 Task: Create Records for custom objects in education management system.
Action: Mouse moved to (23, 67)
Screenshot: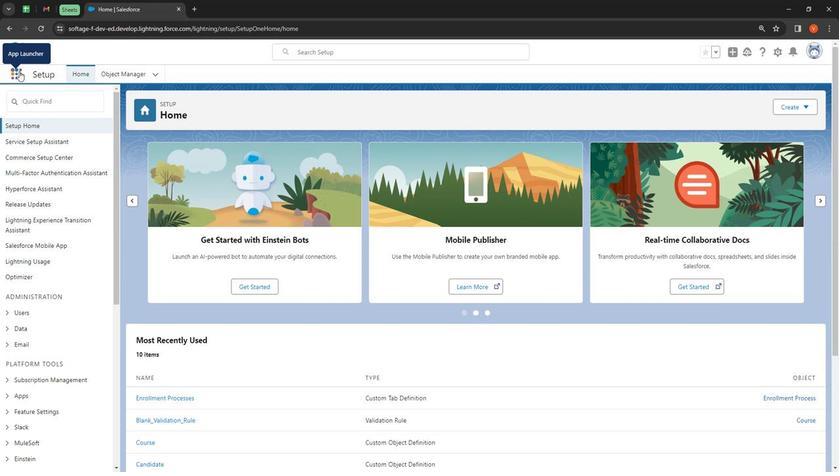 
Action: Mouse pressed left at (23, 67)
Screenshot: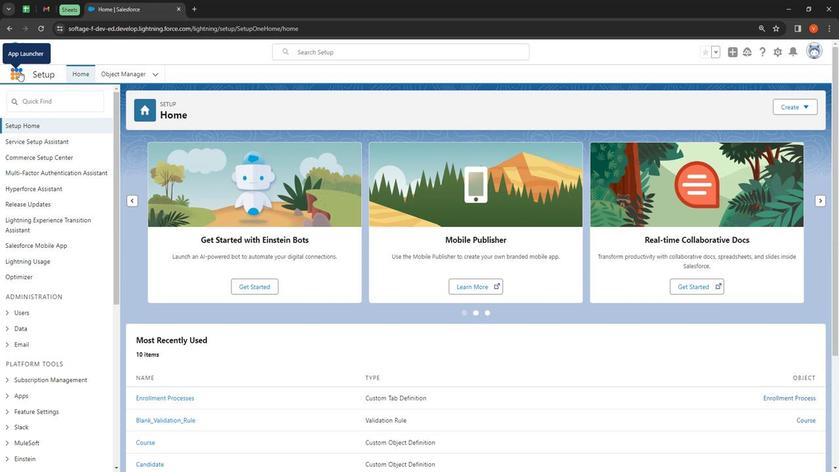 
Action: Mouse moved to (39, 242)
Screenshot: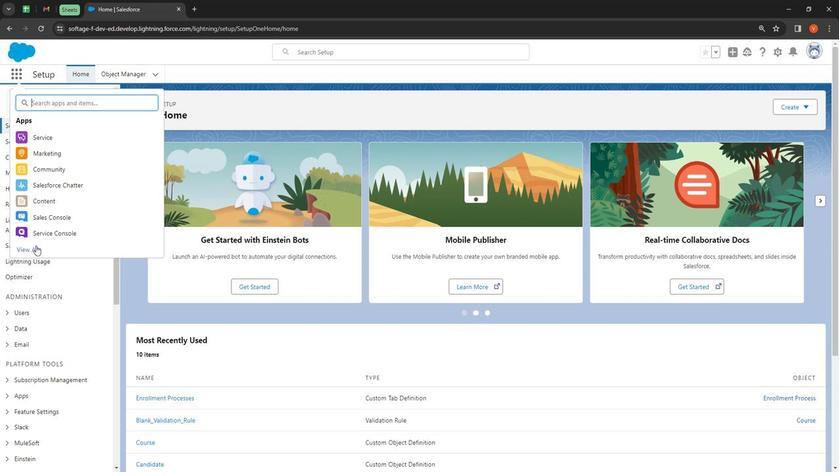 
Action: Mouse pressed left at (39, 242)
Screenshot: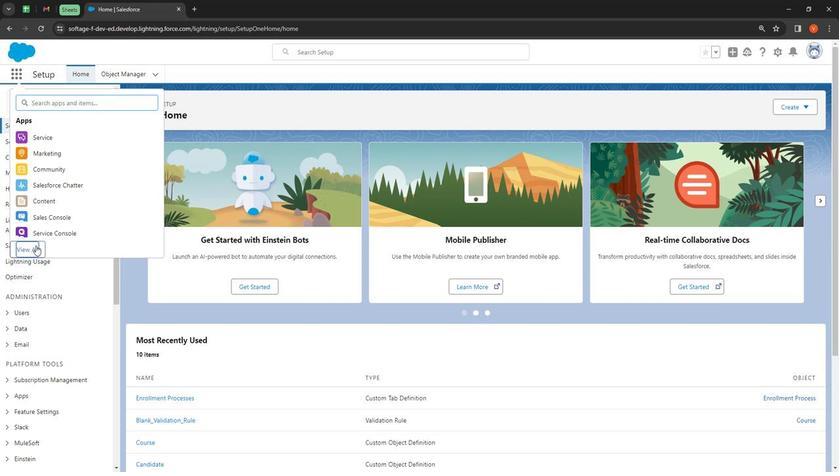 
Action: Mouse moved to (367, 97)
Screenshot: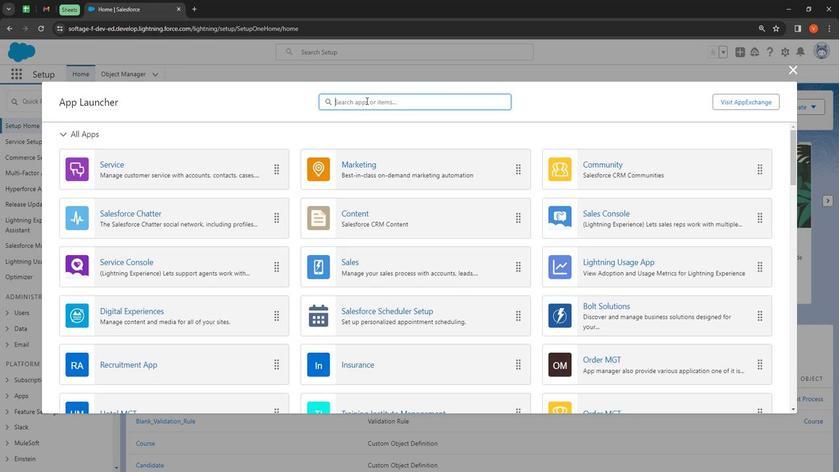 
Action: Mouse pressed left at (367, 97)
Screenshot: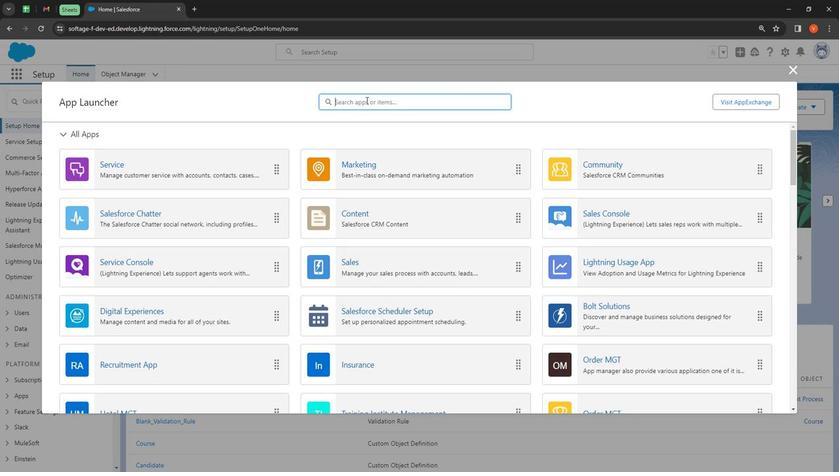 
Action: Mouse moved to (292, 43)
Screenshot: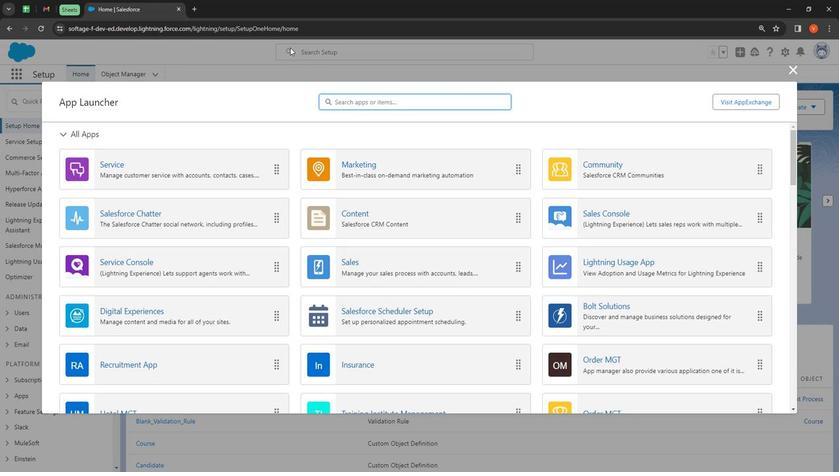 
Action: Key pressed par
Screenshot: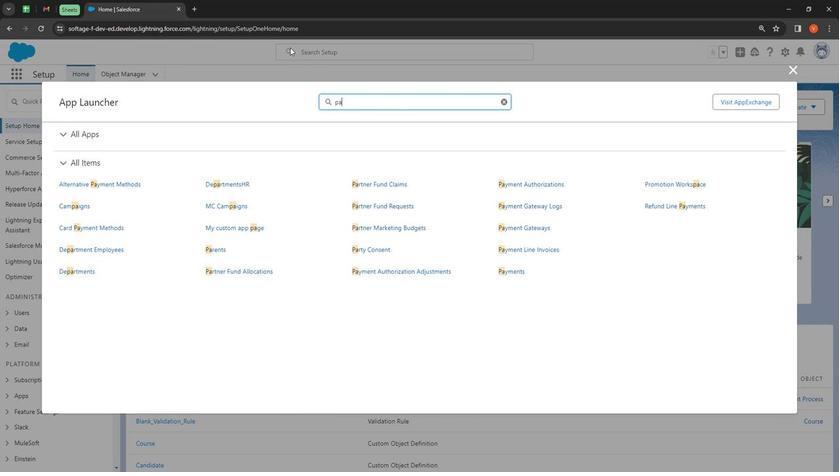 
Action: Mouse moved to (220, 198)
Screenshot: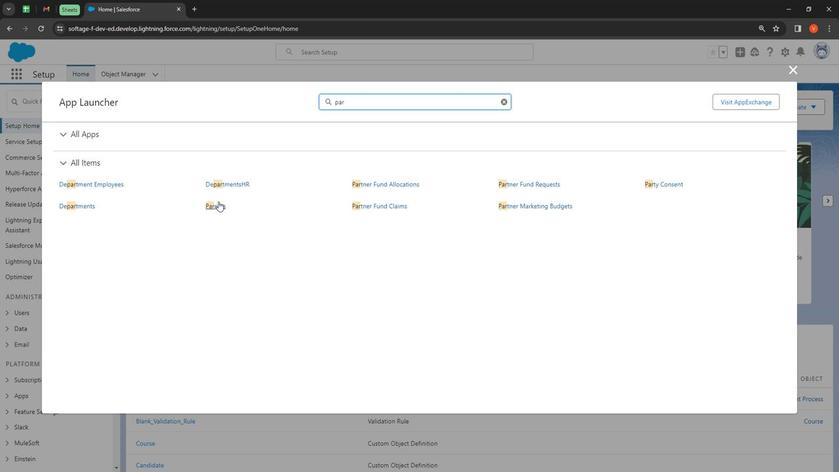 
Action: Mouse pressed left at (220, 198)
Screenshot: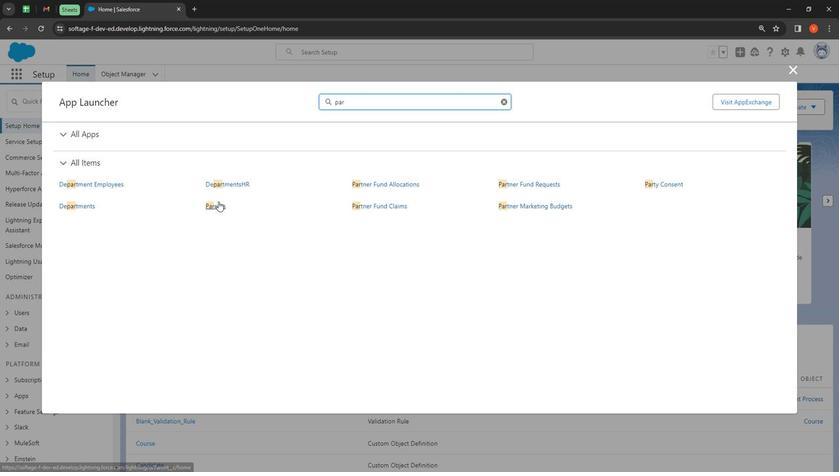 
Action: Mouse moved to (765, 102)
Screenshot: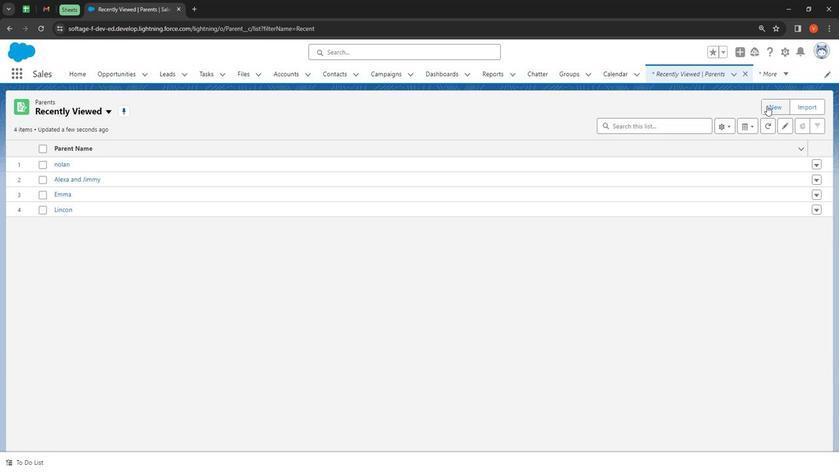 
Action: Mouse pressed left at (765, 102)
Screenshot: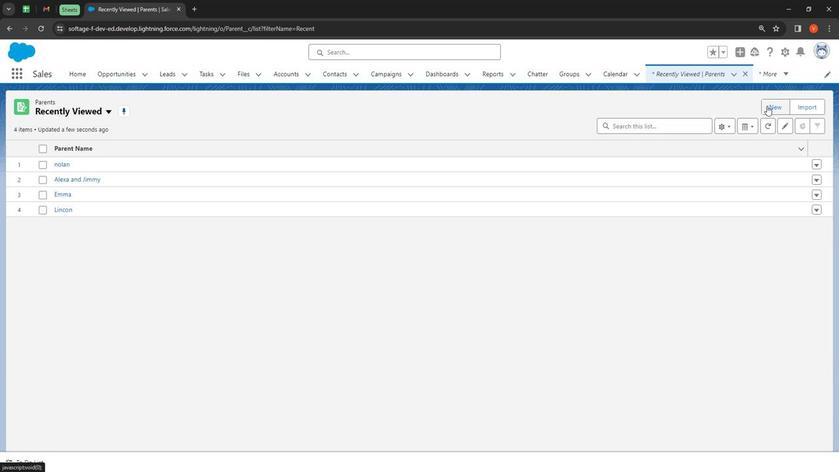 
Action: Mouse moved to (298, 150)
Screenshot: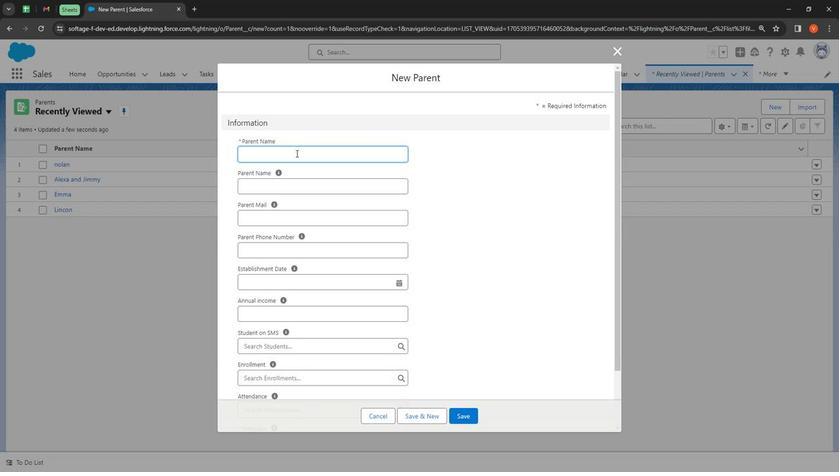 
Action: Mouse pressed left at (298, 150)
Screenshot: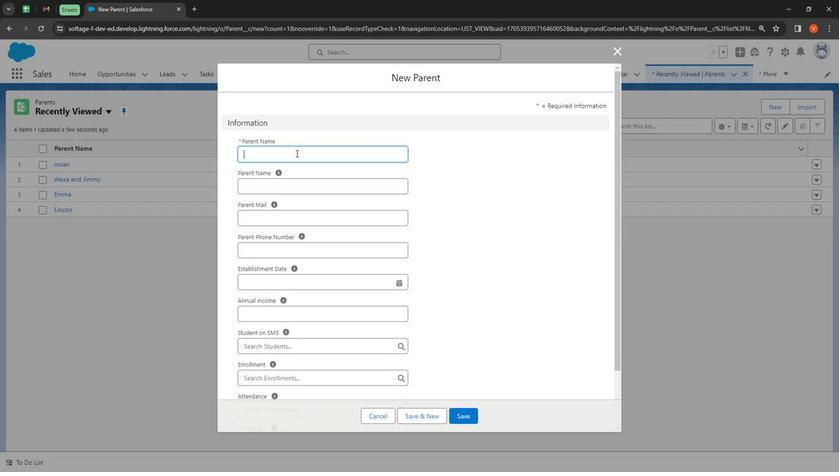 
Action: Key pressed <Key.shift>Openimer
Screenshot: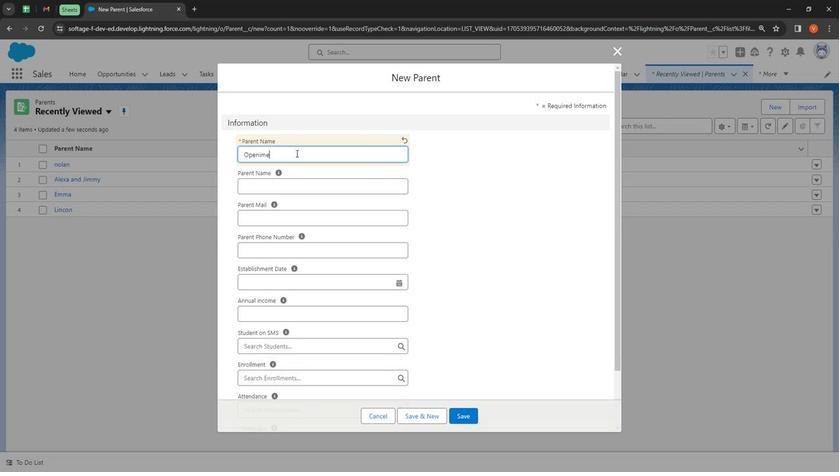 
Action: Mouse moved to (306, 194)
Screenshot: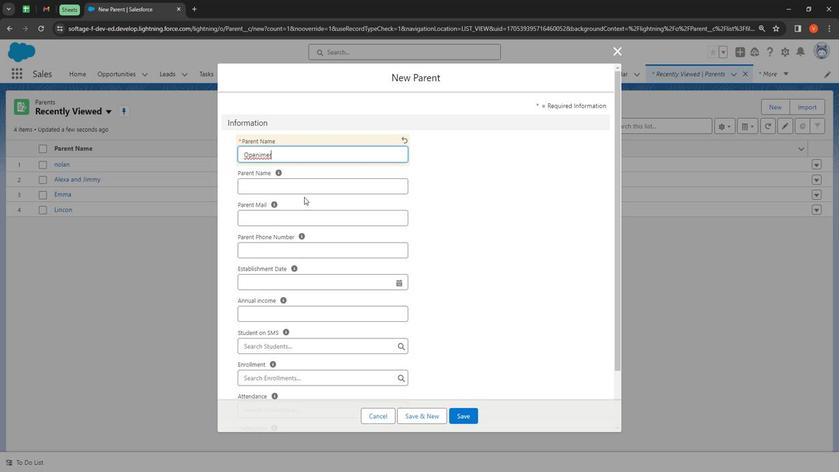 
Action: Mouse pressed left at (306, 194)
Screenshot: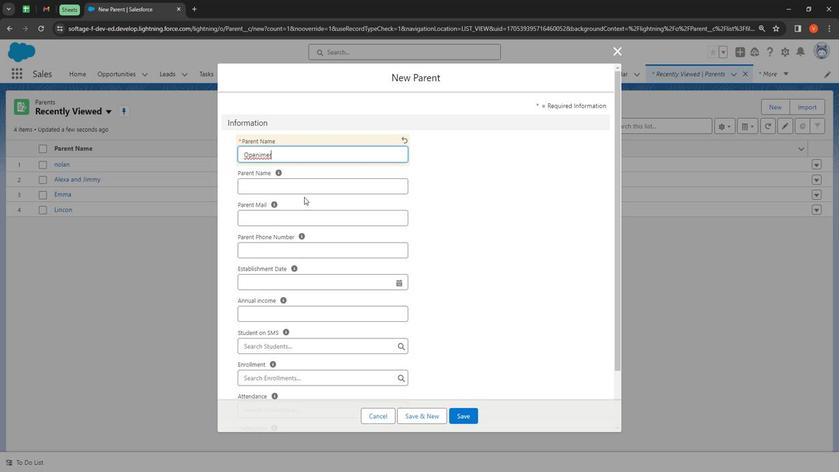 
Action: Mouse moved to (306, 183)
Screenshot: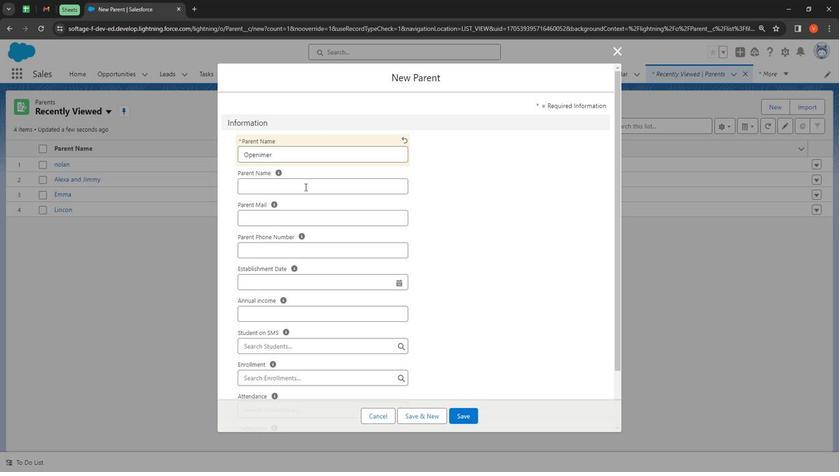 
Action: Mouse pressed left at (306, 183)
Screenshot: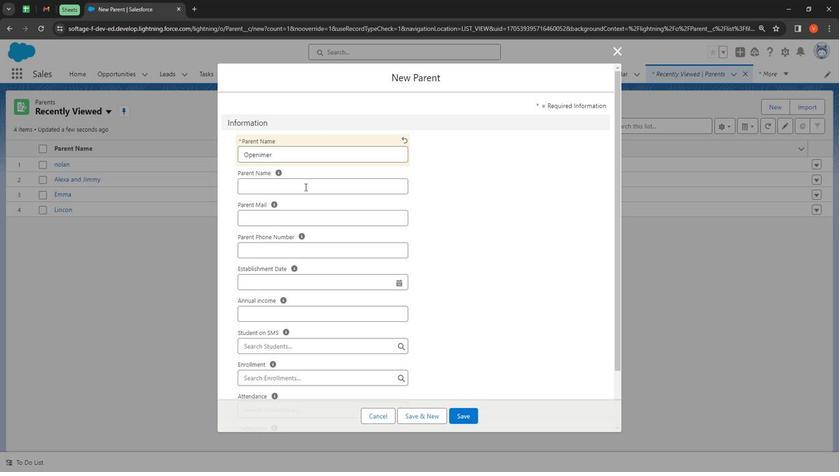 
Action: Key pressed <Key.shift><Key.shift><Key.shift><Key.shift><Key.shift>Openmier<Key.space><Key.shift>James
Screenshot: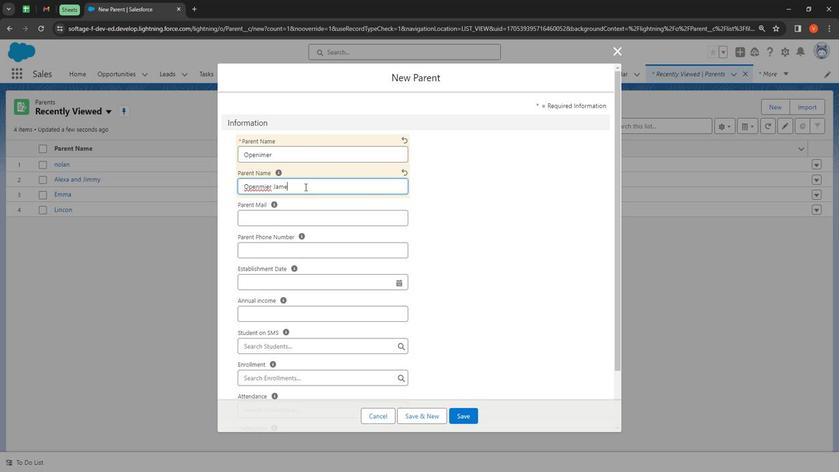 
Action: Mouse moved to (314, 213)
Screenshot: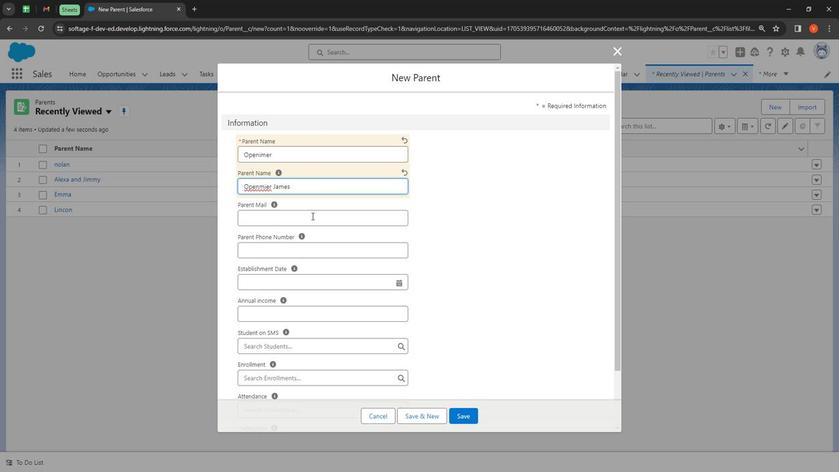 
Action: Mouse pressed left at (314, 213)
Screenshot: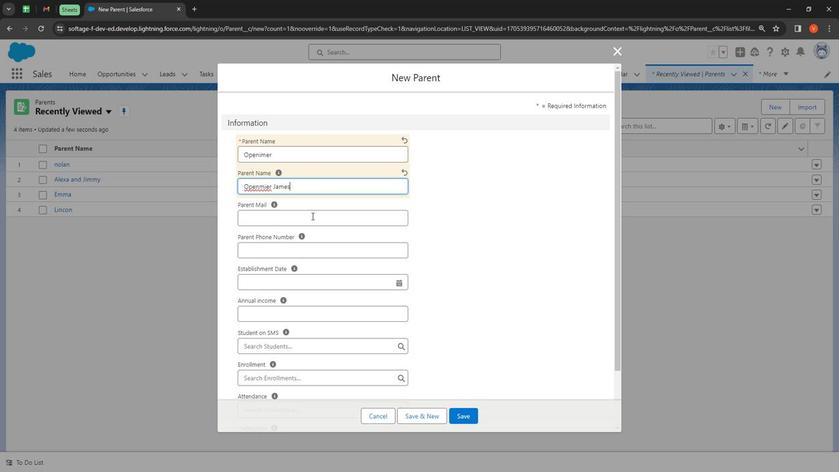 
Action: Key pressed <Key.shift><Key.shift><Key.shift>Open<Key.shift>@ha<Key.backspace><Key.backspace>james.net
Screenshot: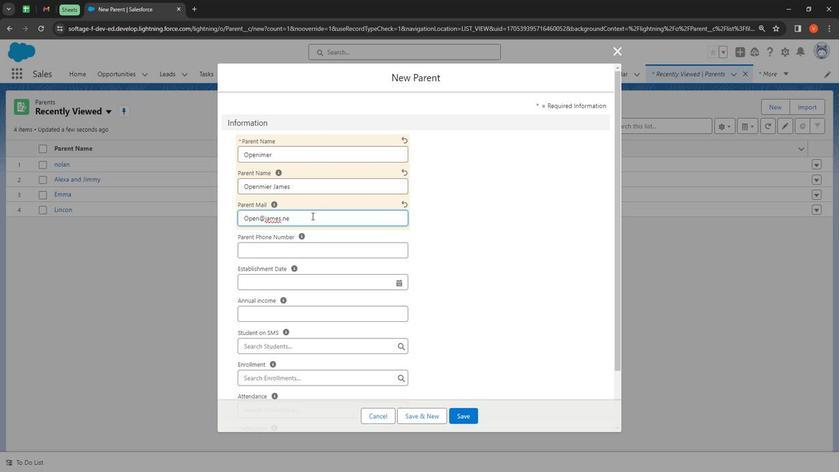 
Action: Mouse moved to (314, 241)
Screenshot: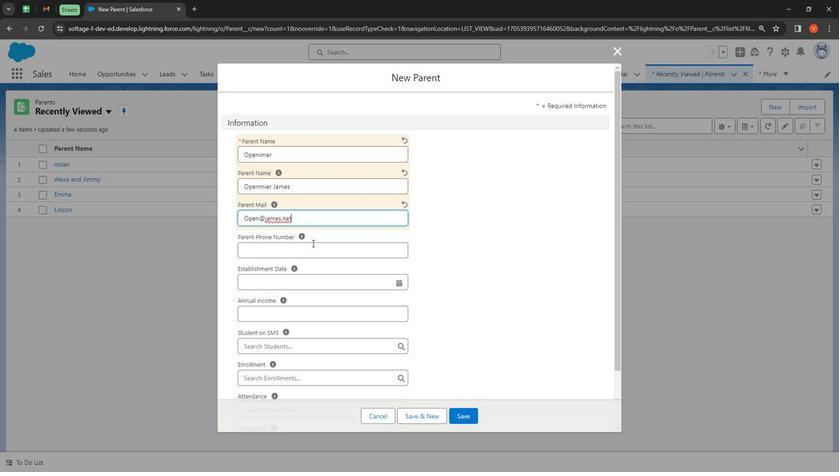 
Action: Mouse pressed left at (314, 241)
Screenshot: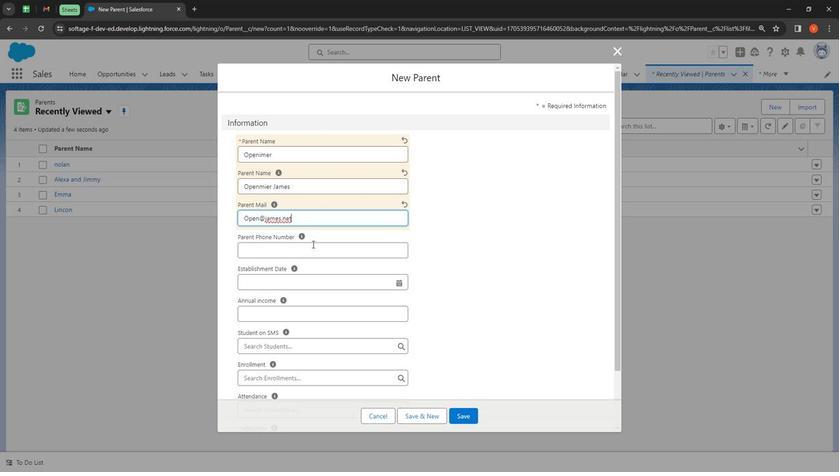 
Action: Key pressed 5723462
Screenshot: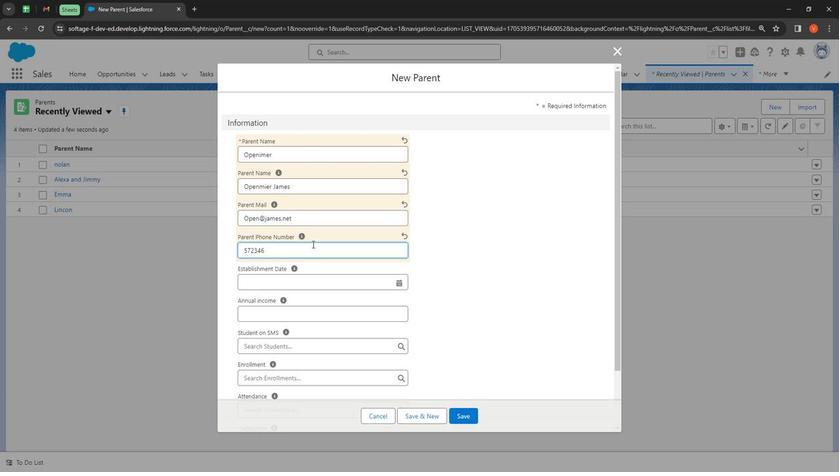 
Action: Mouse moved to (330, 278)
Screenshot: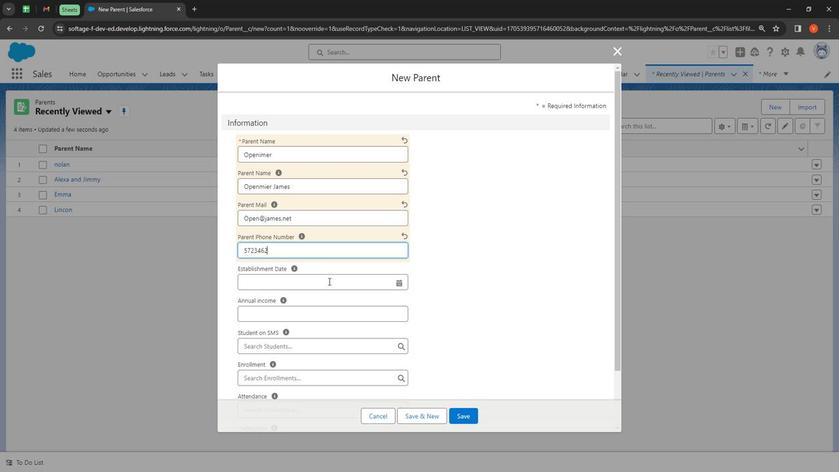 
Action: Mouse pressed left at (330, 278)
Screenshot: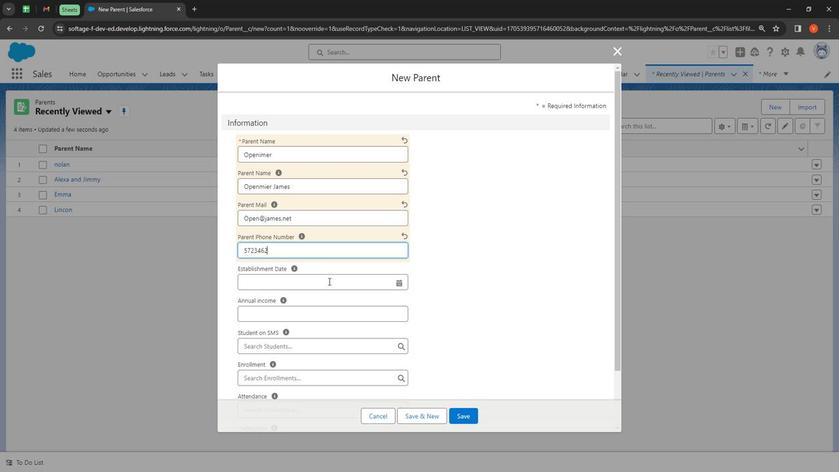 
Action: Mouse moved to (386, 374)
Screenshot: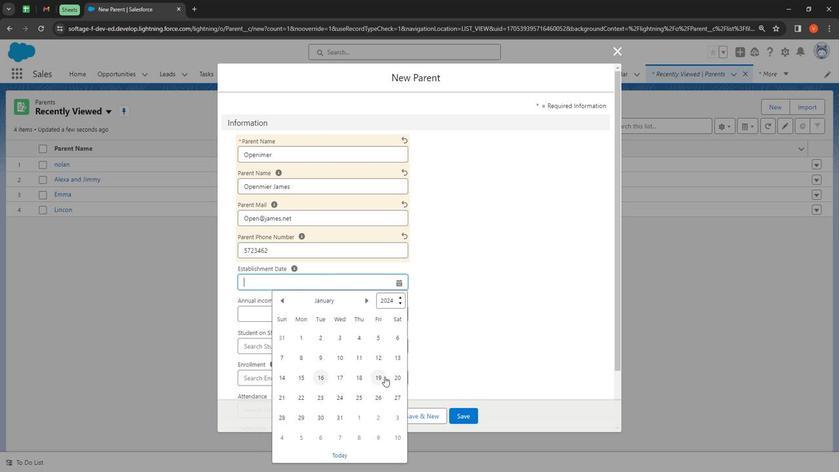 
Action: Mouse pressed left at (386, 374)
Screenshot: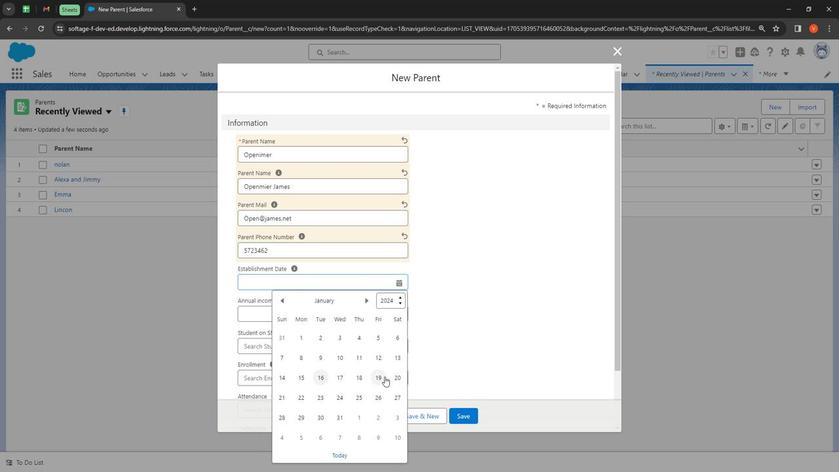 
Action: Mouse moved to (296, 247)
Screenshot: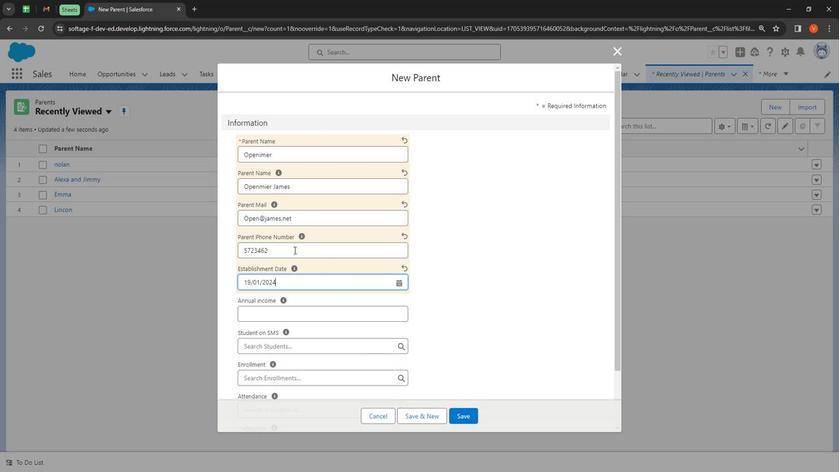 
Action: Mouse pressed left at (296, 247)
Screenshot: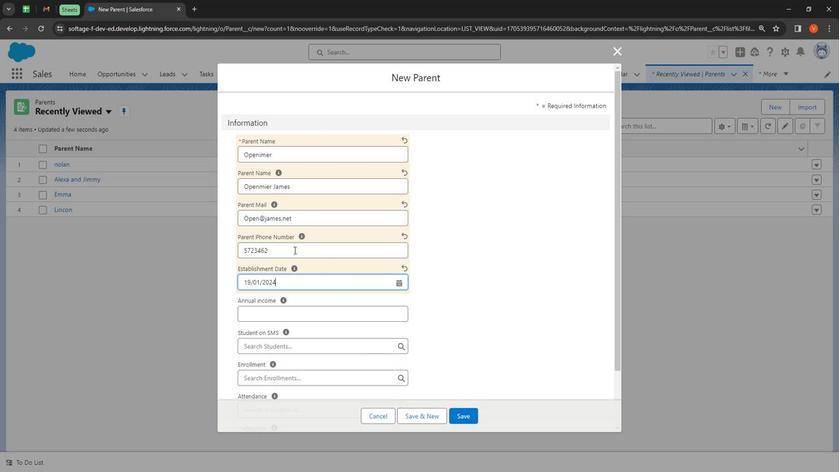 
Action: Key pressed 856
Screenshot: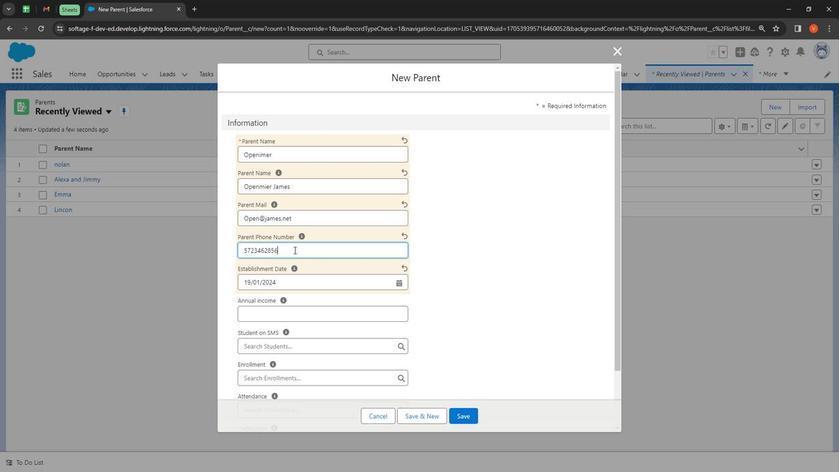 
Action: Mouse moved to (322, 312)
Screenshot: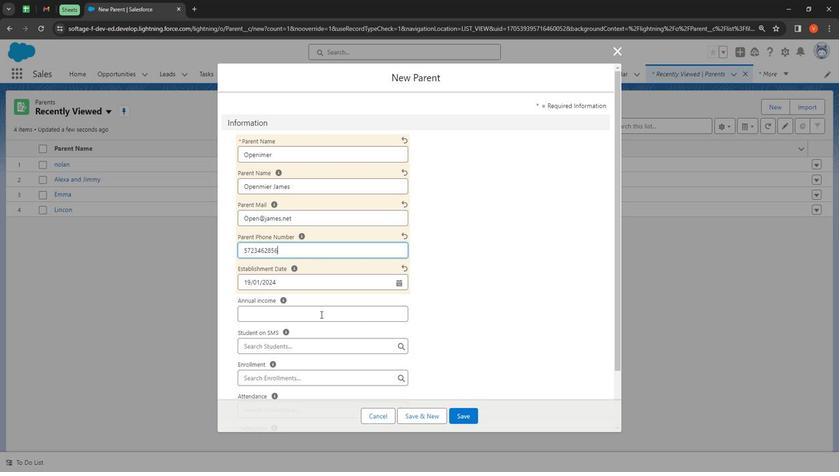 
Action: Mouse pressed left at (322, 312)
Screenshot: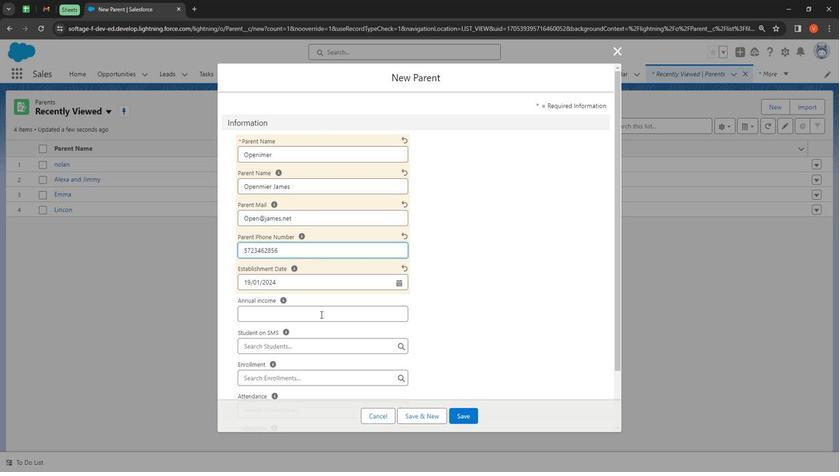 
Action: Key pressed 62000
Screenshot: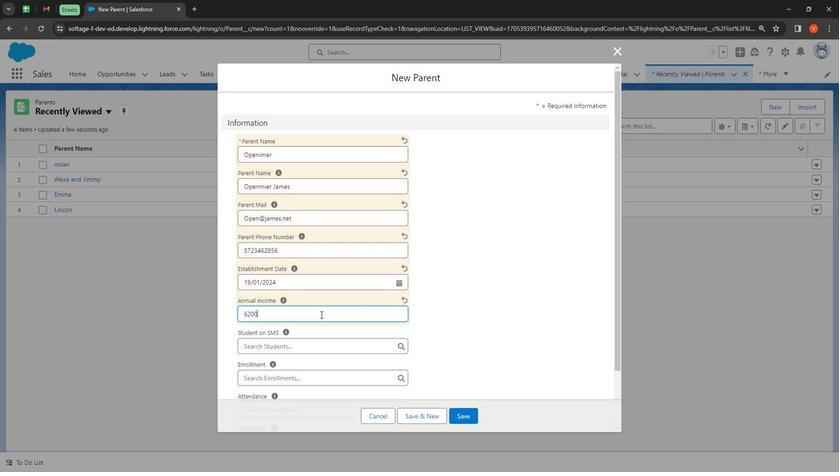 
Action: Mouse moved to (304, 351)
Screenshot: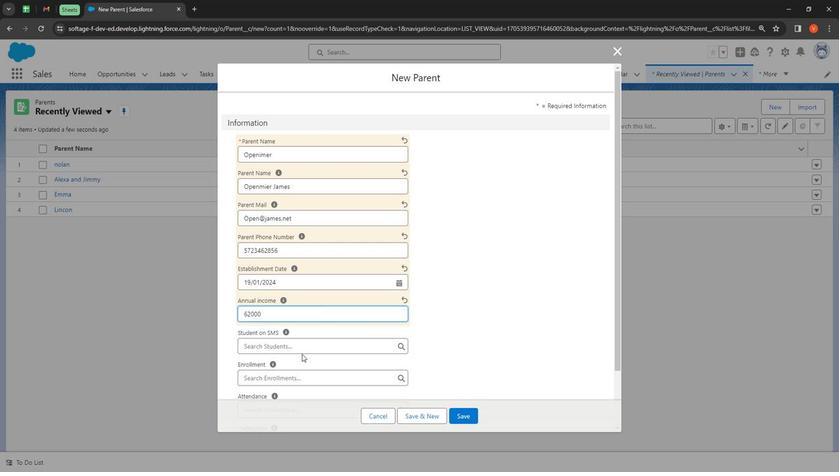 
Action: Mouse pressed left at (304, 351)
Screenshot: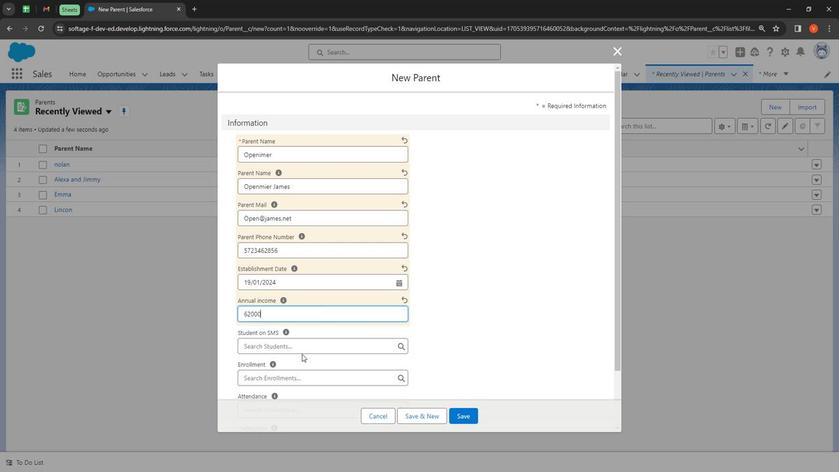 
Action: Mouse moved to (301, 346)
Screenshot: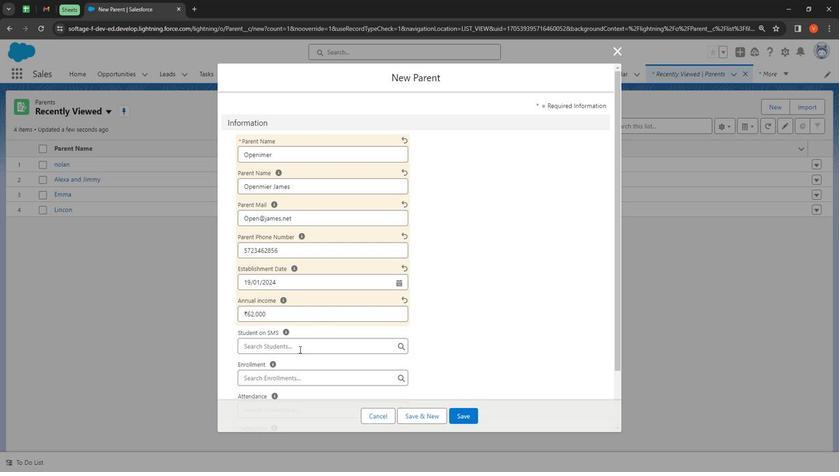 
Action: Mouse pressed left at (301, 346)
Screenshot: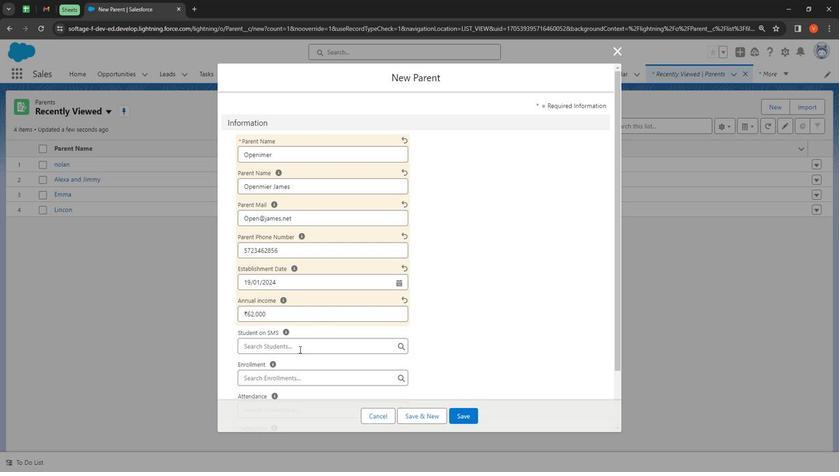 
Action: Mouse moved to (293, 406)
Screenshot: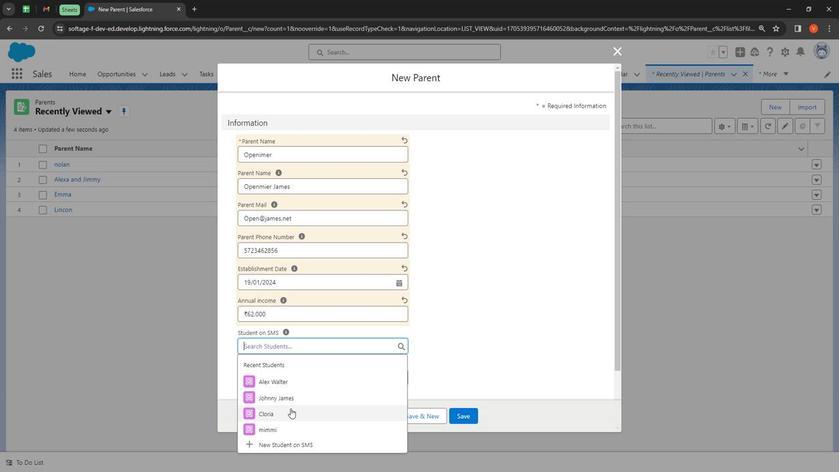 
Action: Mouse pressed left at (293, 406)
Screenshot: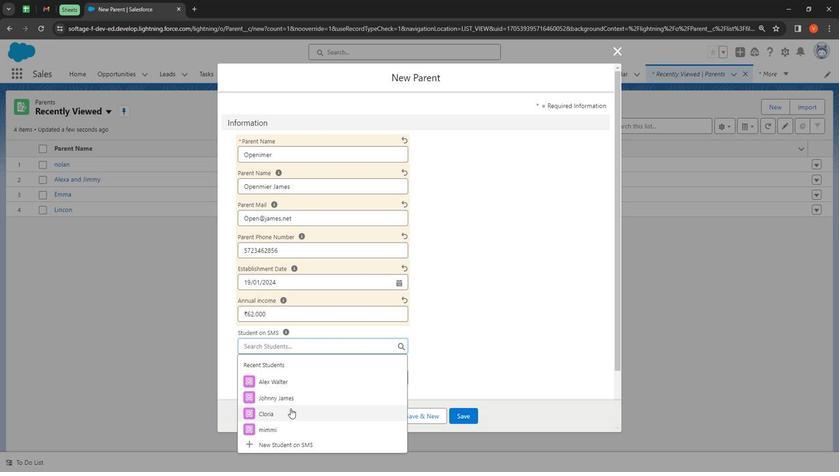 
Action: Mouse moved to (399, 328)
Screenshot: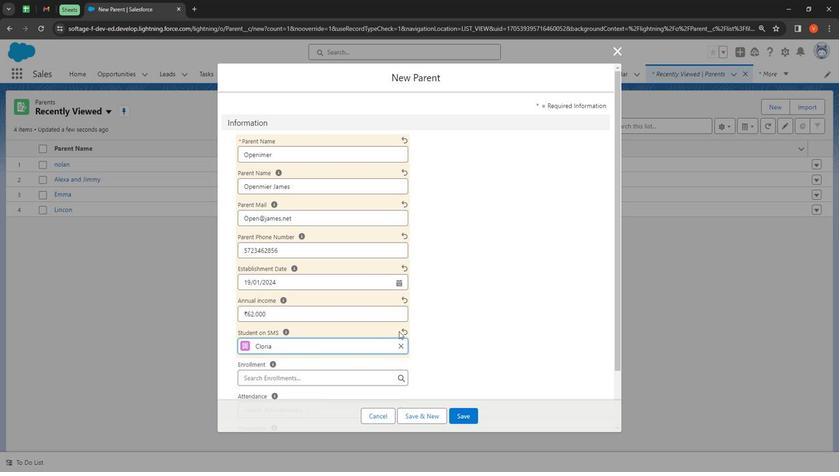 
Action: Mouse scrolled (399, 328) with delta (0, 0)
Screenshot: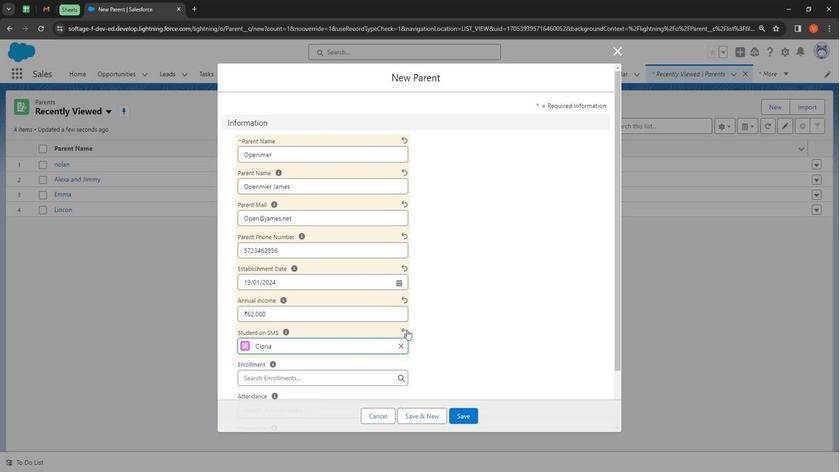
Action: Mouse moved to (414, 325)
Screenshot: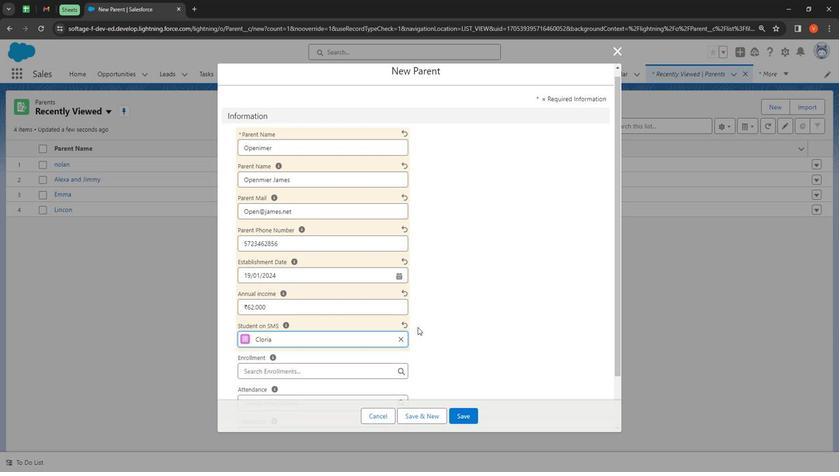 
Action: Mouse scrolled (414, 325) with delta (0, 0)
Screenshot: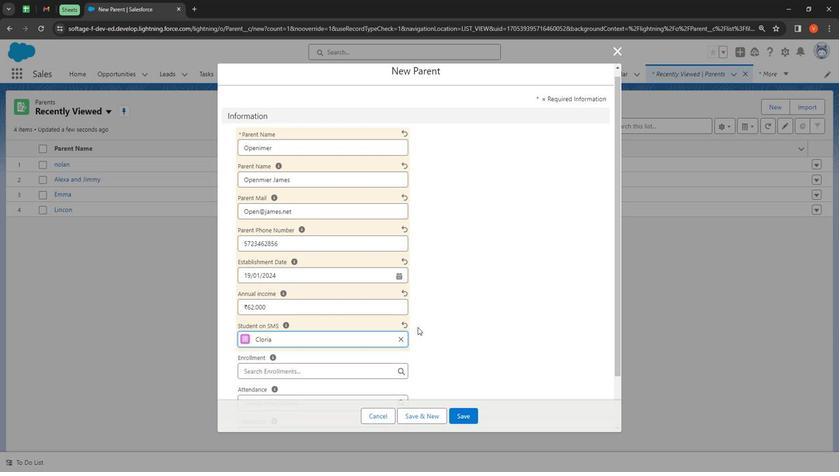 
Action: Mouse moved to (419, 324)
Screenshot: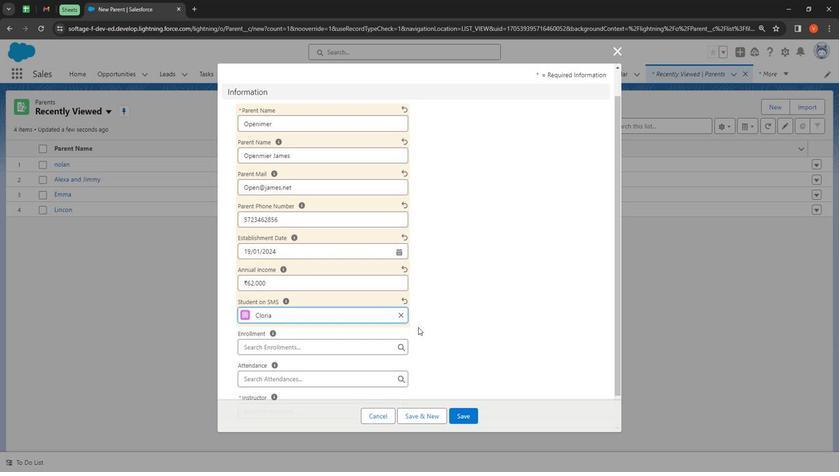 
Action: Mouse scrolled (419, 324) with delta (0, 0)
Screenshot: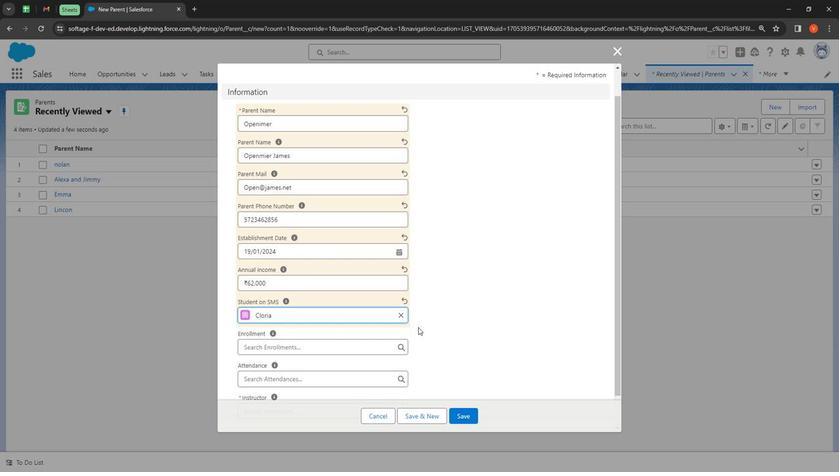 
Action: Mouse moved to (420, 324)
Screenshot: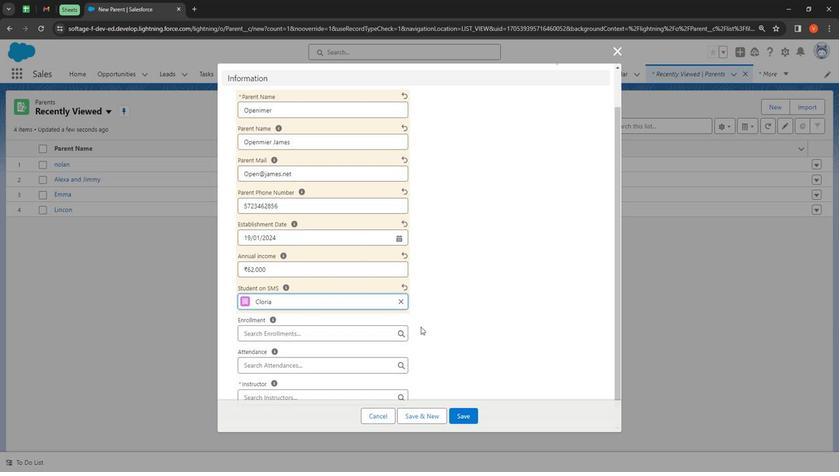 
Action: Mouse scrolled (420, 324) with delta (0, 0)
Screenshot: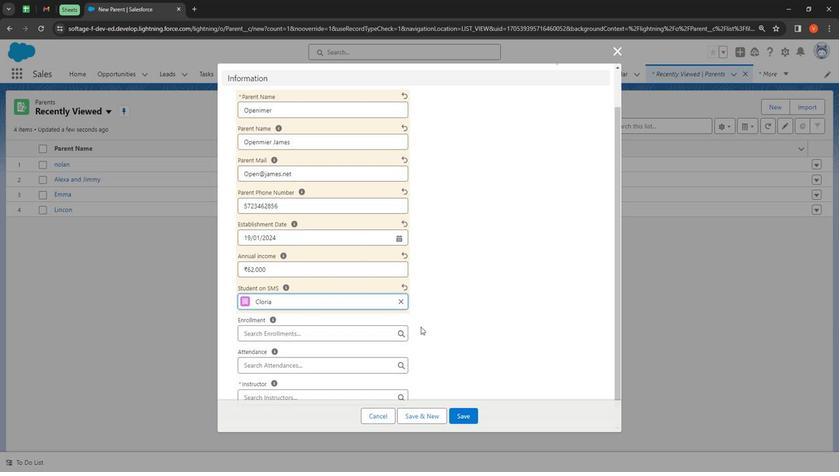
Action: Mouse moved to (423, 323)
Screenshot: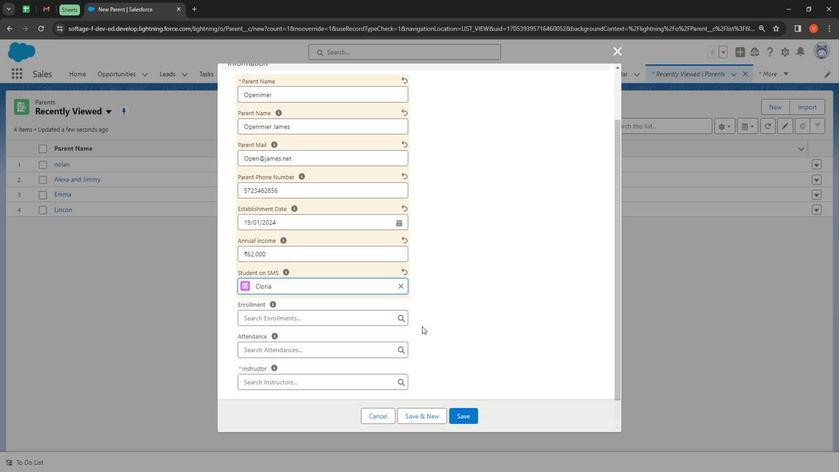 
Action: Mouse scrolled (423, 323) with delta (0, 0)
Screenshot: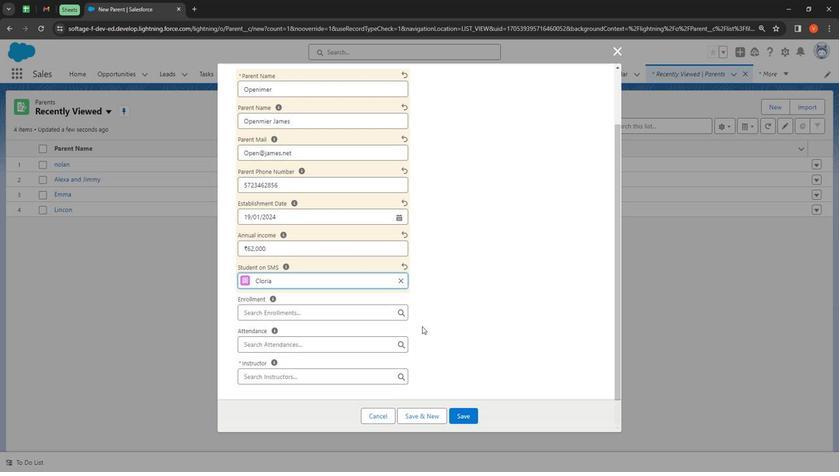 
Action: Mouse moved to (294, 312)
Screenshot: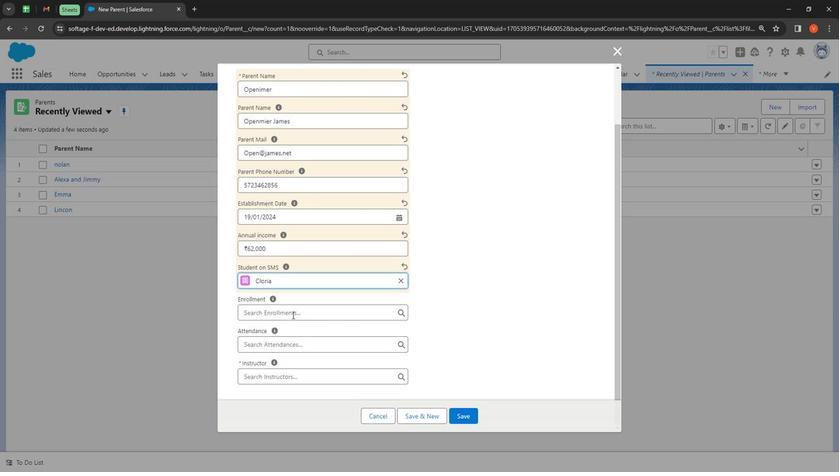 
Action: Mouse pressed left at (294, 312)
Screenshot: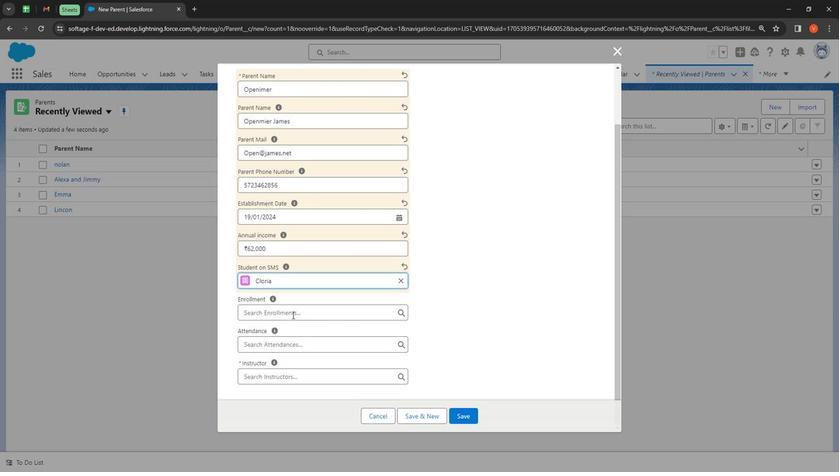 
Action: Mouse moved to (279, 376)
Screenshot: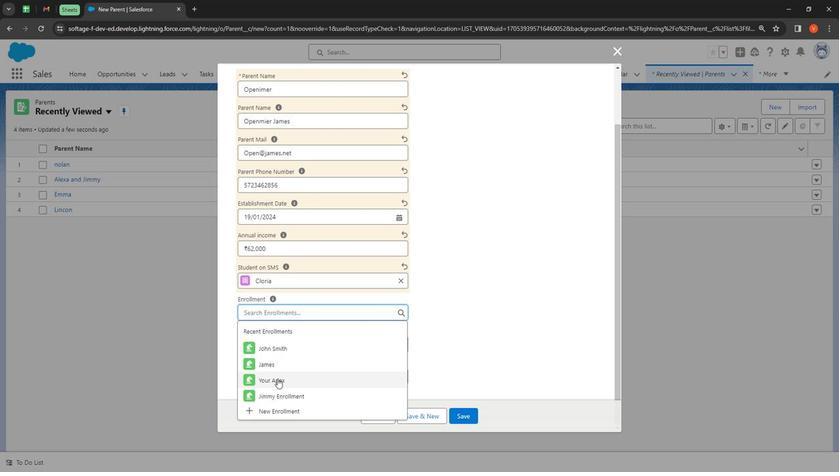 
Action: Mouse pressed left at (279, 376)
Screenshot: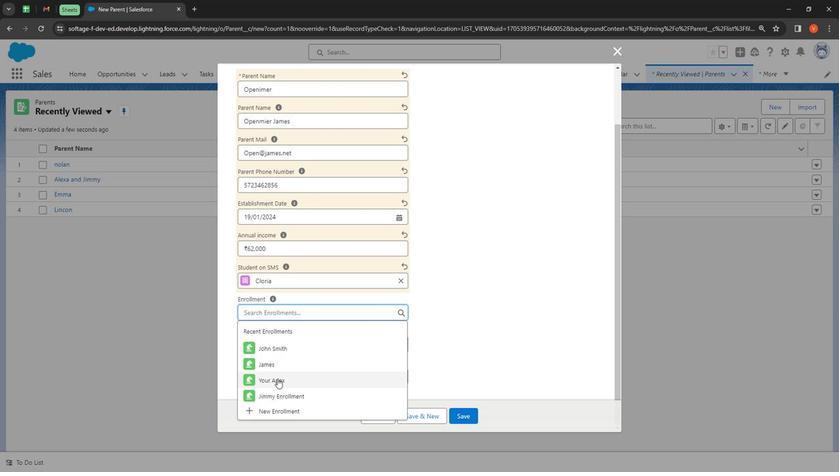 
Action: Mouse moved to (270, 344)
Screenshot: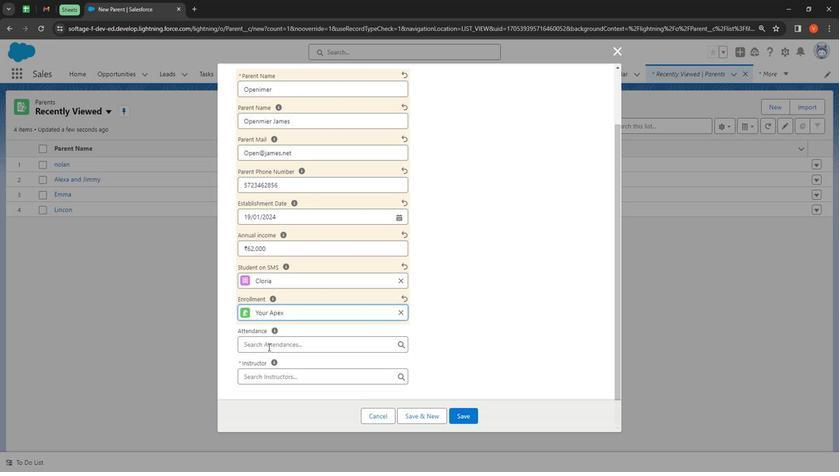 
Action: Mouse pressed left at (270, 344)
Screenshot: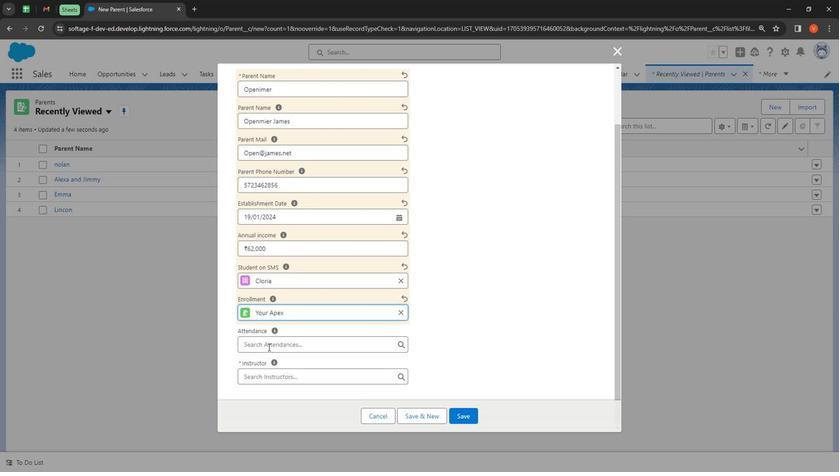 
Action: Mouse moved to (275, 388)
Screenshot: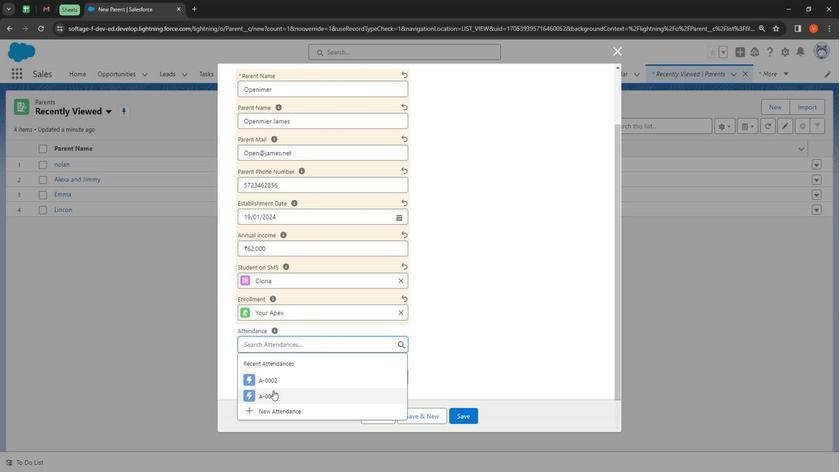 
Action: Mouse pressed left at (275, 388)
Screenshot: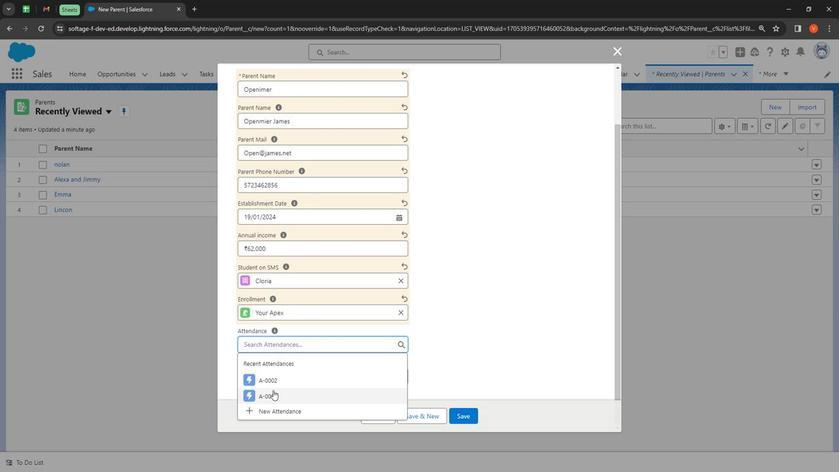 
Action: Mouse moved to (327, 375)
Screenshot: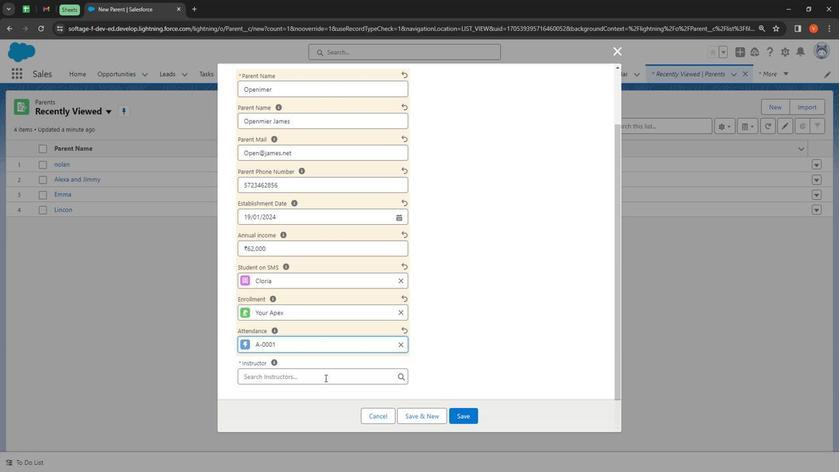 
Action: Mouse pressed left at (327, 375)
Screenshot: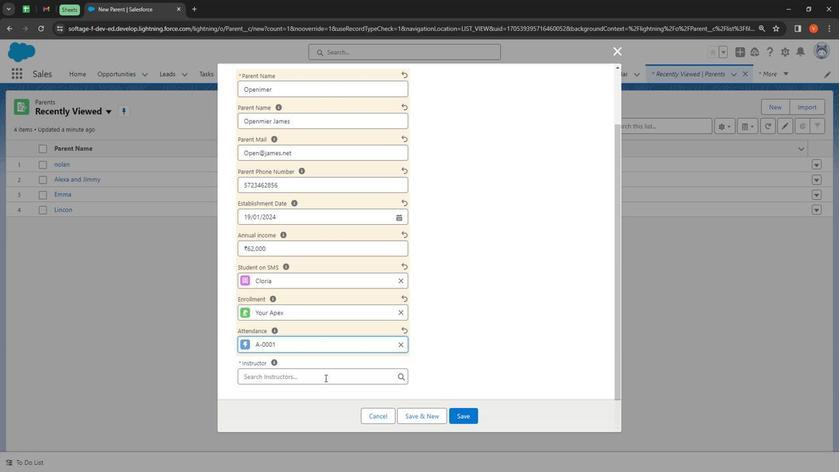 
Action: Mouse moved to (476, 328)
Screenshot: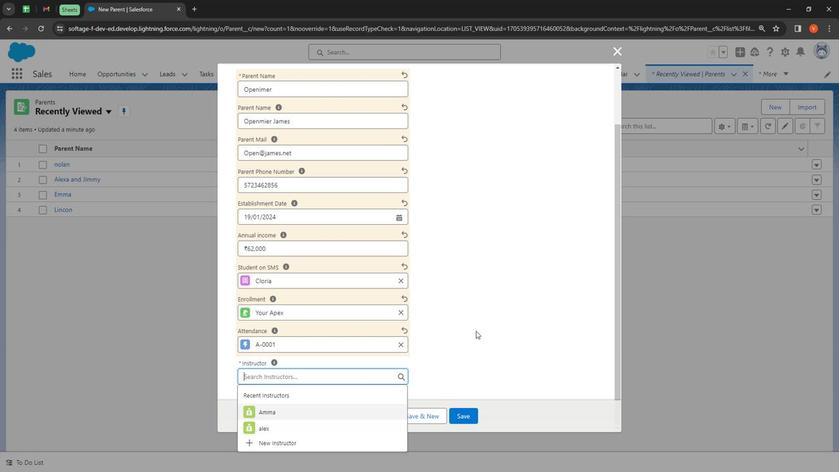 
Action: Mouse scrolled (476, 327) with delta (0, 0)
Screenshot: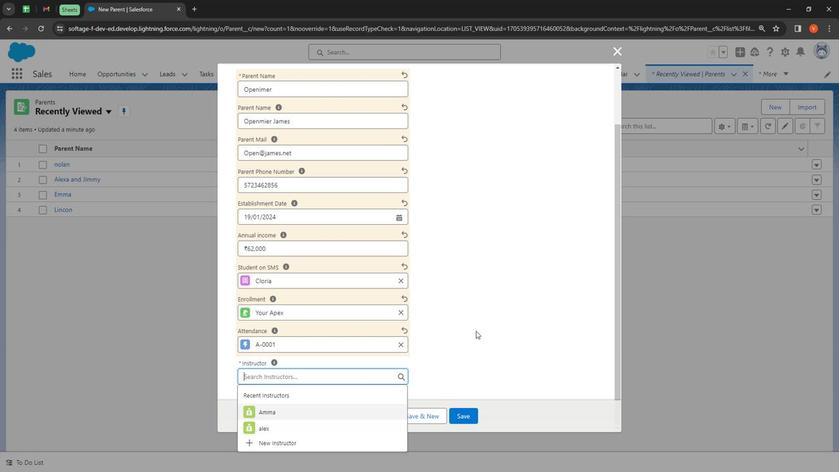 
Action: Mouse scrolled (476, 327) with delta (0, 0)
Screenshot: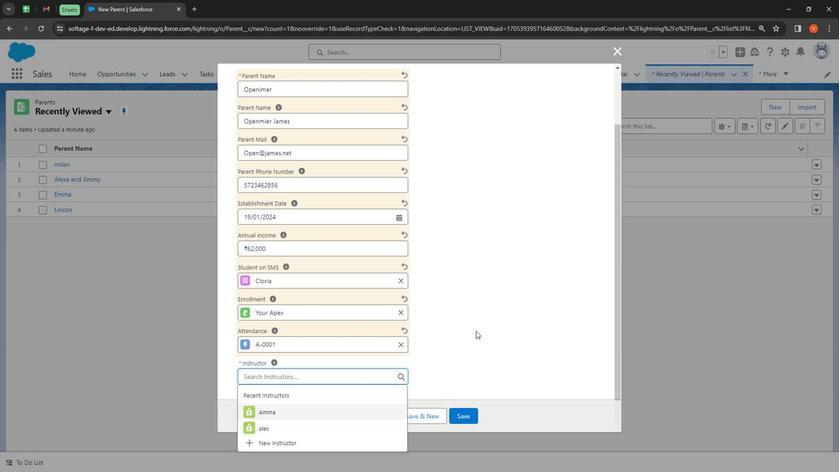 
Action: Mouse scrolled (476, 327) with delta (0, 0)
Screenshot: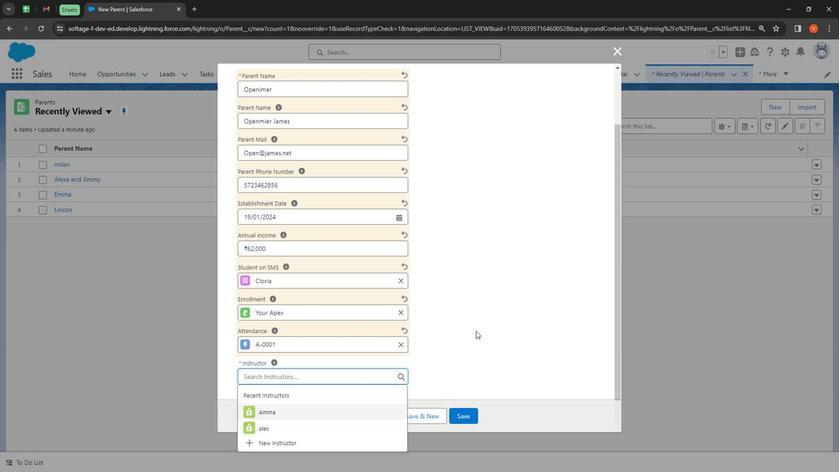 
Action: Mouse scrolled (476, 327) with delta (0, 0)
Screenshot: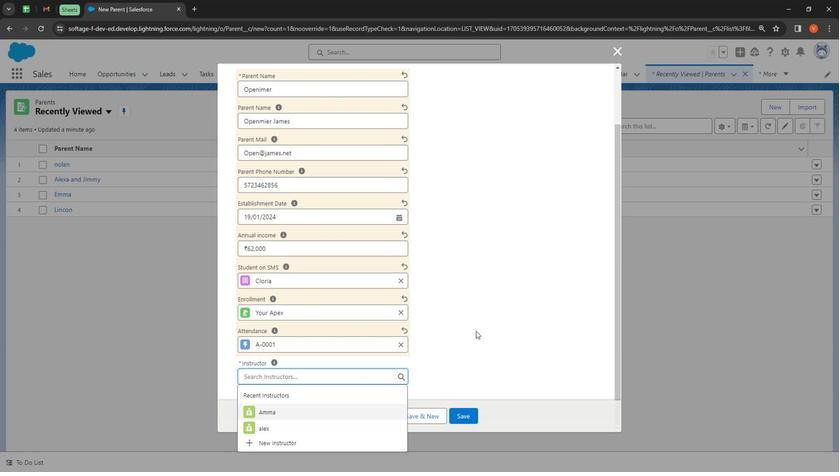 
Action: Mouse scrolled (476, 327) with delta (0, 0)
Screenshot: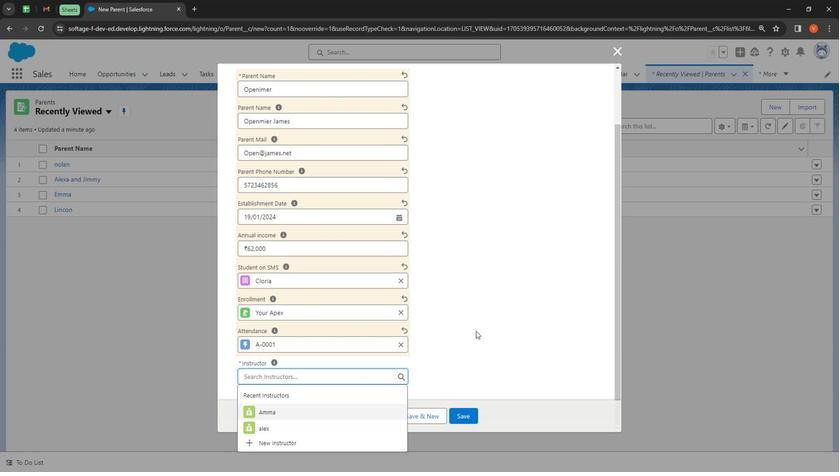 
Action: Mouse moved to (304, 420)
Screenshot: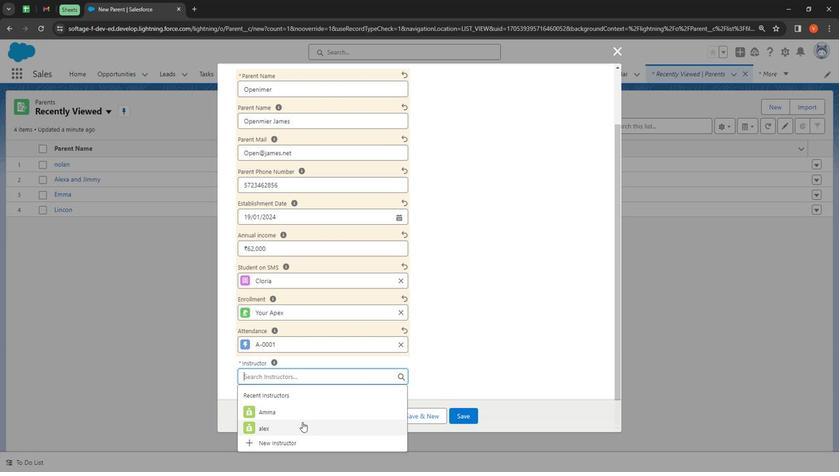
Action: Mouse pressed left at (304, 420)
Screenshot: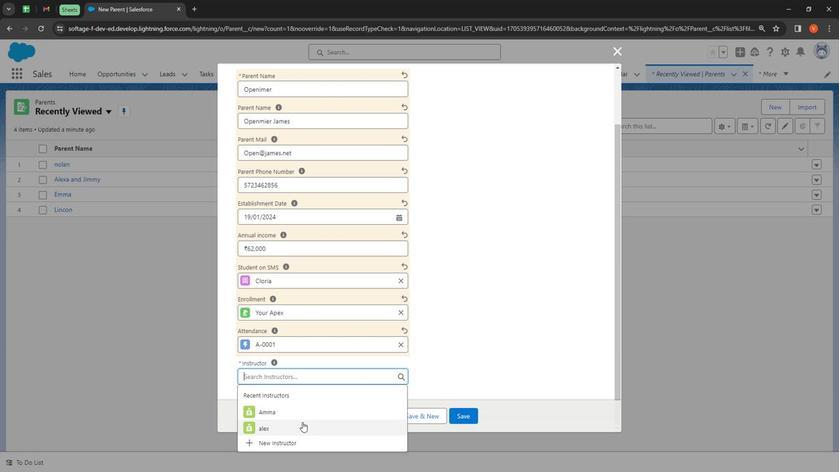 
Action: Mouse moved to (468, 409)
Screenshot: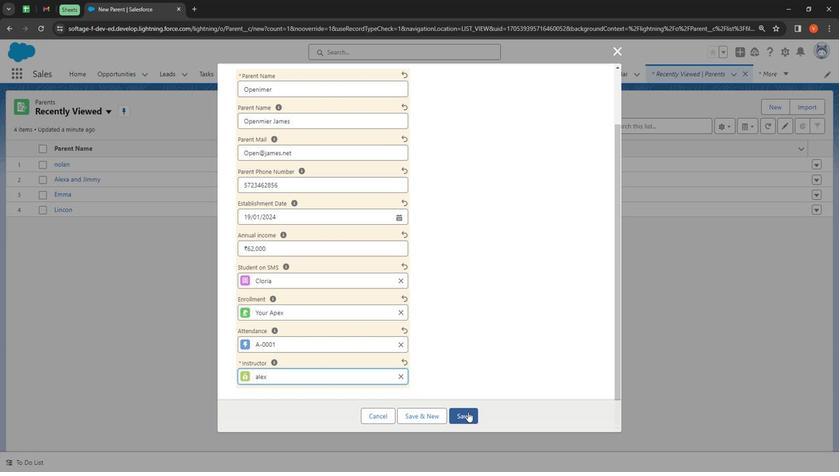 
Action: Mouse pressed left at (468, 409)
Screenshot: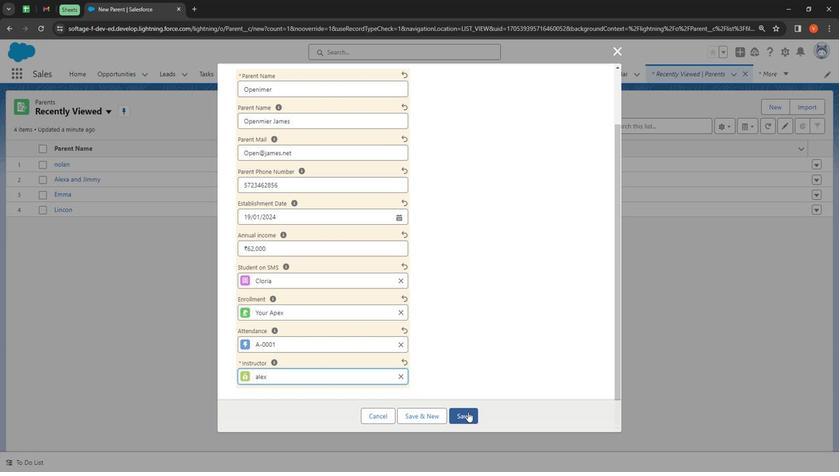 
Action: Mouse moved to (685, 68)
Screenshot: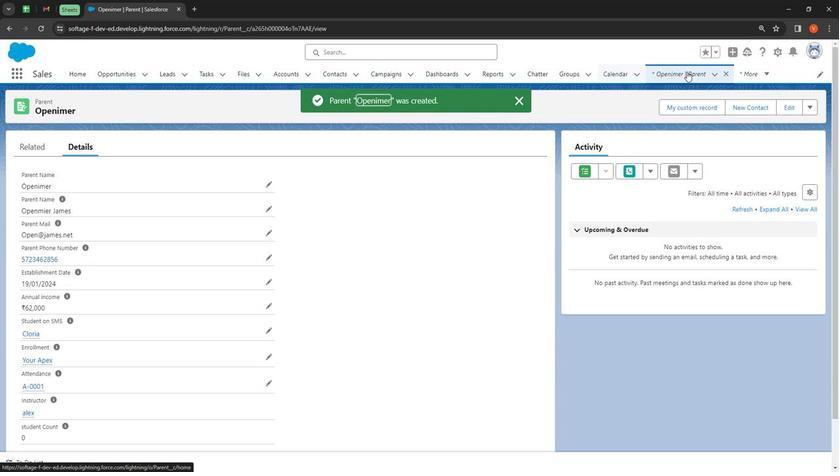 
Action: Mouse pressed left at (685, 68)
Screenshot: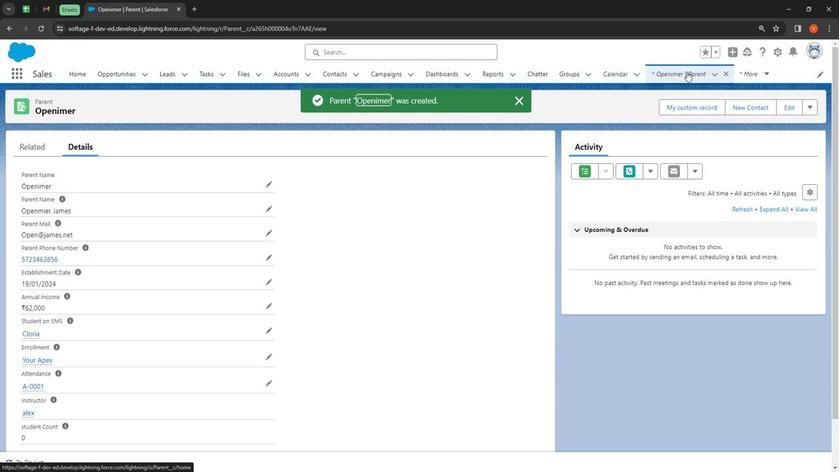 
Action: Mouse moved to (767, 101)
Screenshot: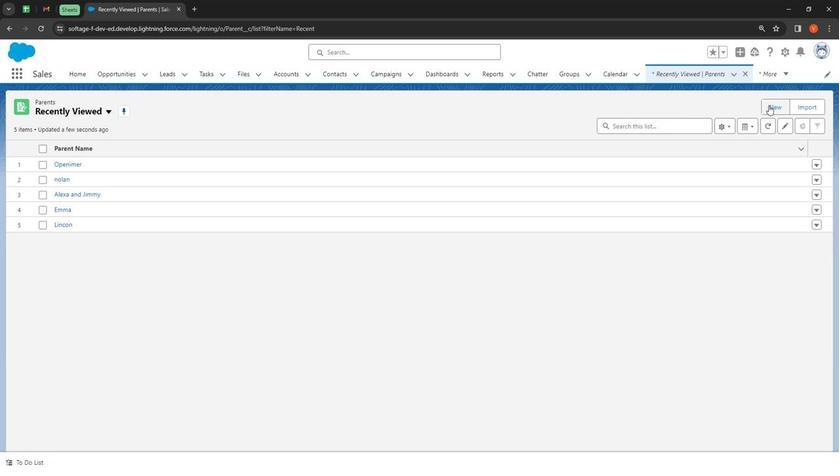 
Action: Mouse pressed left at (767, 101)
Screenshot: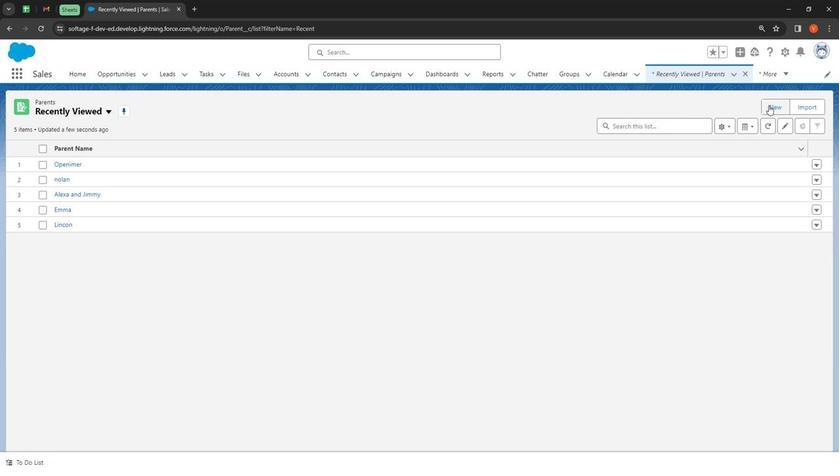 
Action: Mouse moved to (263, 149)
Screenshot: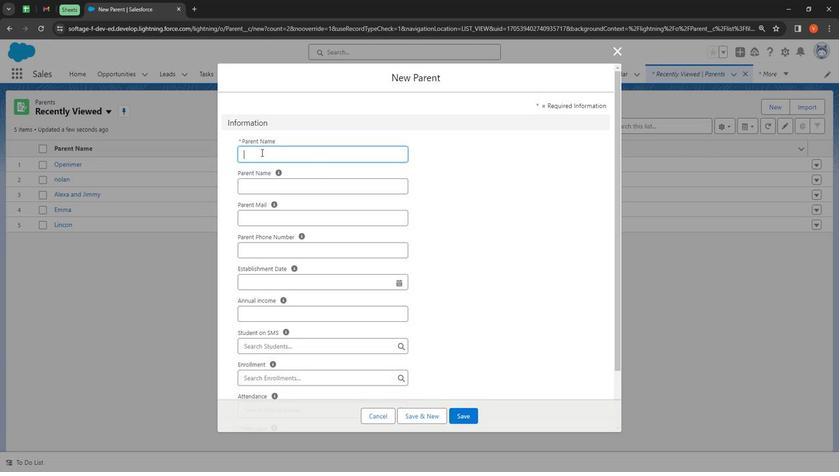 
Action: Mouse pressed left at (263, 149)
Screenshot: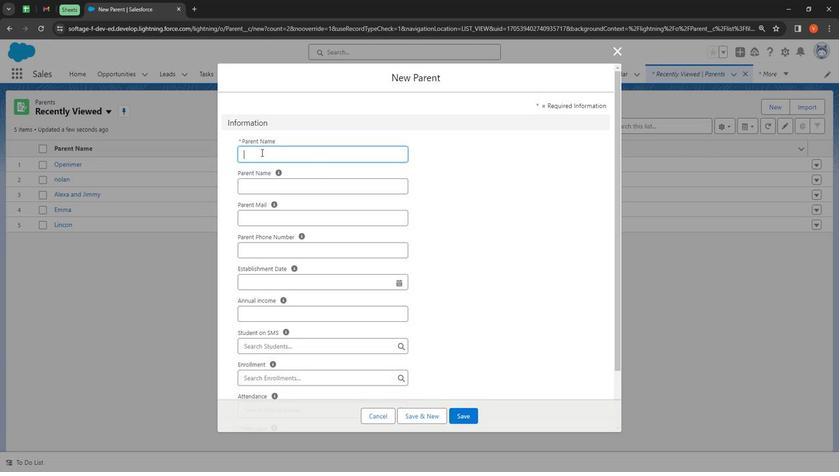 
Action: Key pressed <Key.shift><Key.shift><Key.shift><Key.shift><Key.shift><Key.shift><Key.shift><Key.shift><Key.shift><Key.shift><Key.shift><Key.shift><Key.shift><Key.shift><Key.shift><Key.shift><Key.shift><Key.shift><Key.shift>jordan<Key.tab><Key.tab><Key.shift>Michel<Key.space><Key.shift>Jordan
Screenshot: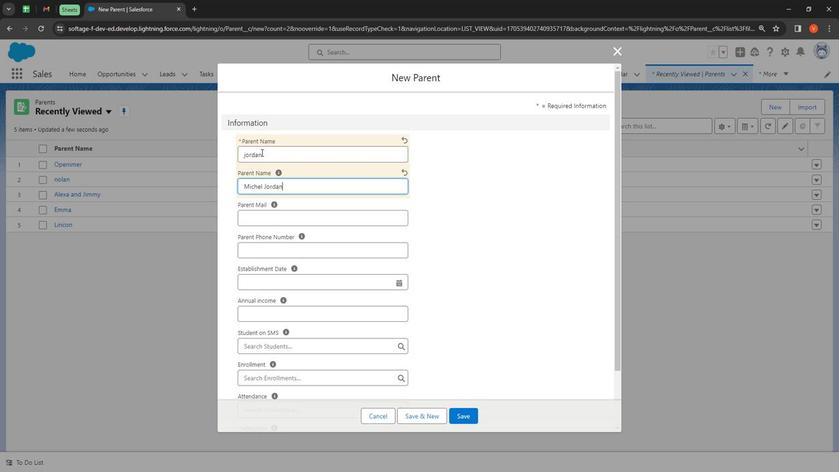
Action: Mouse moved to (289, 210)
Screenshot: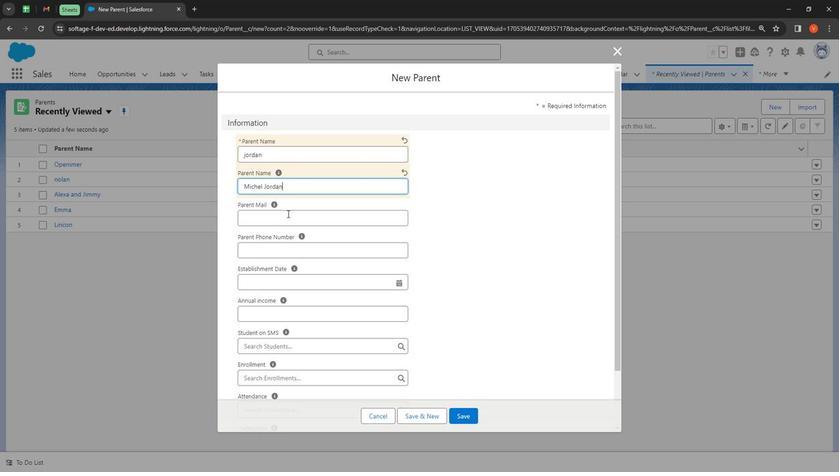 
Action: Mouse pressed left at (289, 210)
Screenshot: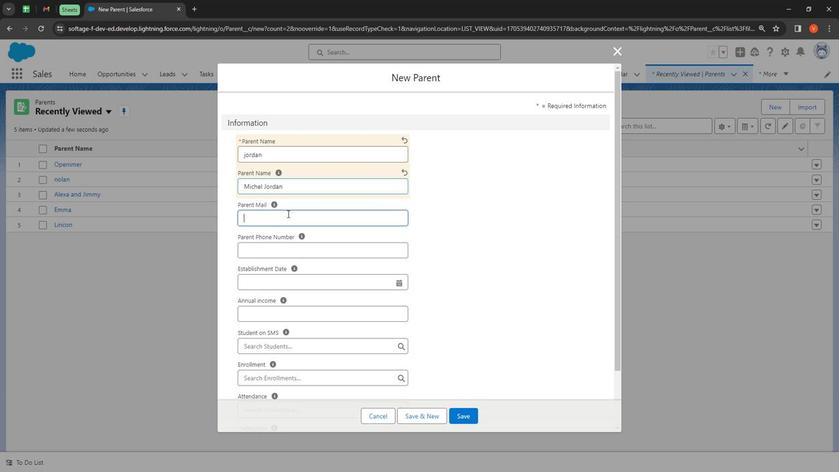 
Action: Key pressed <Key.shift><Key.shift><Key.shift><Key.shift><Key.shift><Key.shift>Michel<Key.shift>@<Key.shift>Jordan.net
Screenshot: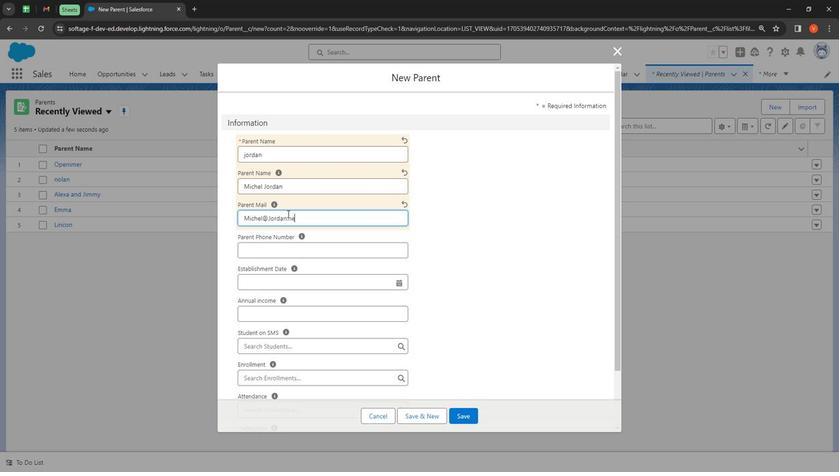
Action: Mouse moved to (312, 244)
Screenshot: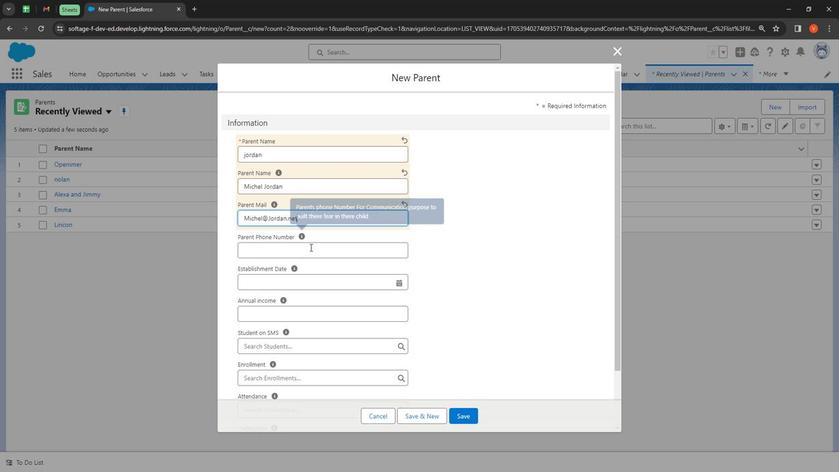 
Action: Mouse pressed left at (312, 244)
Screenshot: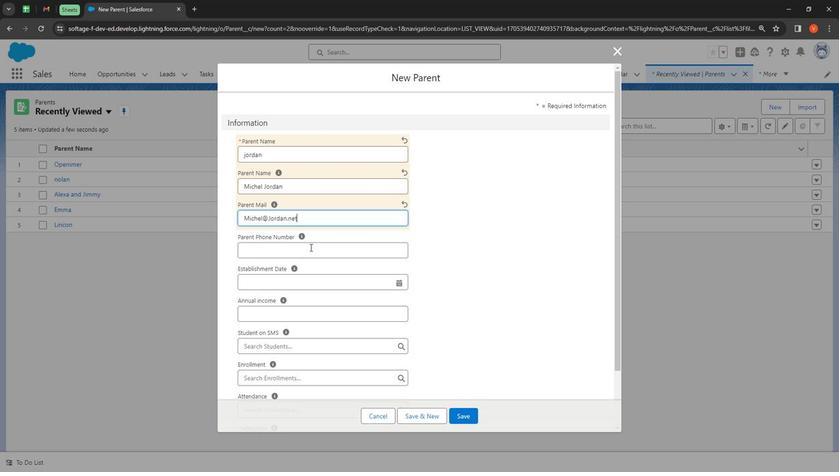 
Action: Key pressed 3621878554
Screenshot: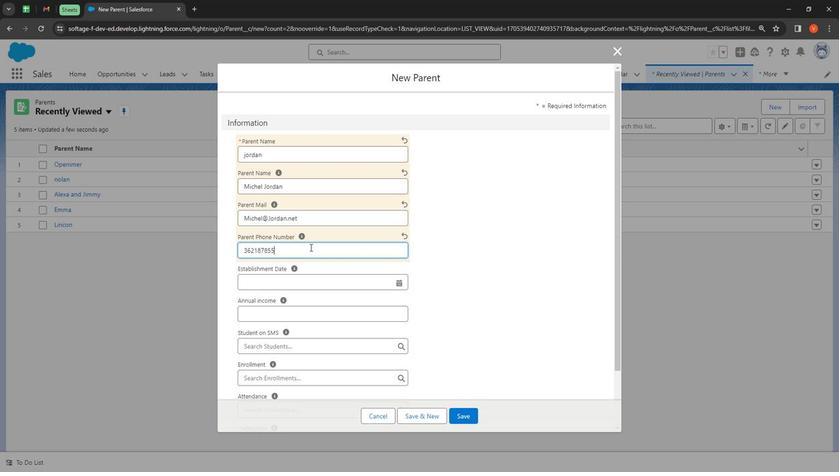 
Action: Mouse moved to (283, 277)
Screenshot: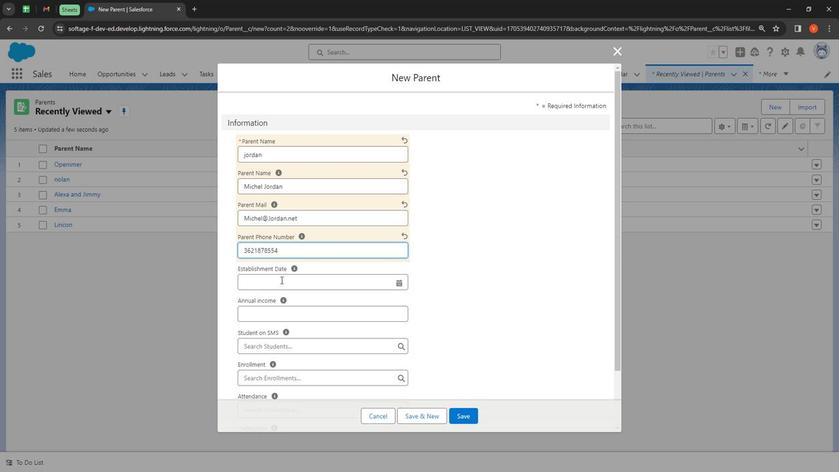 
Action: Mouse pressed left at (283, 277)
Screenshot: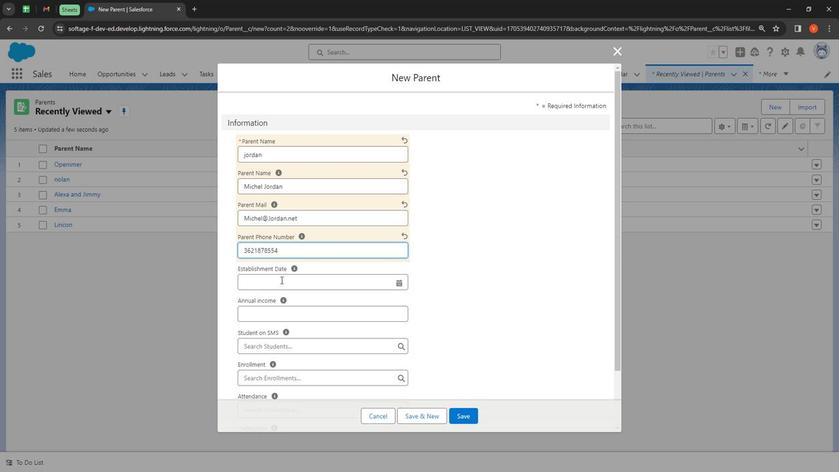 
Action: Mouse moved to (398, 302)
Screenshot: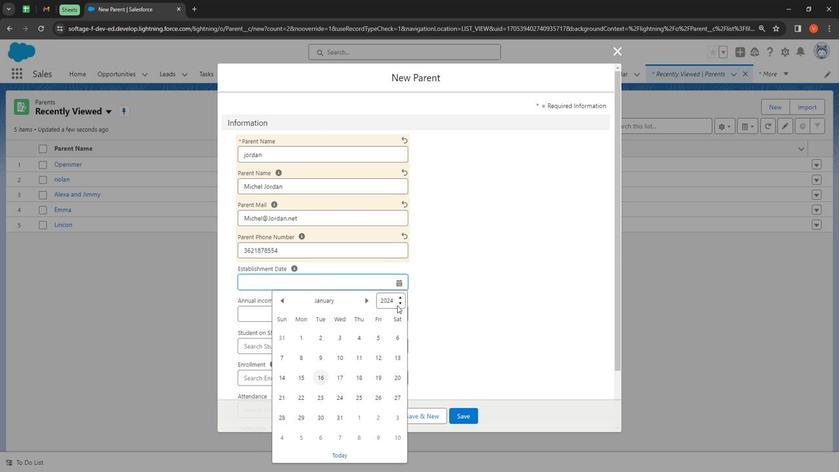 
Action: Mouse pressed left at (398, 302)
Screenshot: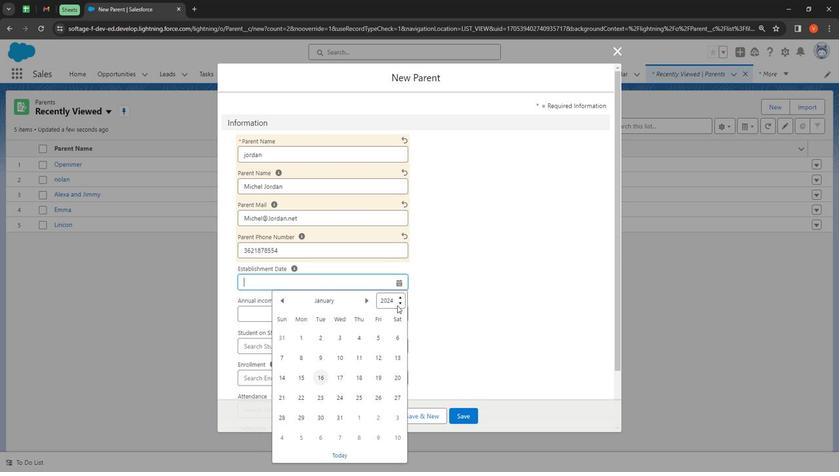 
Action: Mouse moved to (393, 276)
Screenshot: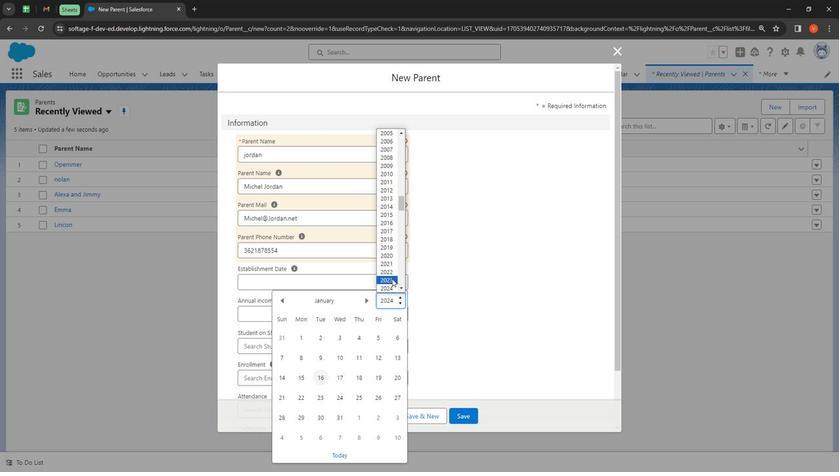 
Action: Mouse pressed left at (393, 276)
Screenshot: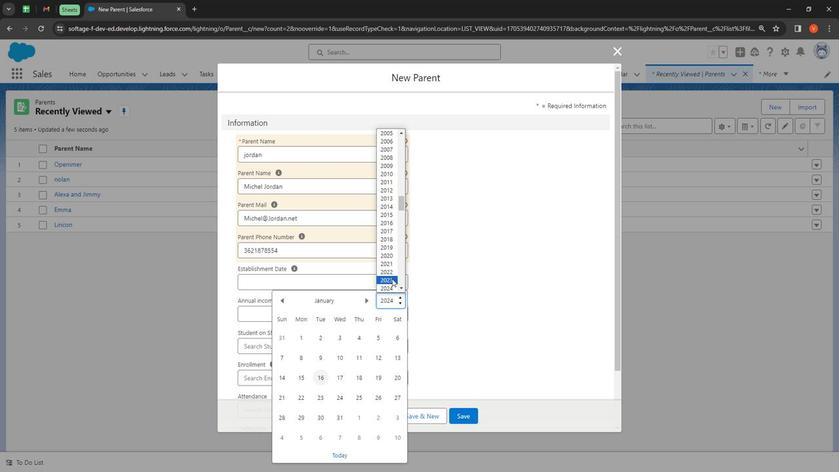 
Action: Mouse moved to (367, 294)
Screenshot: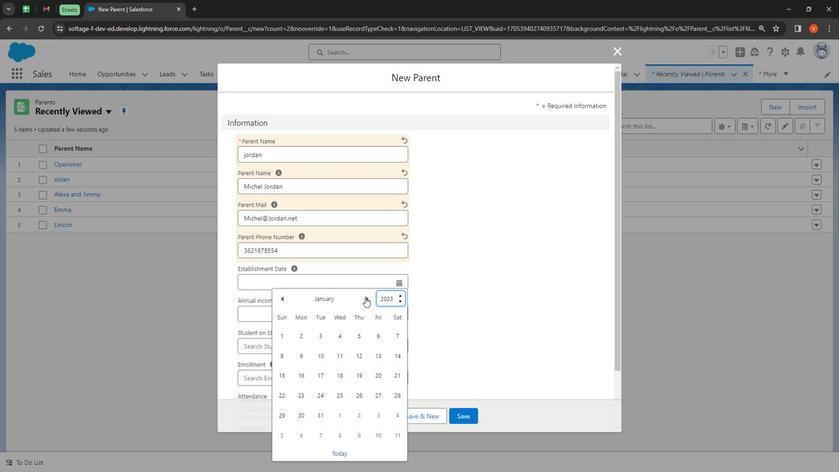 
Action: Mouse pressed left at (367, 294)
Screenshot: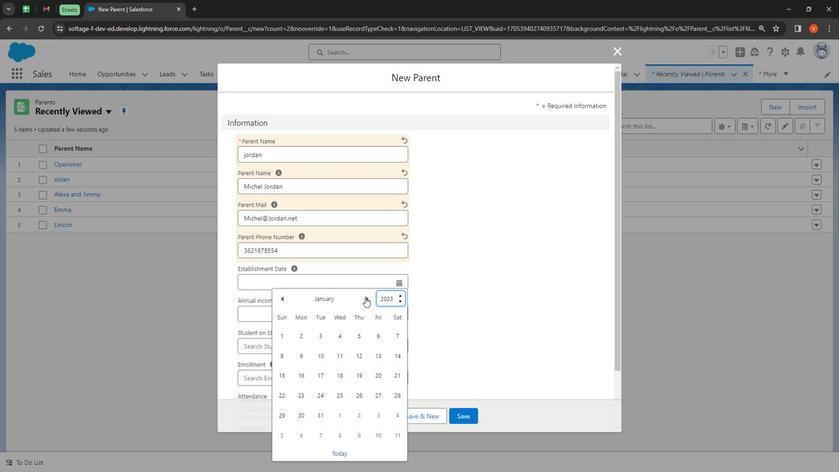 
Action: Mouse pressed left at (367, 294)
Screenshot: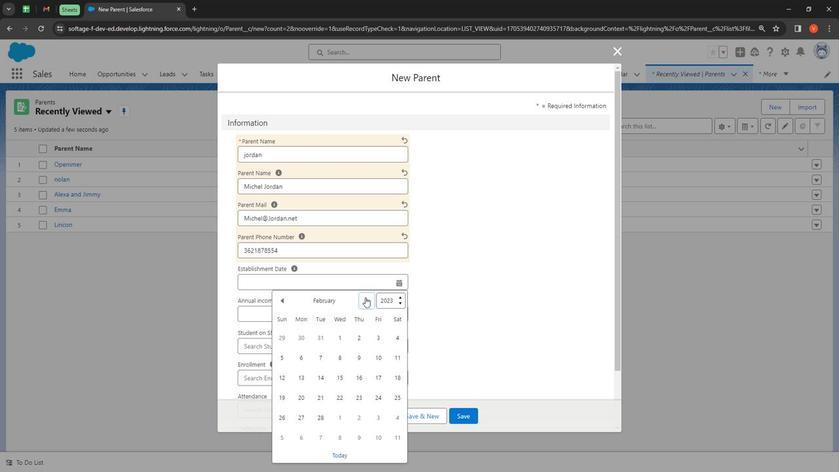 
Action: Mouse pressed left at (367, 294)
Screenshot: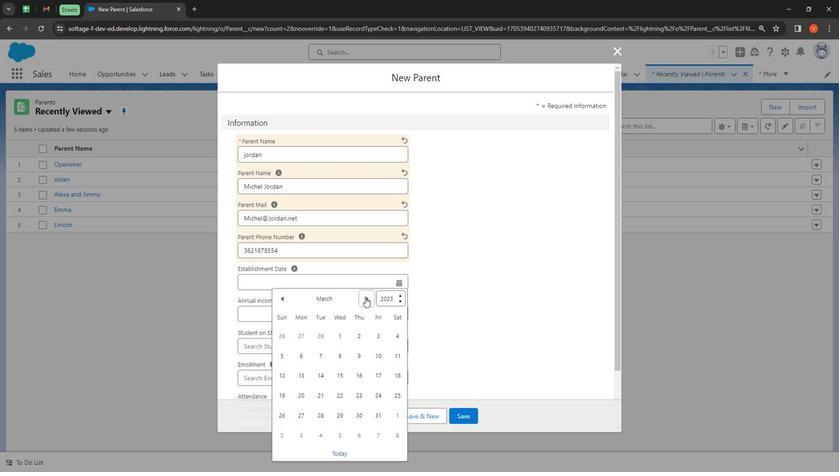 
Action: Mouse pressed left at (367, 294)
Screenshot: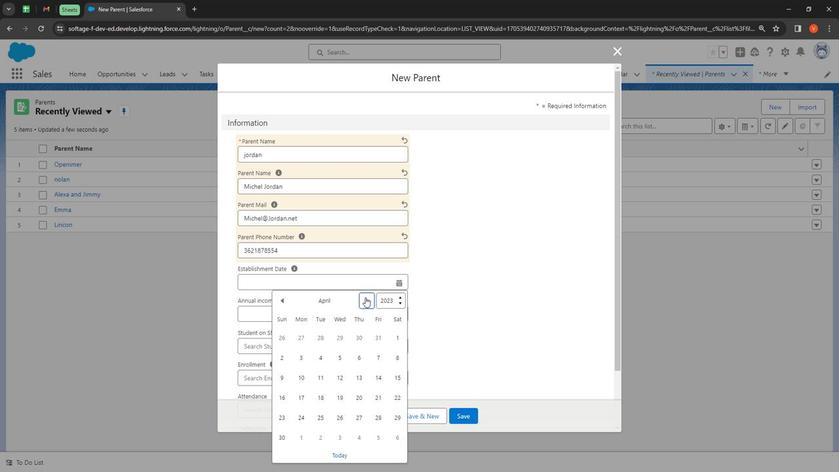 
Action: Mouse pressed left at (367, 294)
Screenshot: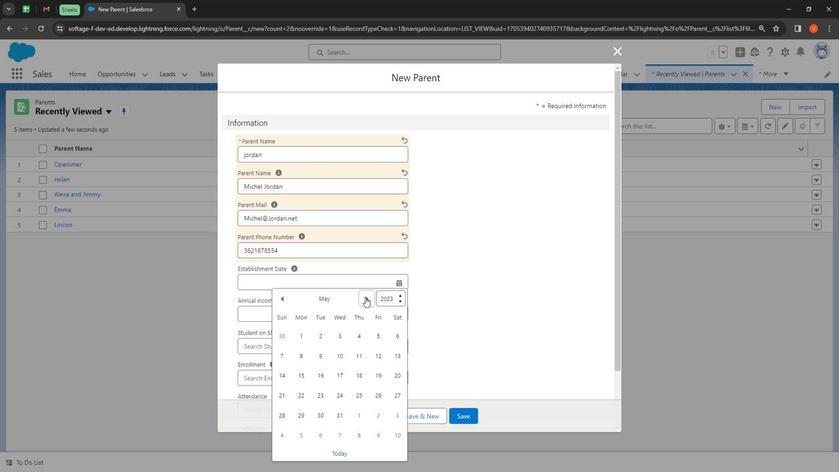 
Action: Mouse pressed left at (367, 294)
Screenshot: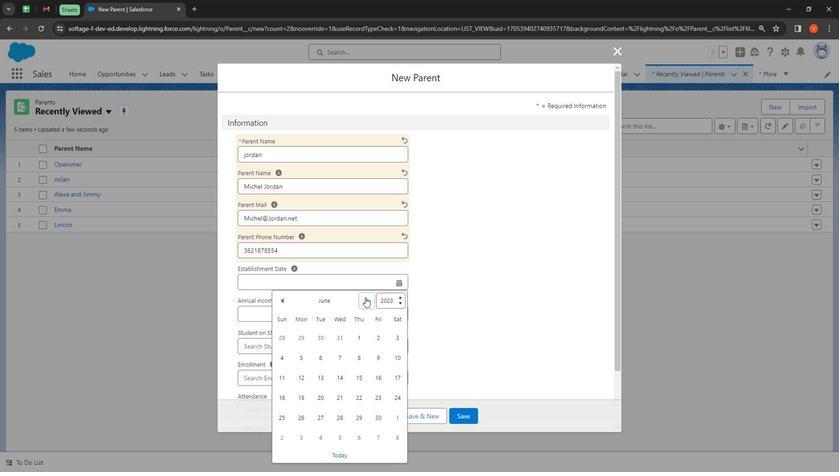 
Action: Mouse moved to (365, 396)
Screenshot: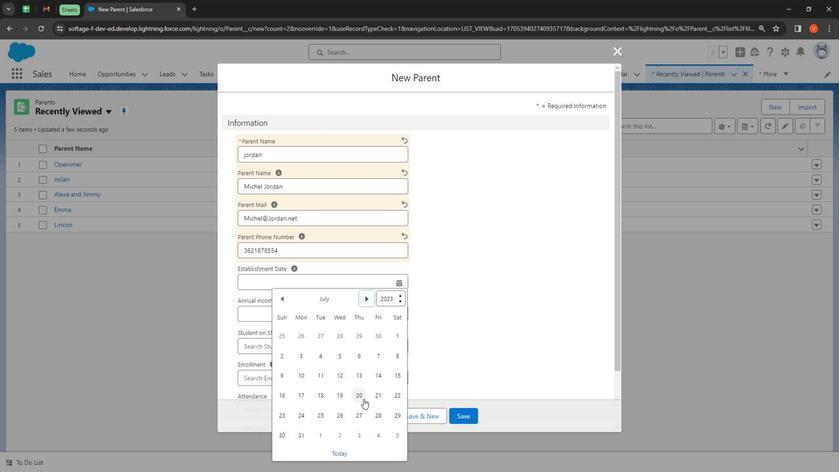 
Action: Mouse pressed left at (365, 396)
Screenshot: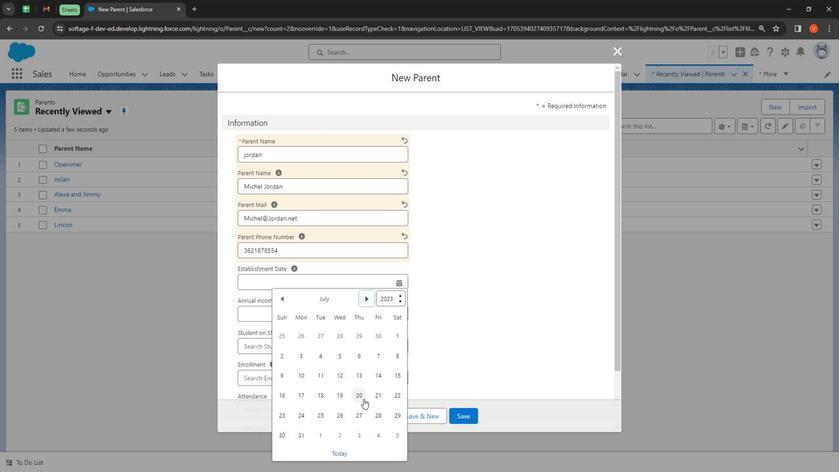
Action: Mouse moved to (264, 310)
Screenshot: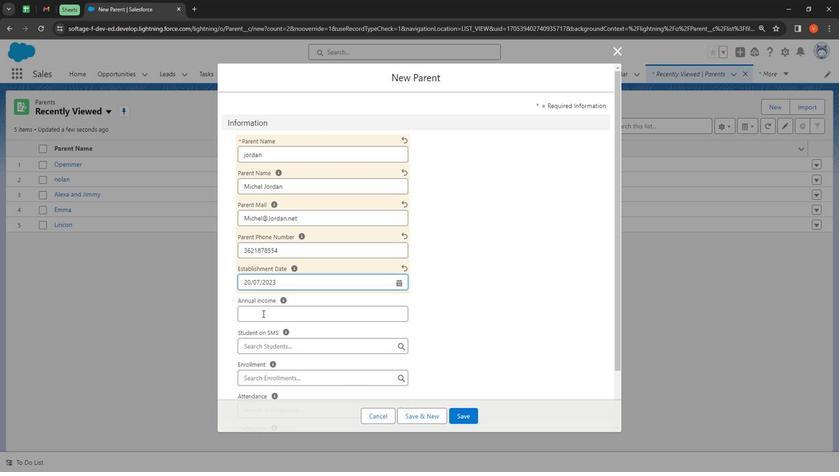
Action: Mouse pressed left at (264, 310)
Screenshot: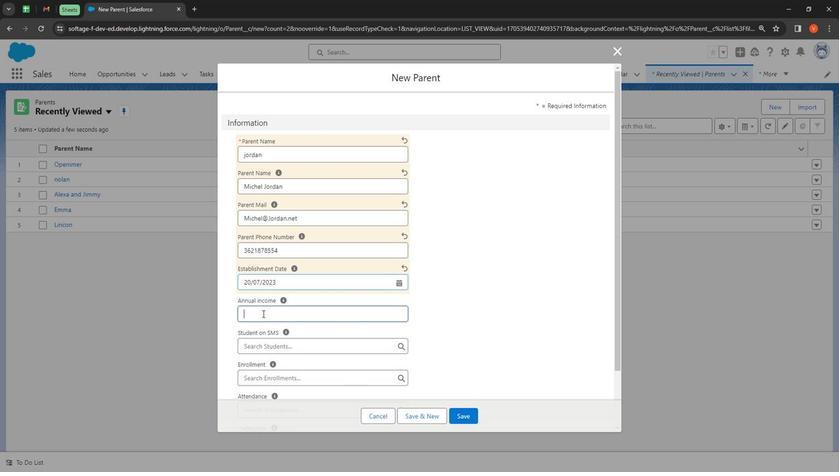 
Action: Key pressed 56000
Screenshot: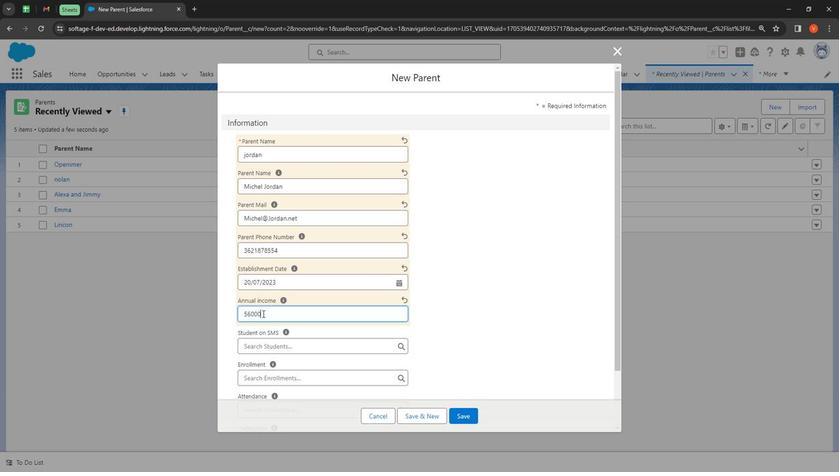 
Action: Mouse moved to (281, 346)
Screenshot: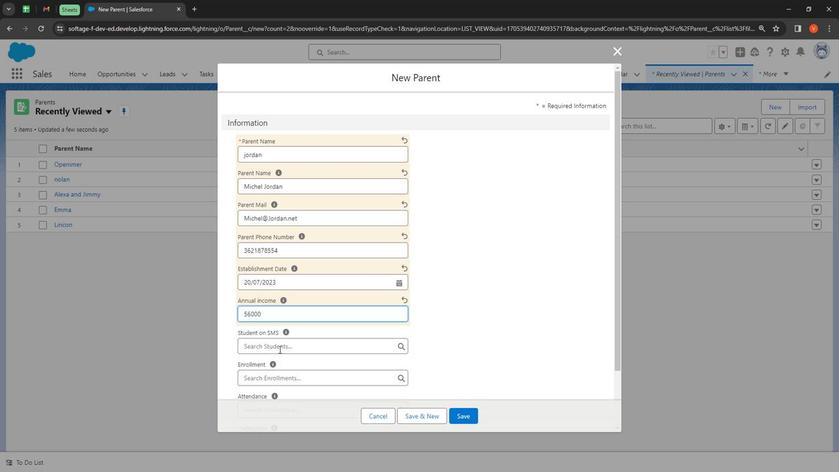 
Action: Mouse pressed left at (281, 346)
Screenshot: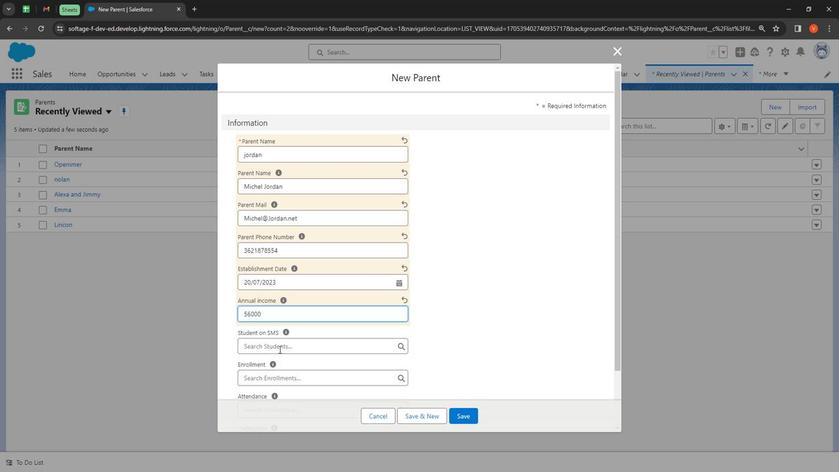 
Action: Mouse moved to (270, 418)
Screenshot: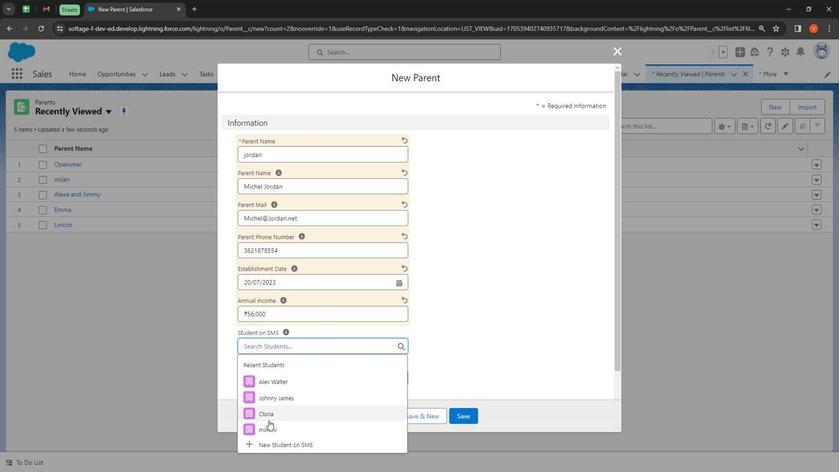 
Action: Mouse pressed left at (270, 418)
Screenshot: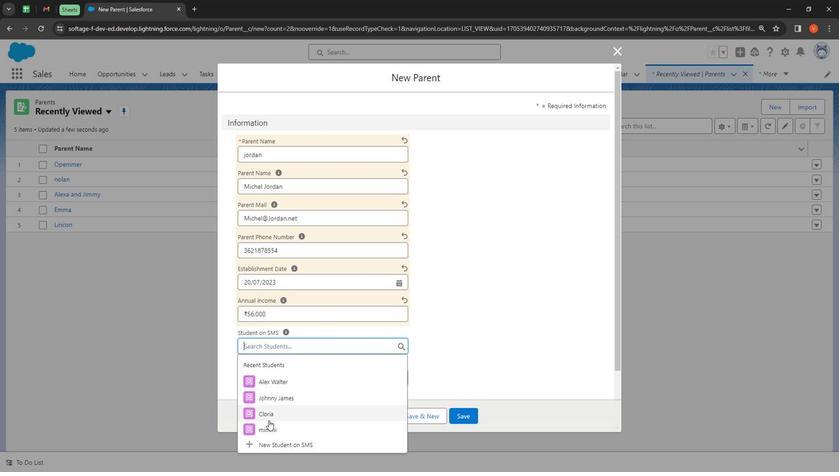 
Action: Mouse moved to (304, 373)
Screenshot: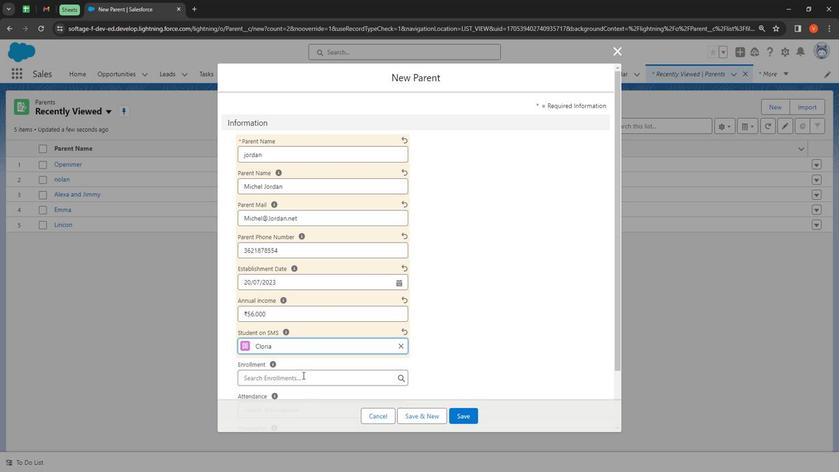 
Action: Mouse pressed left at (304, 373)
Screenshot: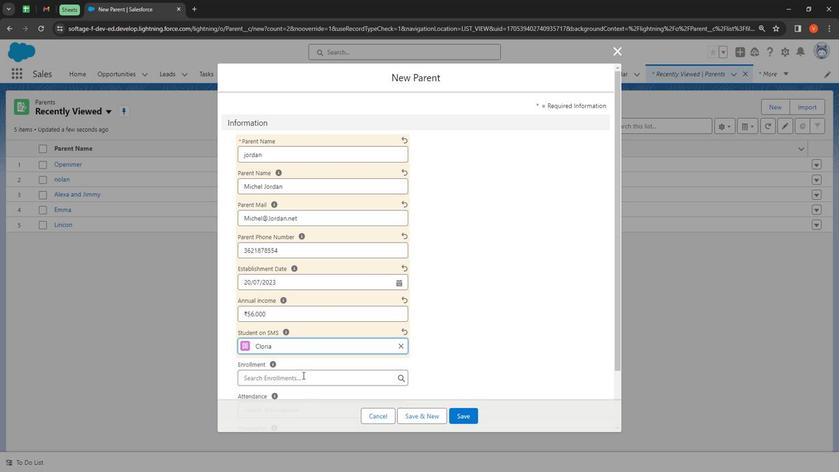 
Action: Mouse moved to (267, 339)
Screenshot: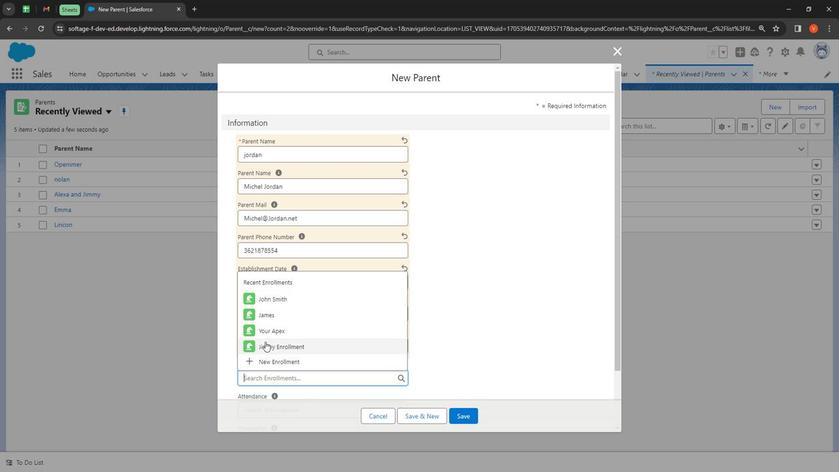 
Action: Mouse pressed left at (267, 339)
Screenshot: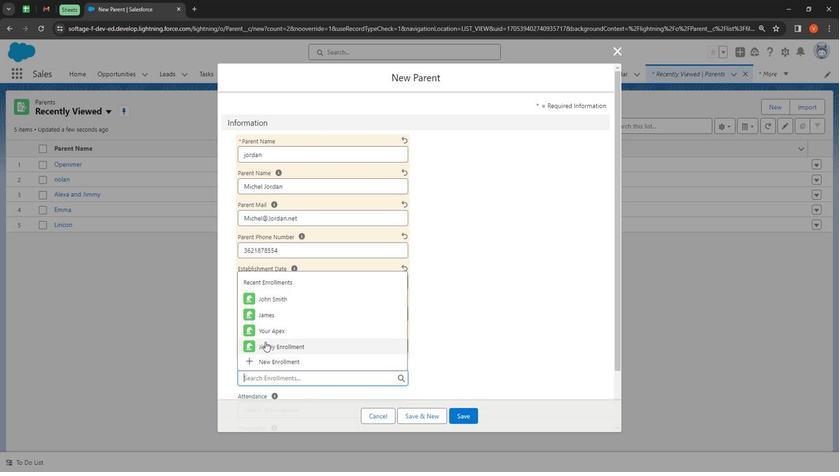 
Action: Mouse moved to (492, 294)
Screenshot: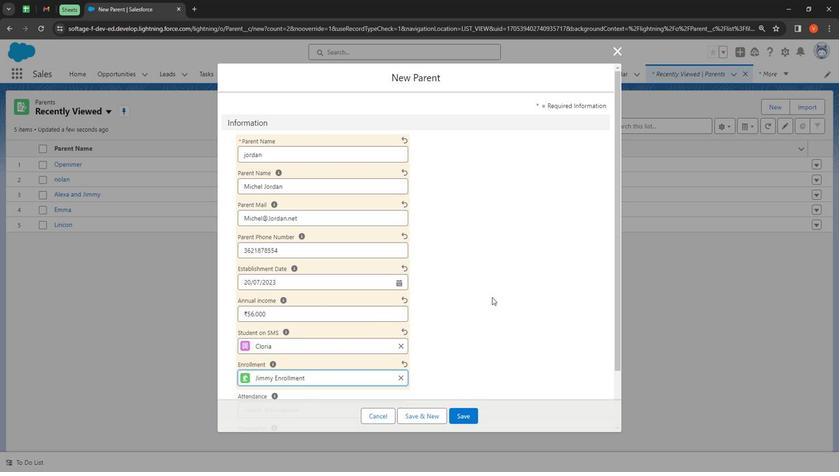 
Action: Mouse scrolled (492, 294) with delta (0, 0)
Screenshot: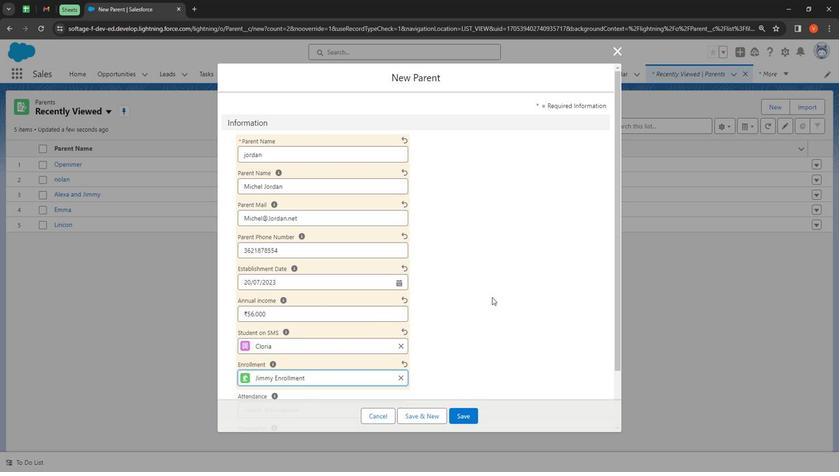 
Action: Mouse moved to (493, 295)
Screenshot: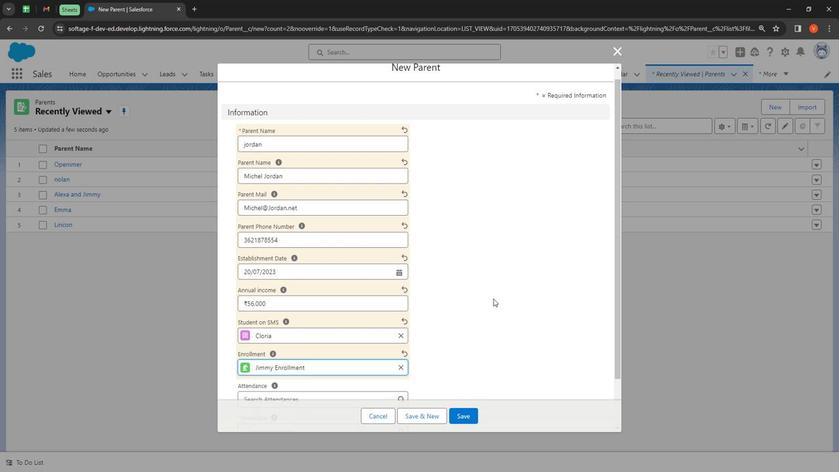 
Action: Mouse scrolled (493, 295) with delta (0, 0)
Screenshot: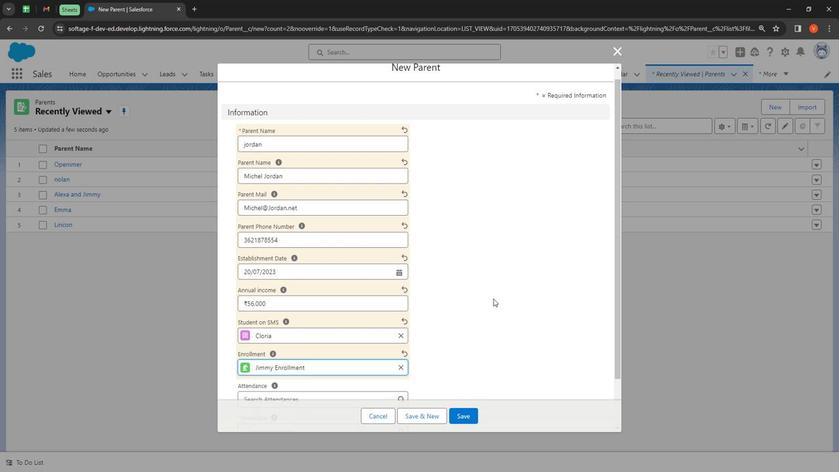 
Action: Mouse moved to (493, 295)
Screenshot: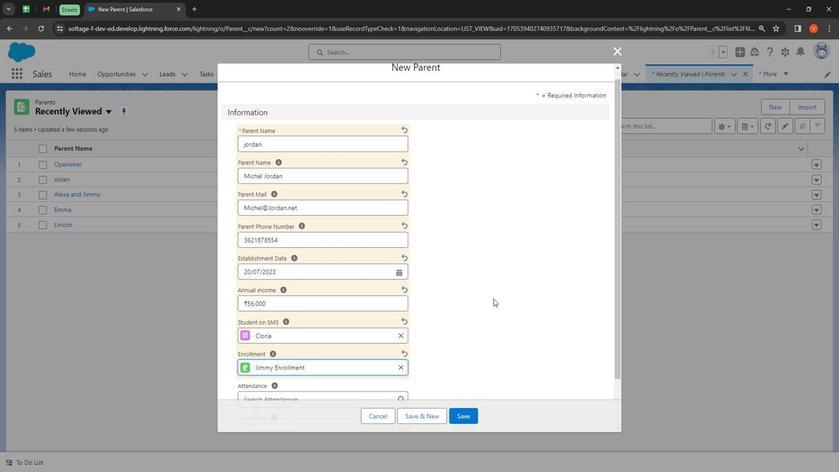 
Action: Mouse scrolled (493, 295) with delta (0, 0)
Screenshot: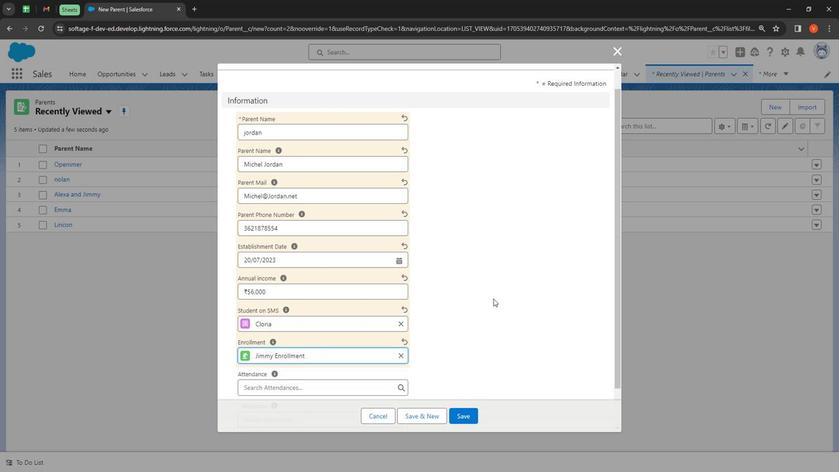 
Action: Mouse moved to (340, 333)
Screenshot: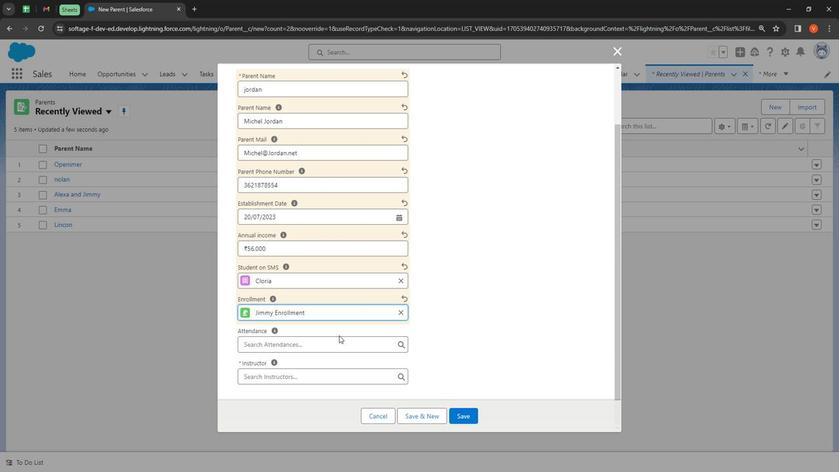 
Action: Mouse pressed left at (340, 333)
Screenshot: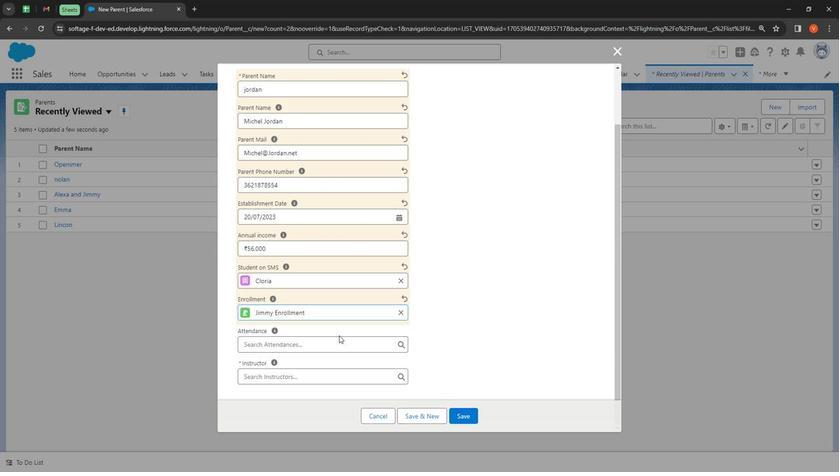 
Action: Mouse moved to (341, 337)
Screenshot: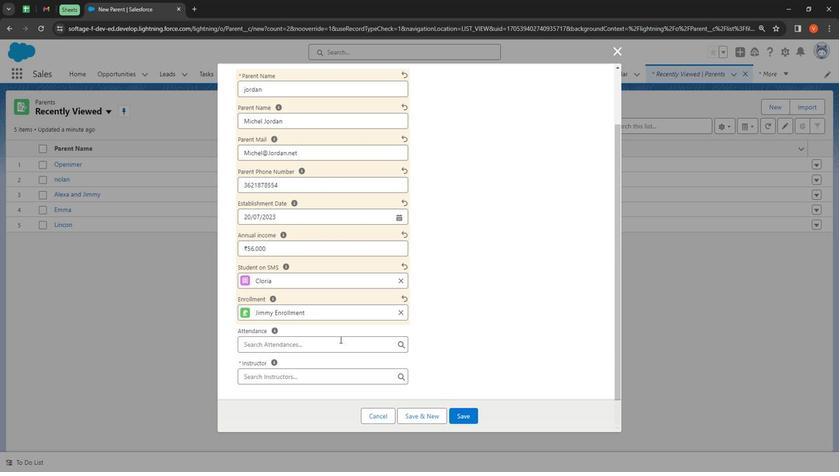 
Action: Mouse pressed left at (341, 337)
Screenshot: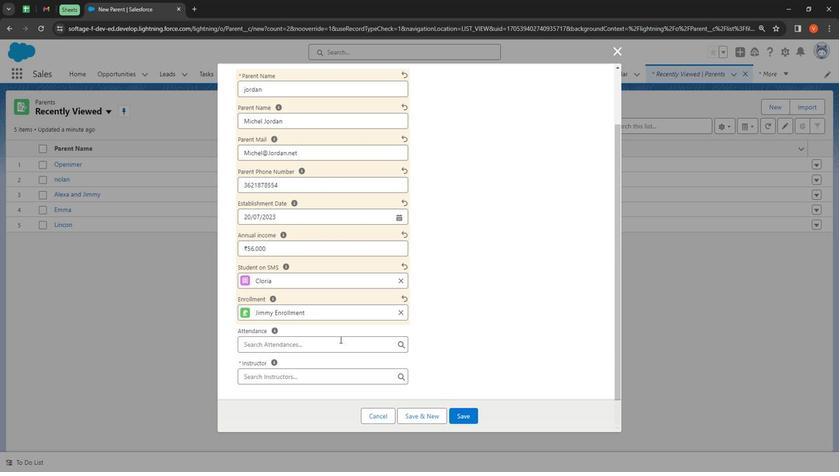 
Action: Mouse moved to (291, 411)
Screenshot: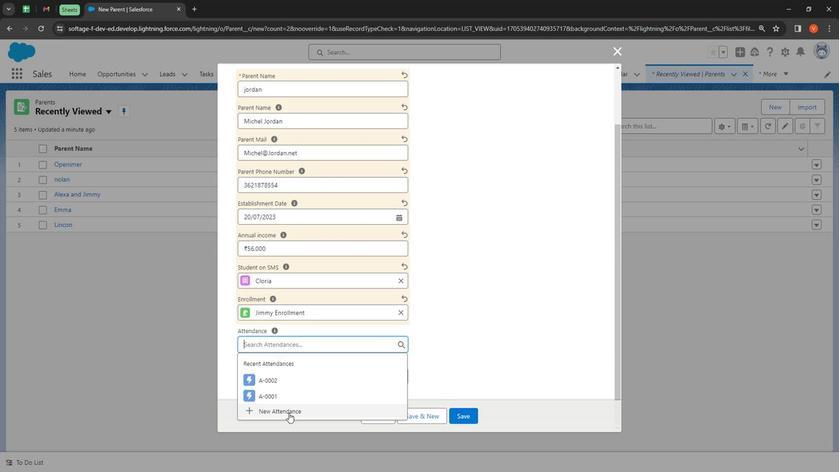 
Action: Mouse pressed left at (291, 411)
Screenshot: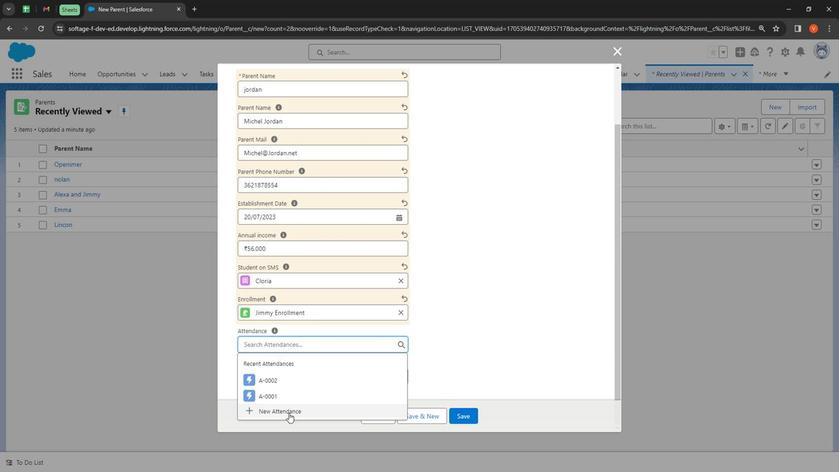 
Action: Mouse moved to (293, 207)
Screenshot: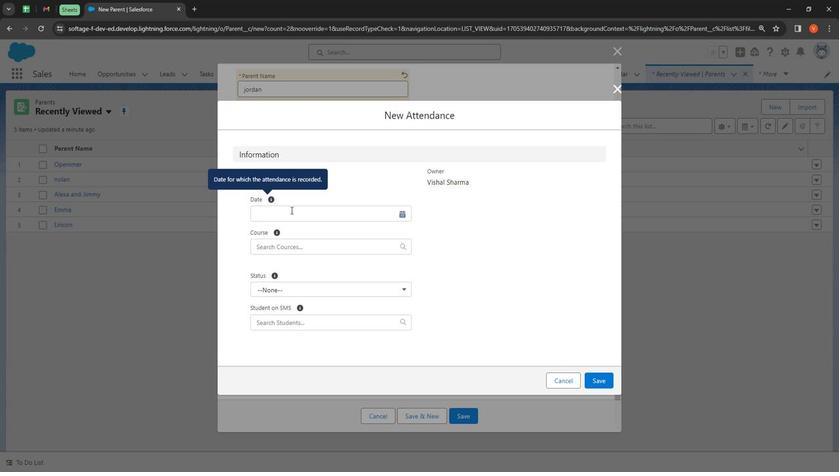 
Action: Mouse pressed left at (293, 207)
Screenshot: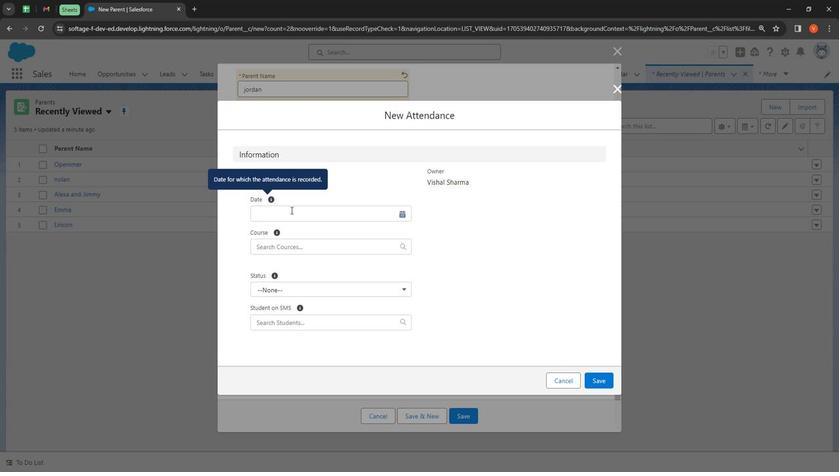 
Action: Mouse moved to (336, 272)
Screenshot: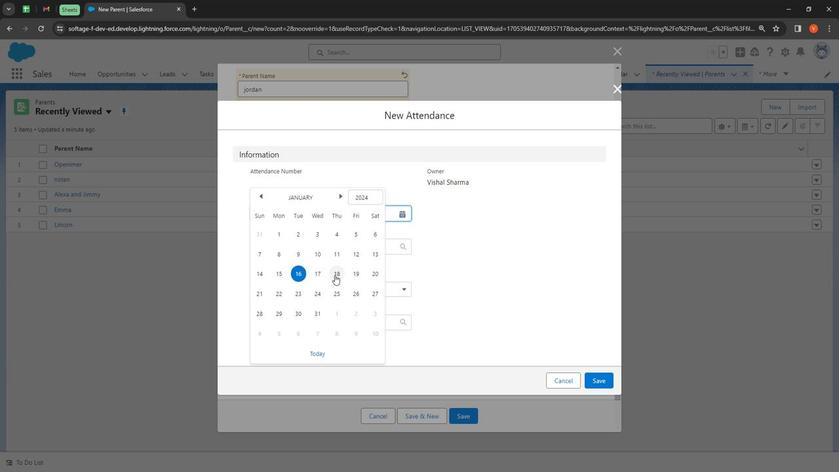 
Action: Mouse pressed left at (336, 272)
Screenshot: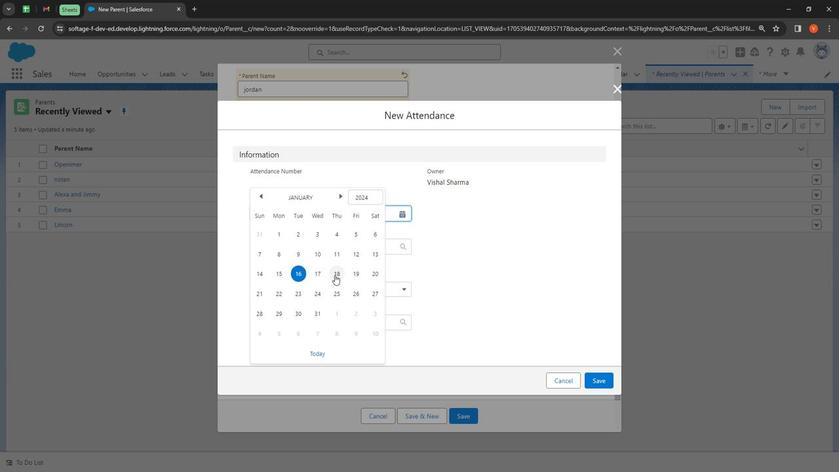 
Action: Mouse moved to (281, 247)
Screenshot: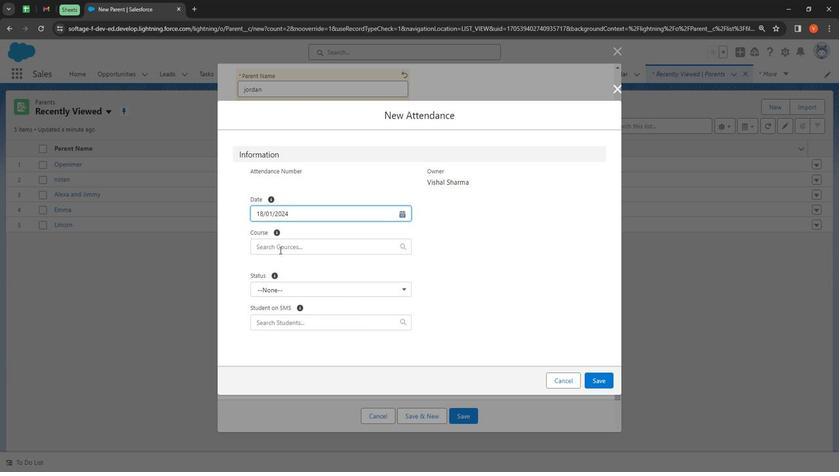 
Action: Mouse pressed left at (281, 247)
Screenshot: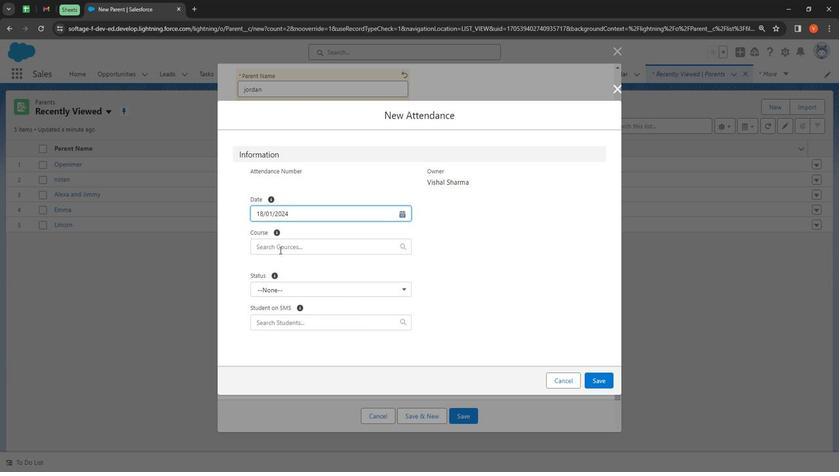
Action: Mouse moved to (294, 286)
Screenshot: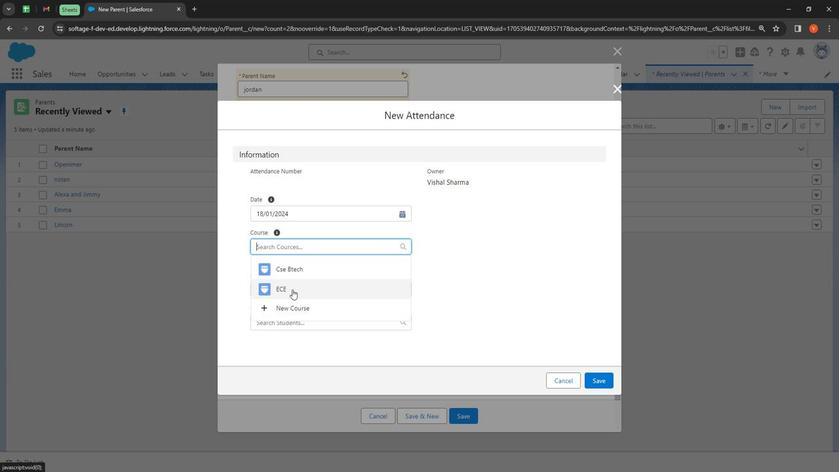 
Action: Mouse pressed left at (294, 286)
Screenshot: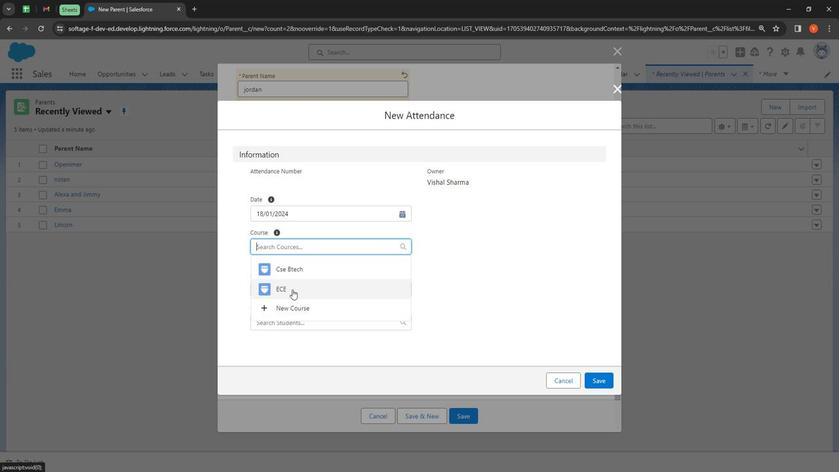 
Action: Mouse moved to (299, 291)
Screenshot: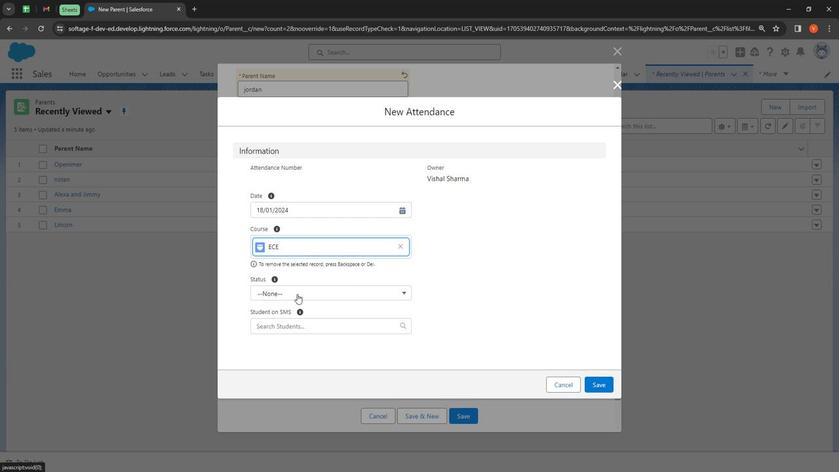 
Action: Mouse pressed left at (299, 291)
Screenshot: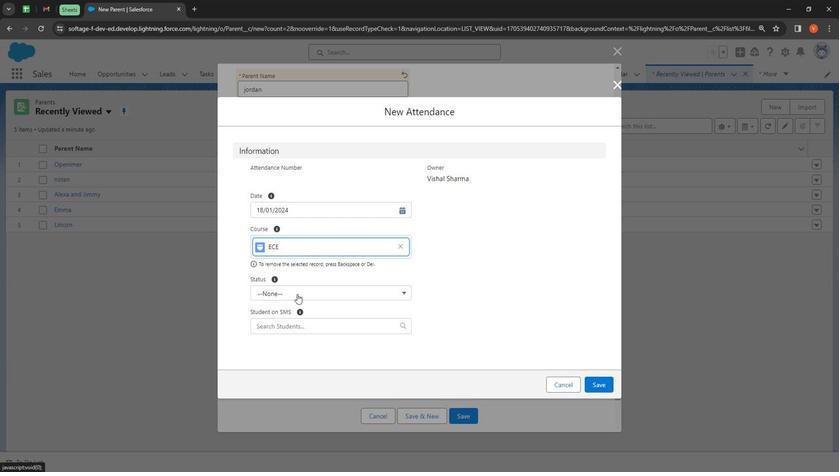 
Action: Mouse moved to (319, 336)
Screenshot: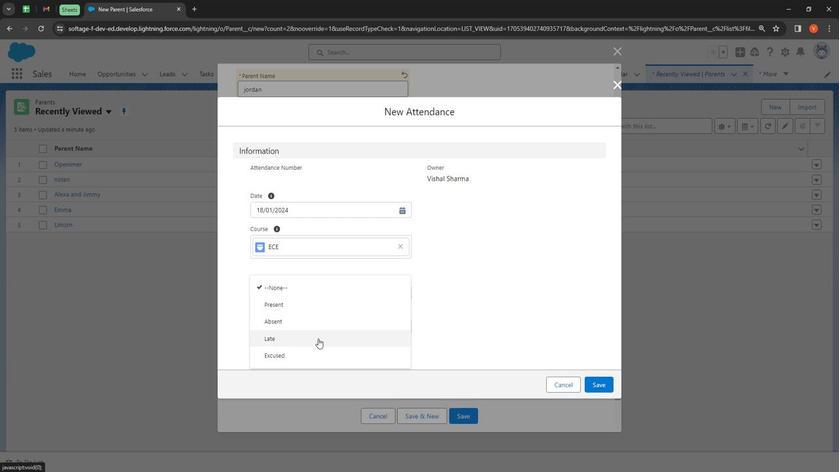 
Action: Mouse pressed left at (319, 336)
Screenshot: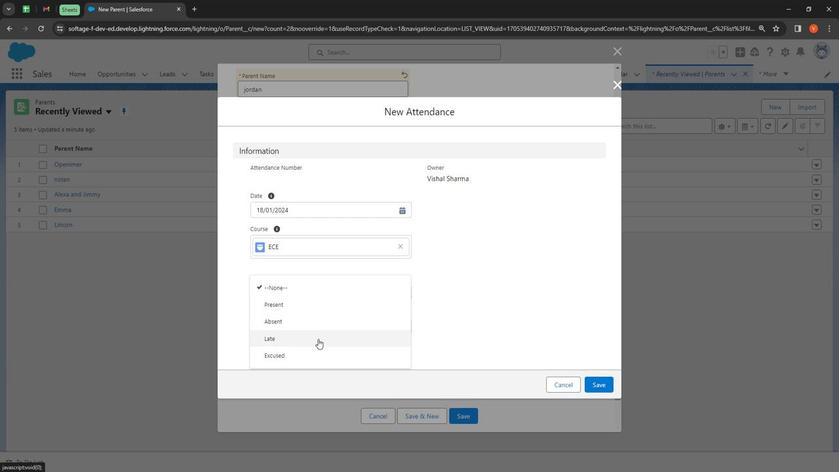 
Action: Mouse moved to (311, 322)
Screenshot: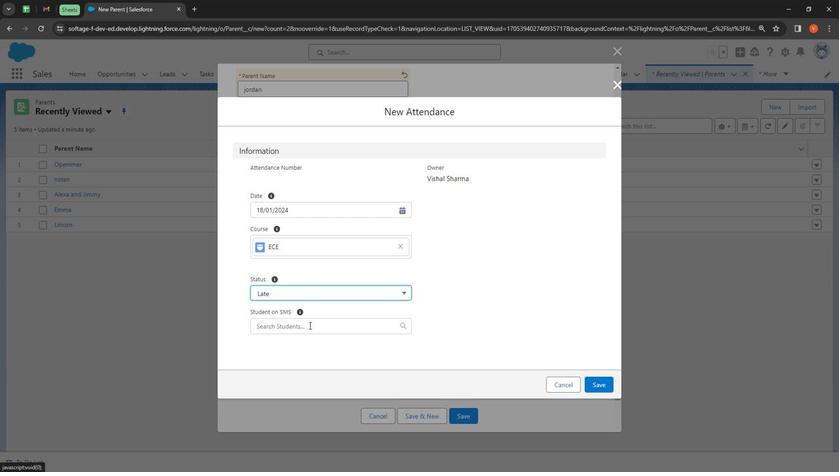 
Action: Mouse pressed left at (311, 322)
Screenshot: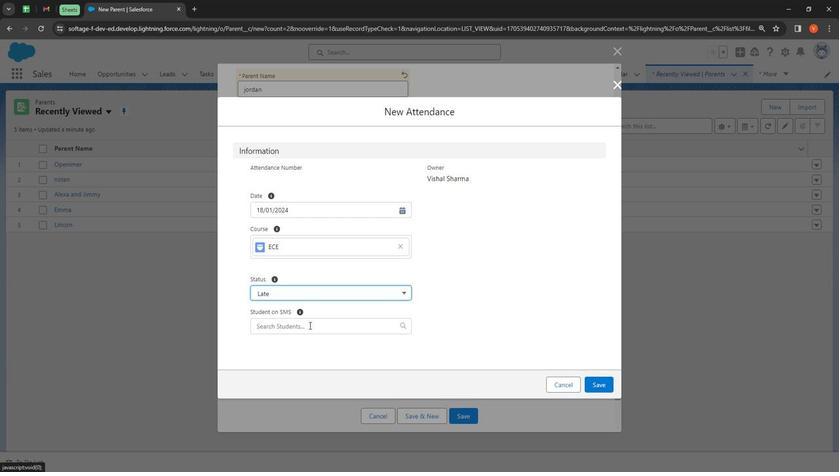 
Action: Mouse moved to (306, 349)
Screenshot: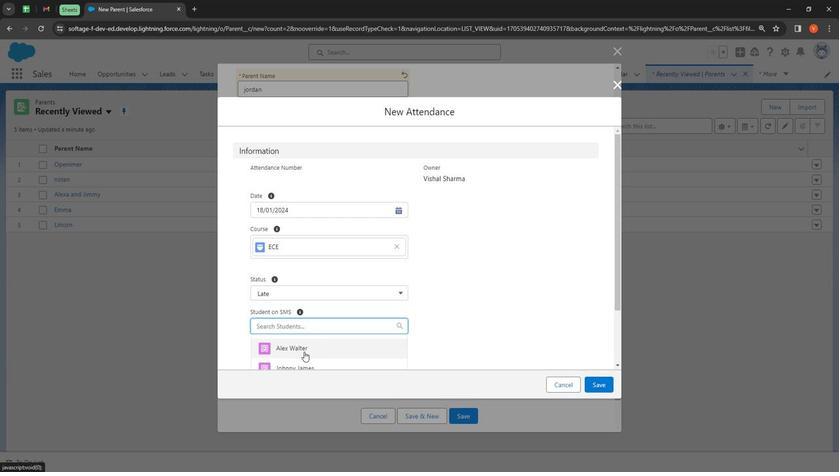 
Action: Mouse pressed left at (306, 349)
Screenshot: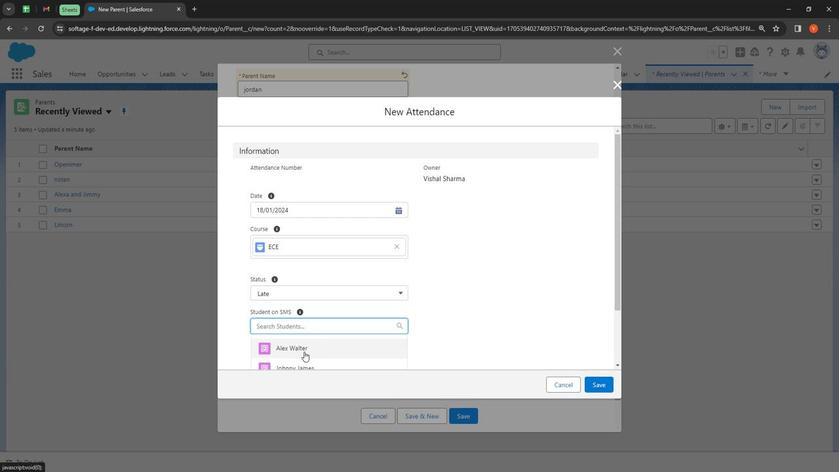 
Action: Mouse moved to (597, 383)
Screenshot: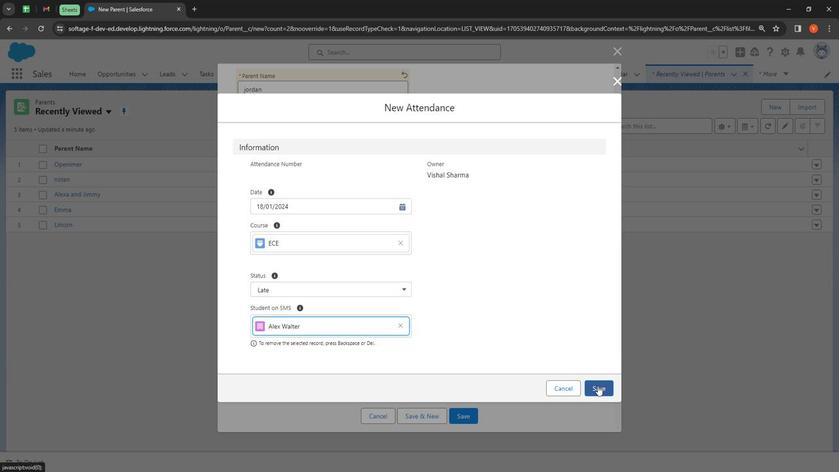 
Action: Mouse pressed left at (597, 383)
Screenshot: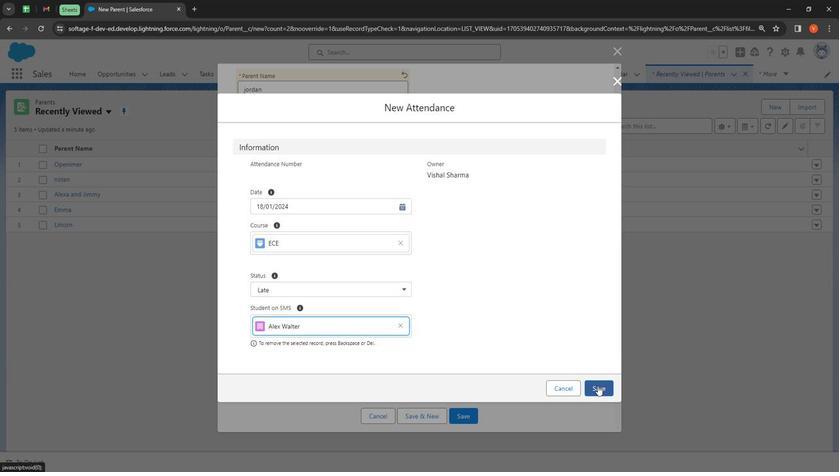 
Action: Mouse moved to (466, 415)
Screenshot: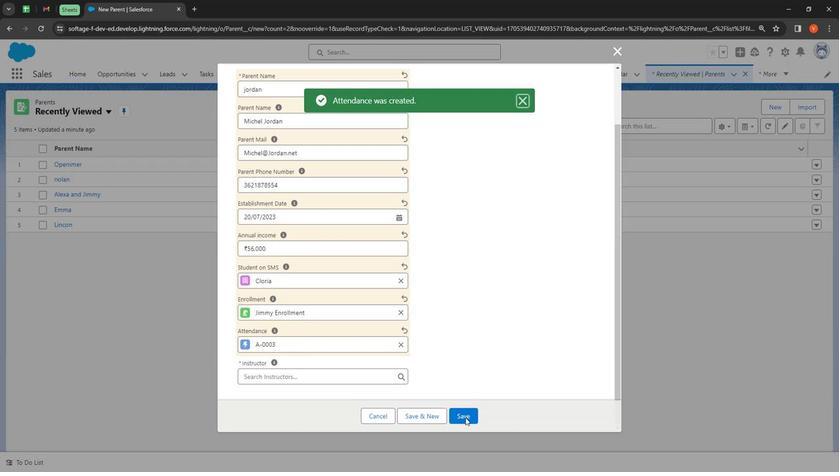 
Action: Mouse pressed left at (466, 415)
Screenshot: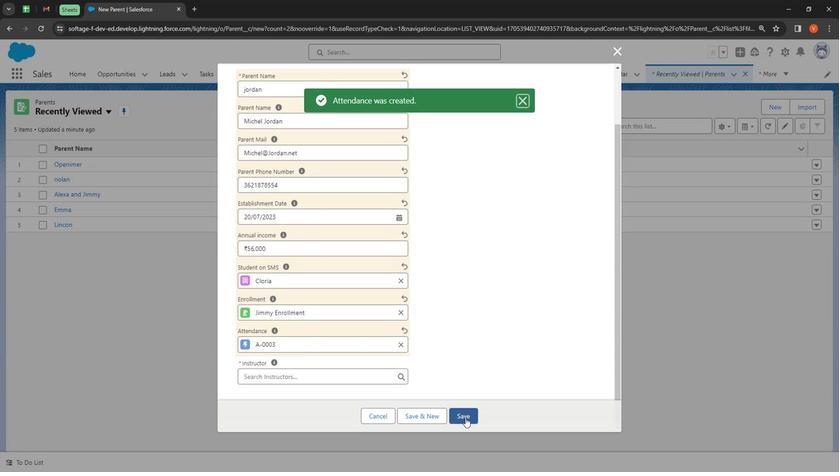 
Action: Mouse moved to (257, 366)
Screenshot: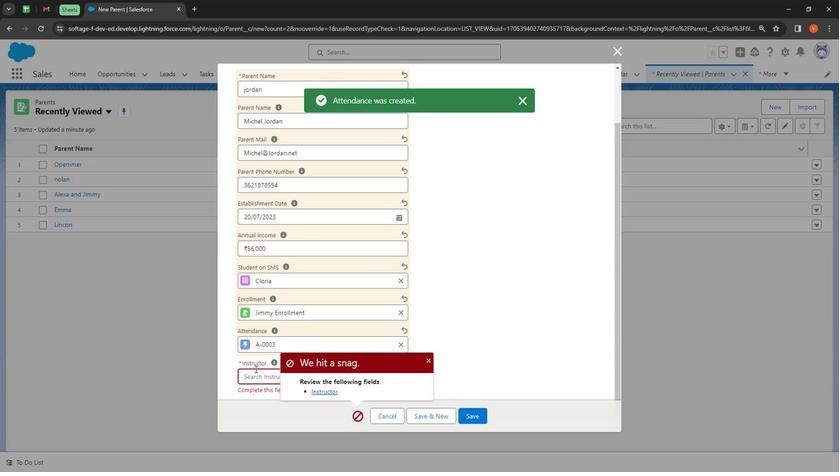 
Action: Mouse pressed left at (257, 366)
Screenshot: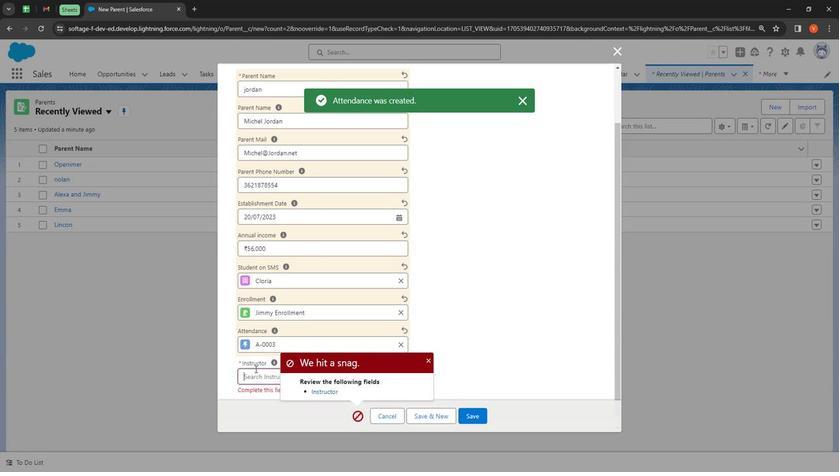 
Action: Mouse moved to (270, 419)
Screenshot: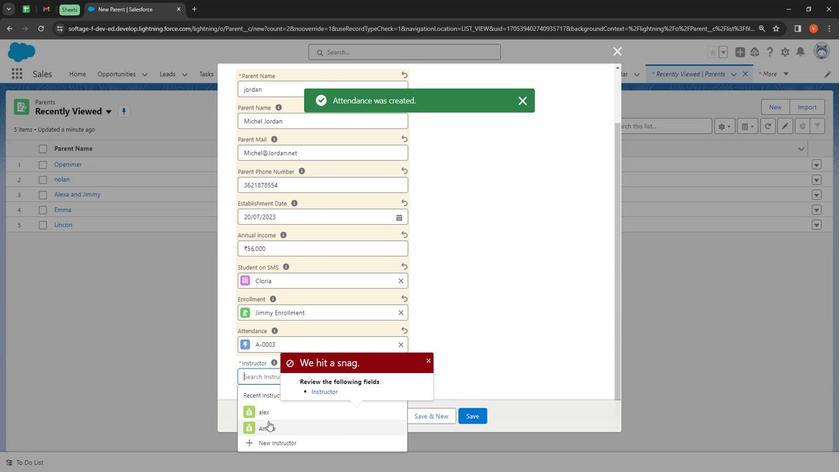 
Action: Mouse pressed left at (270, 419)
Screenshot: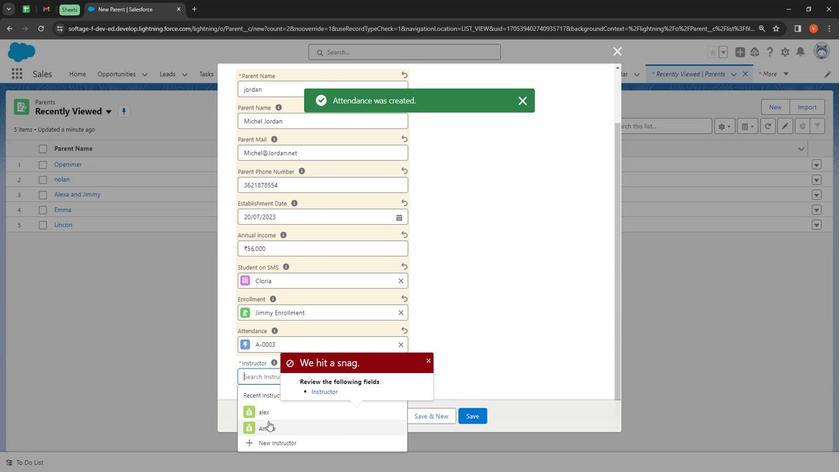 
Action: Mouse moved to (561, 351)
Screenshot: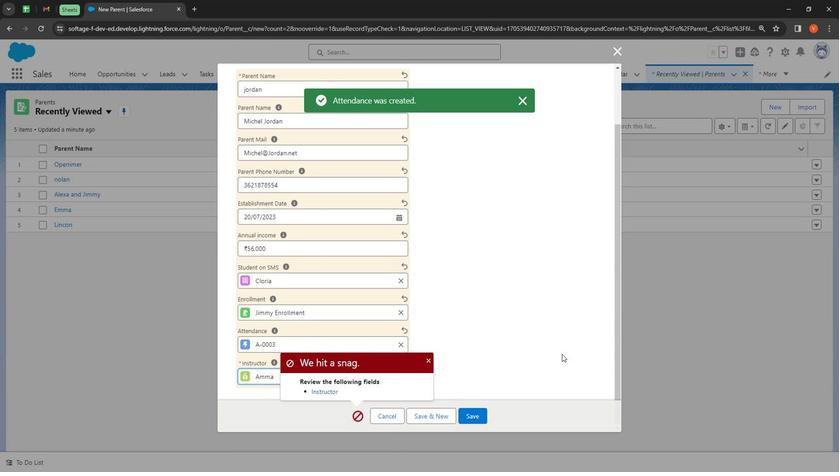 
Action: Mouse scrolled (561, 351) with delta (0, 0)
Screenshot: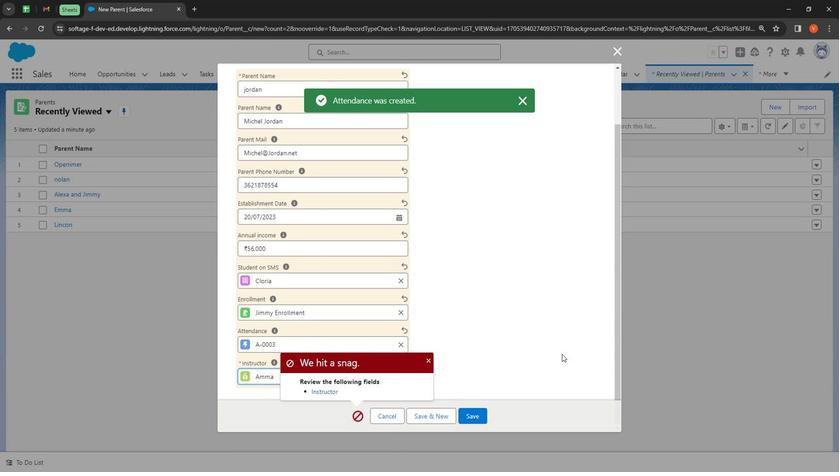 
Action: Mouse scrolled (561, 351) with delta (0, 0)
Screenshot: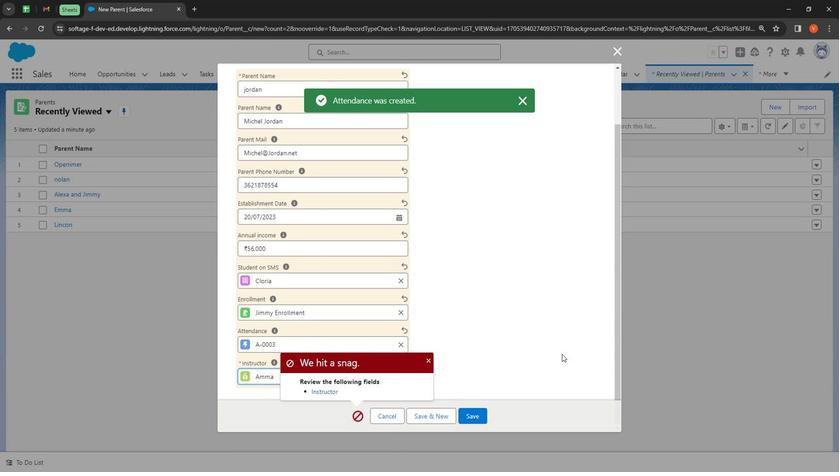 
Action: Mouse scrolled (561, 351) with delta (0, 0)
Screenshot: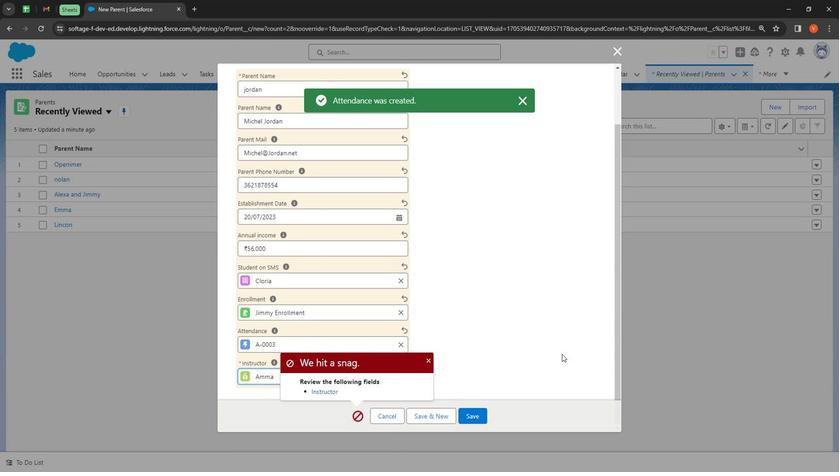 
Action: Mouse scrolled (561, 351) with delta (0, 0)
Screenshot: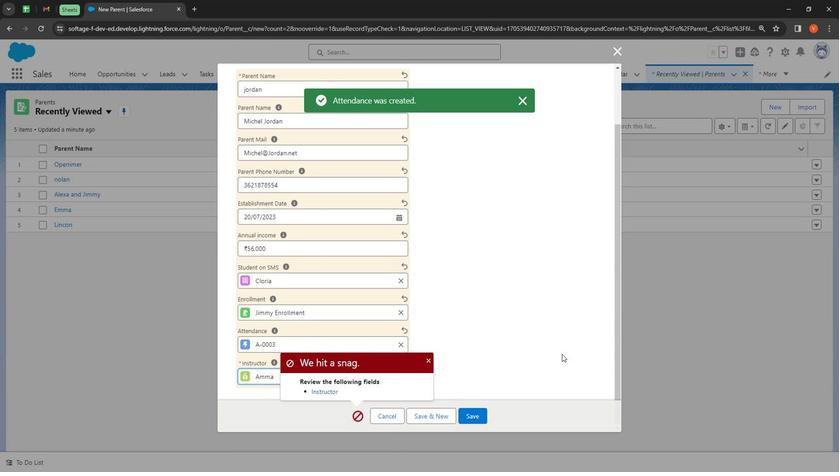 
Action: Mouse scrolled (561, 351) with delta (0, 0)
Screenshot: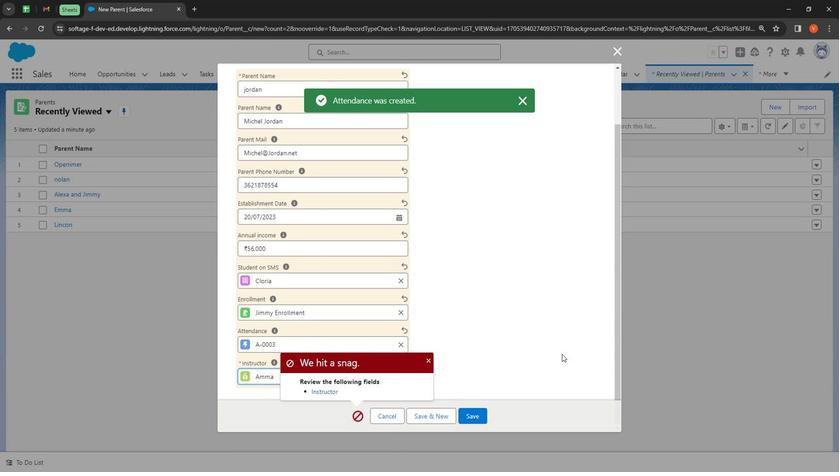
Action: Mouse scrolled (561, 351) with delta (0, 0)
Screenshot: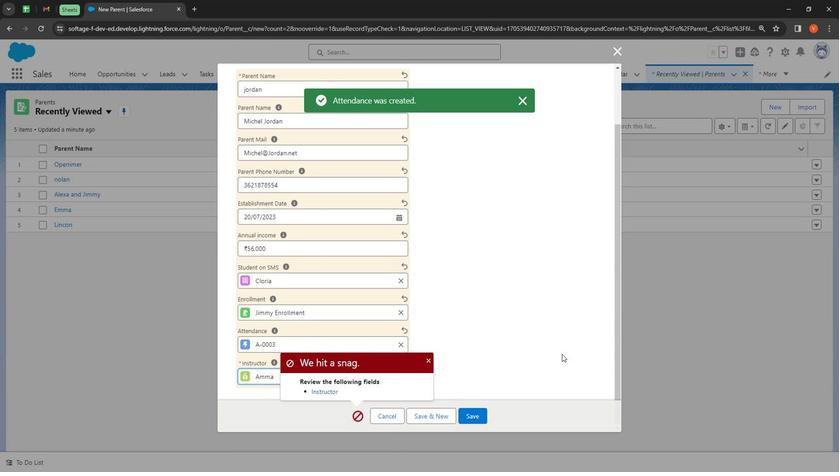 
Action: Mouse moved to (475, 413)
Screenshot: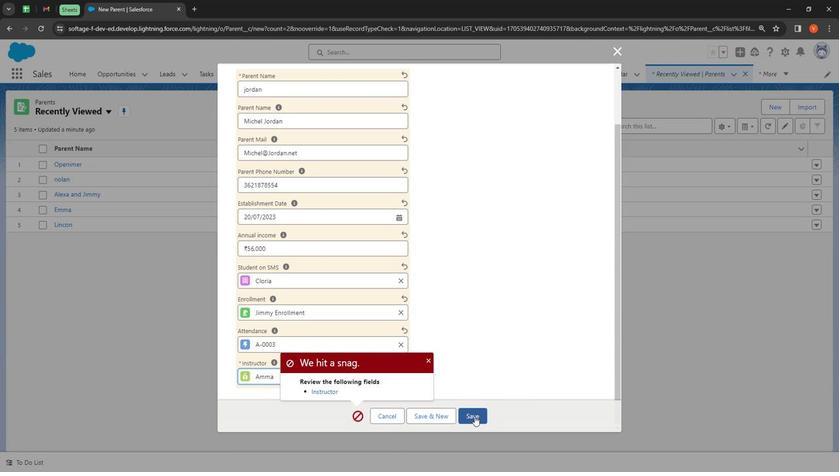 
Action: Mouse pressed left at (475, 413)
Screenshot: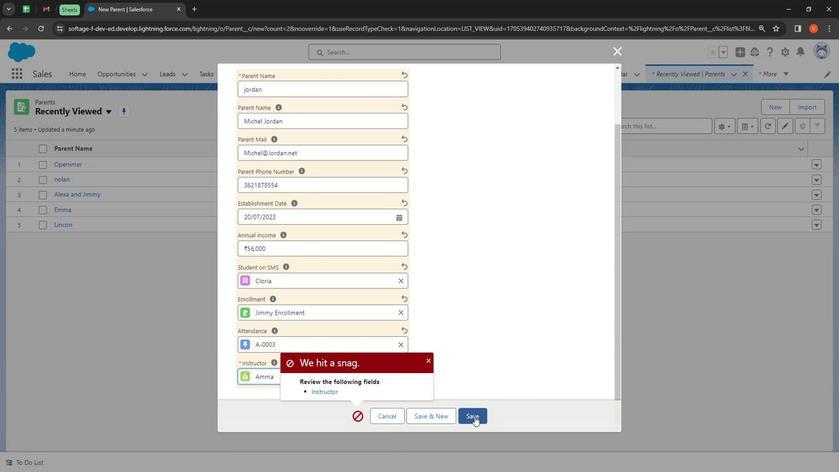 
Action: Mouse moved to (594, 170)
Screenshot: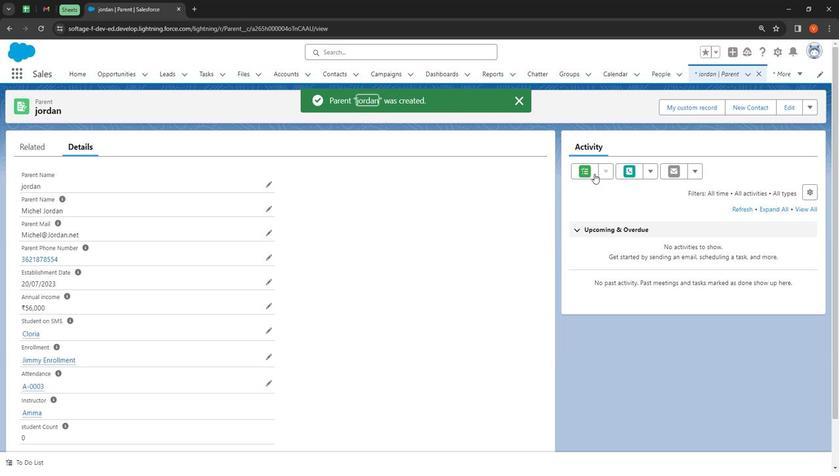 
Action: Mouse pressed left at (594, 170)
Screenshot: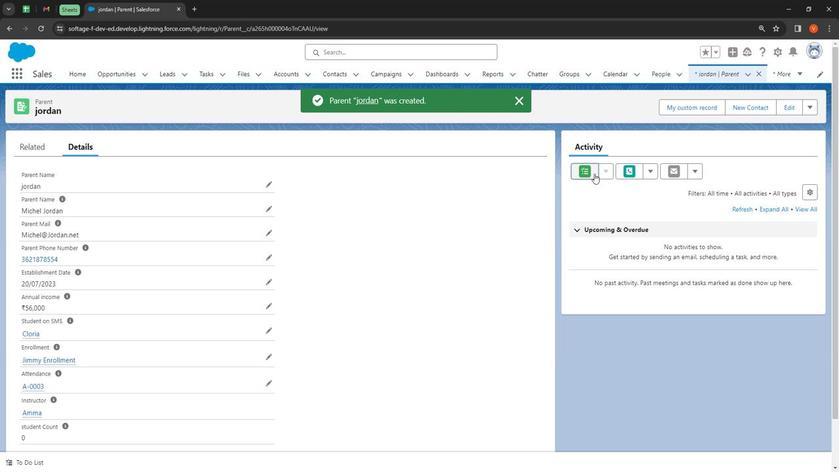 
Action: Mouse moved to (644, 262)
Screenshot: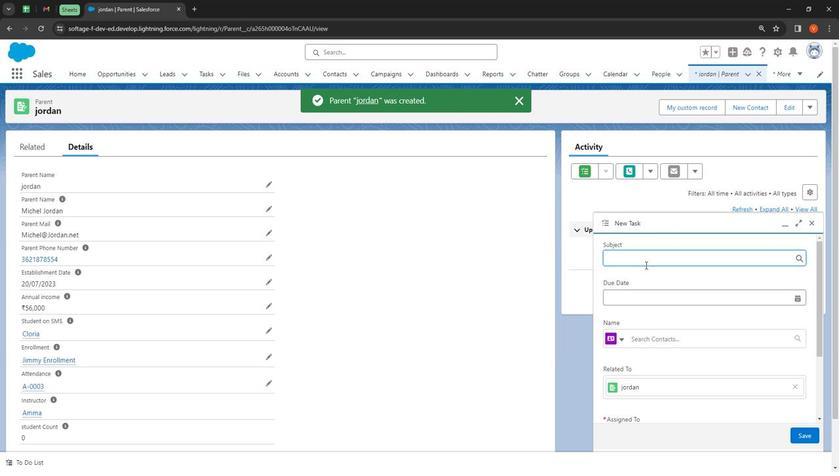 
Action: Mouse pressed left at (644, 262)
Screenshot: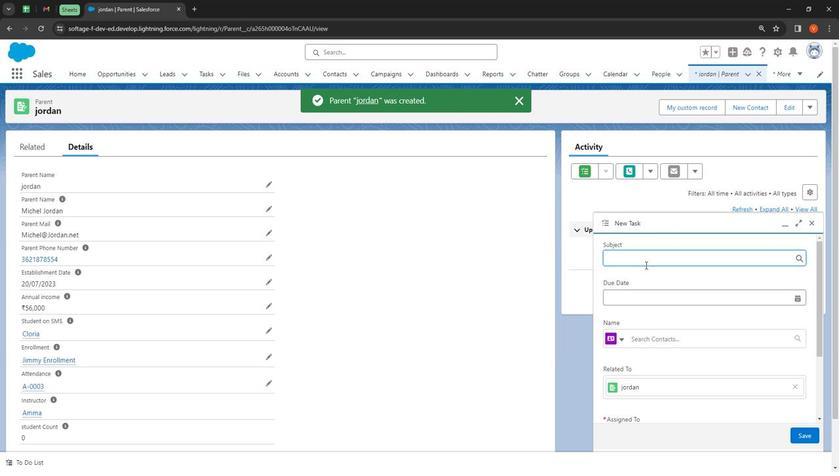 
Action: Mouse moved to (649, 341)
Screenshot: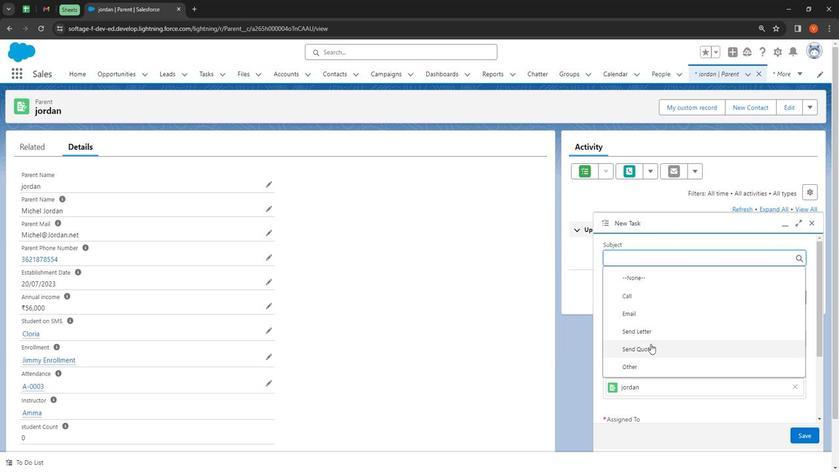
Action: Mouse pressed left at (649, 341)
Screenshot: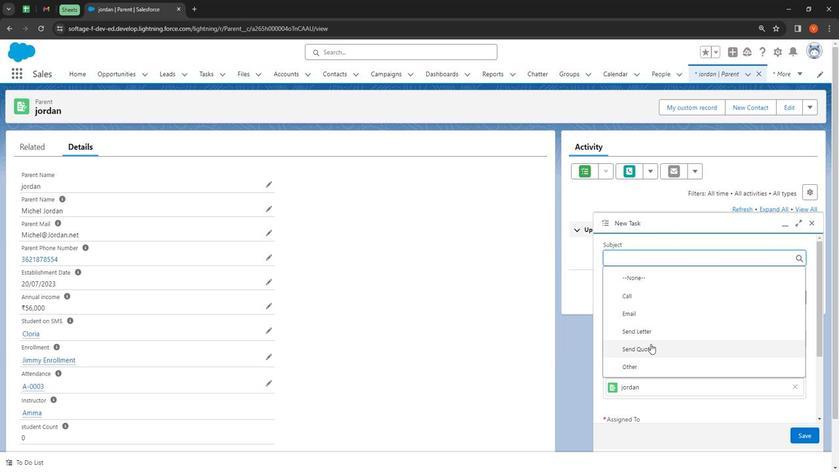 
Action: Mouse moved to (638, 293)
Screenshot: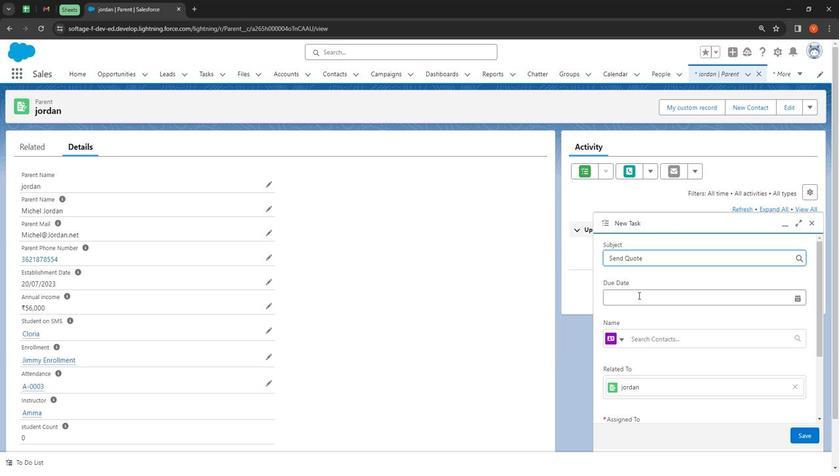 
Action: Mouse pressed left at (638, 293)
Screenshot: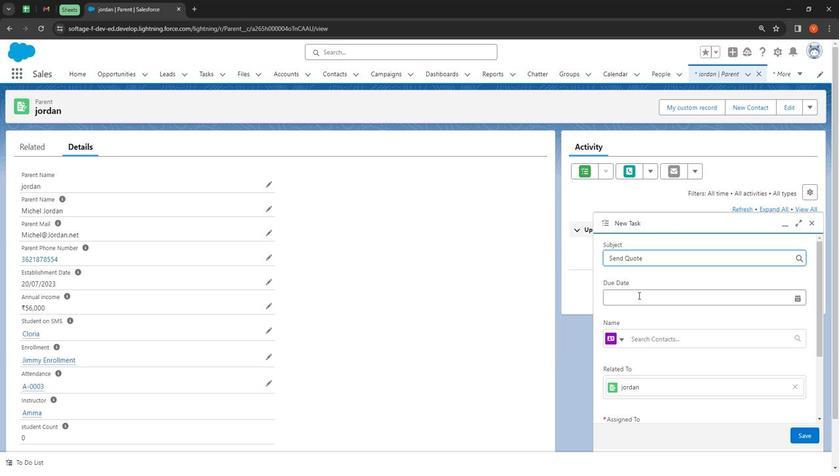 
Action: Mouse moved to (738, 396)
Screenshot: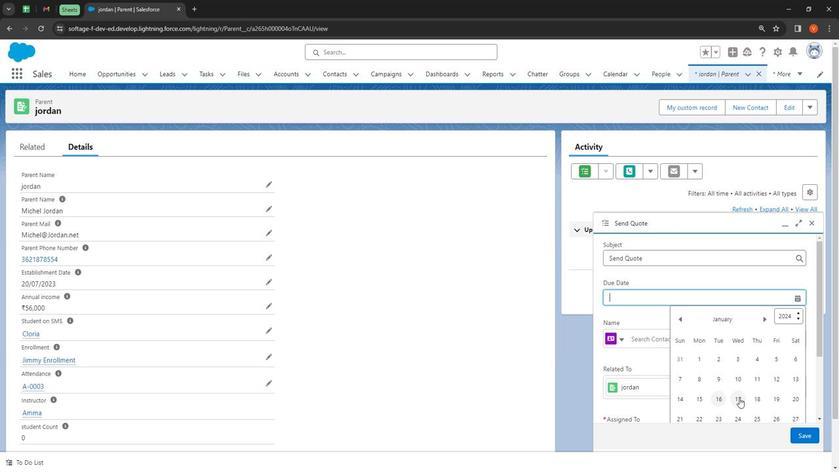 
Action: Mouse pressed left at (738, 396)
Screenshot: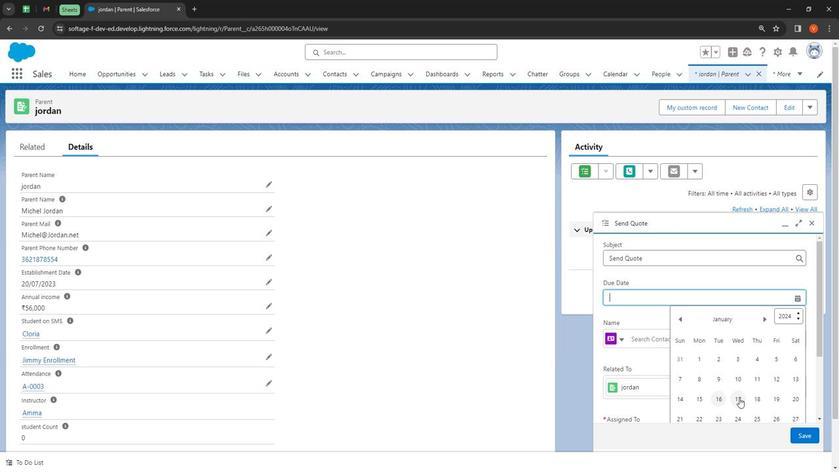 
Action: Mouse moved to (698, 361)
Screenshot: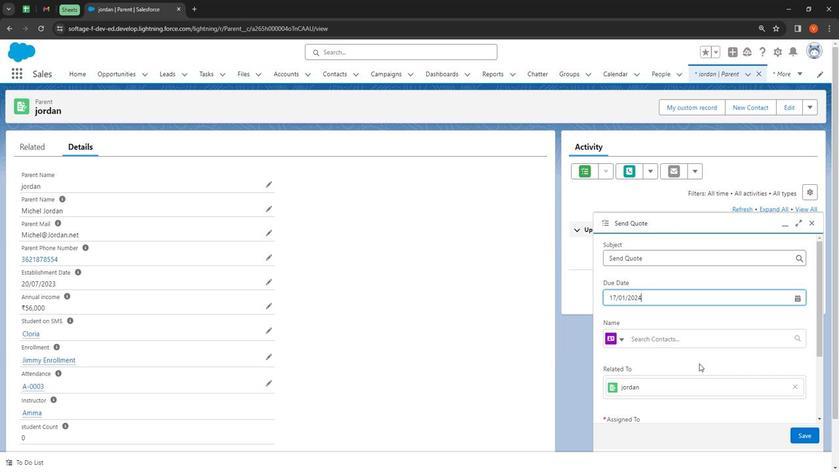 
Action: Mouse scrolled (698, 360) with delta (0, 0)
Screenshot: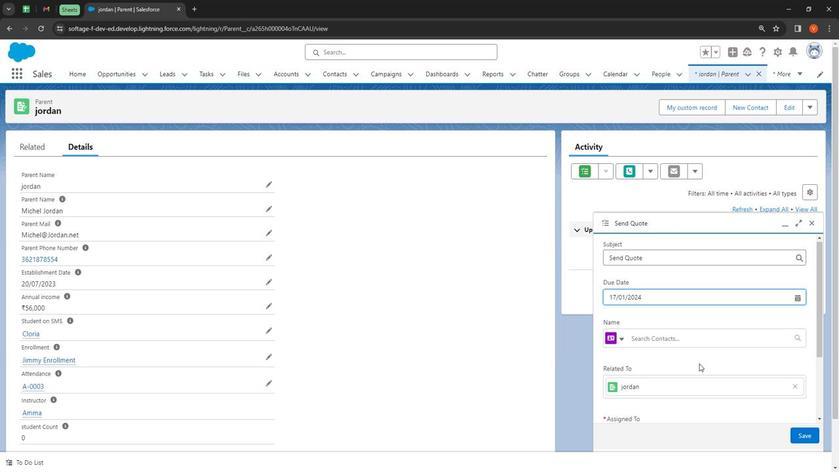 
Action: Mouse scrolled (698, 360) with delta (0, 0)
Screenshot: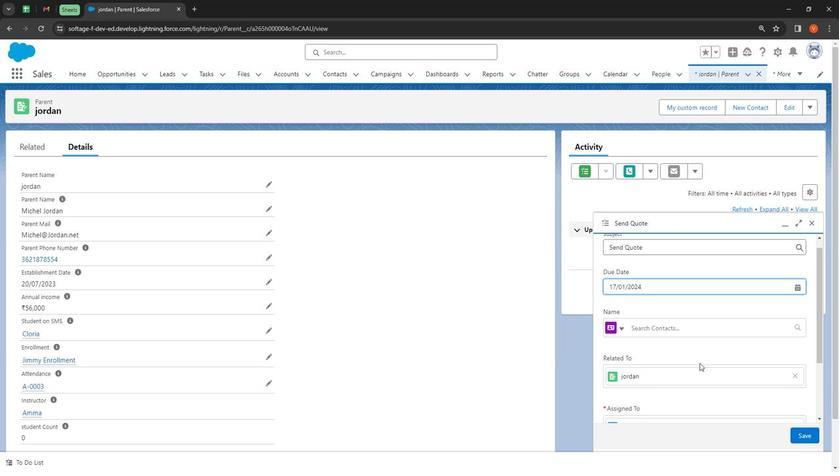 
Action: Mouse moved to (698, 358)
Screenshot: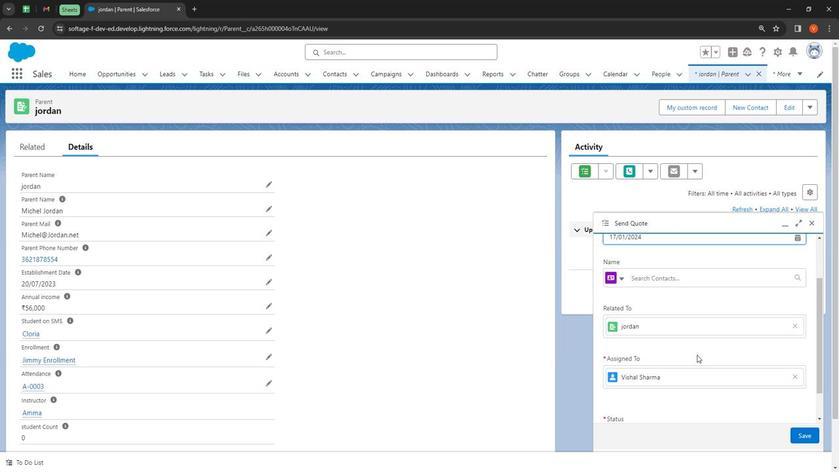 
Action: Mouse scrolled (698, 358) with delta (0, 0)
Screenshot: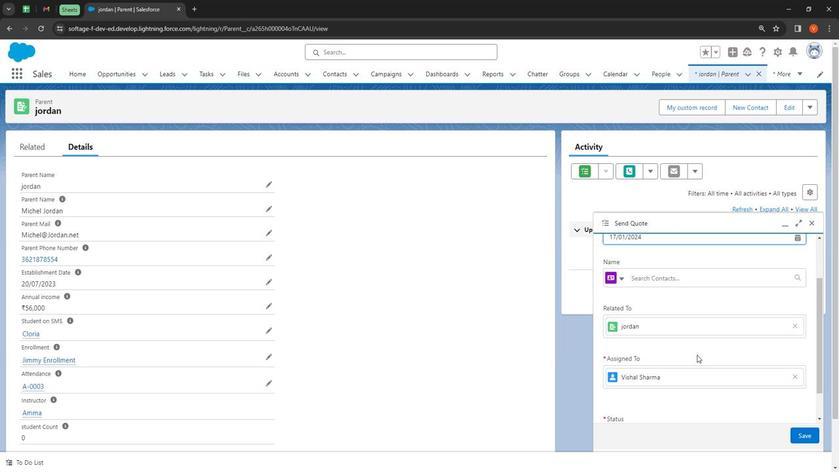 
Action: Mouse moved to (662, 236)
Screenshot: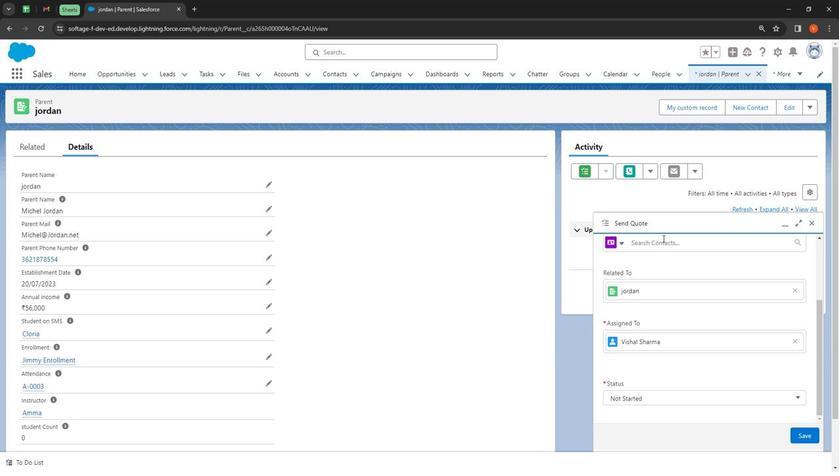 
Action: Mouse pressed left at (662, 236)
Screenshot: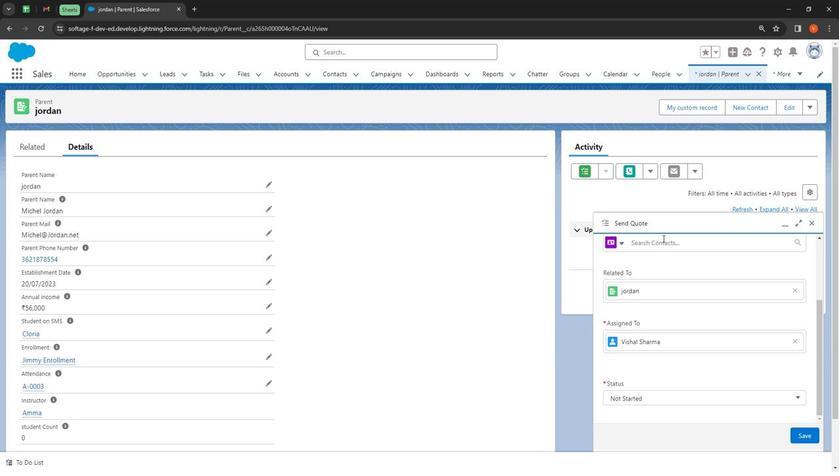 
Action: Mouse moved to (653, 330)
Screenshot: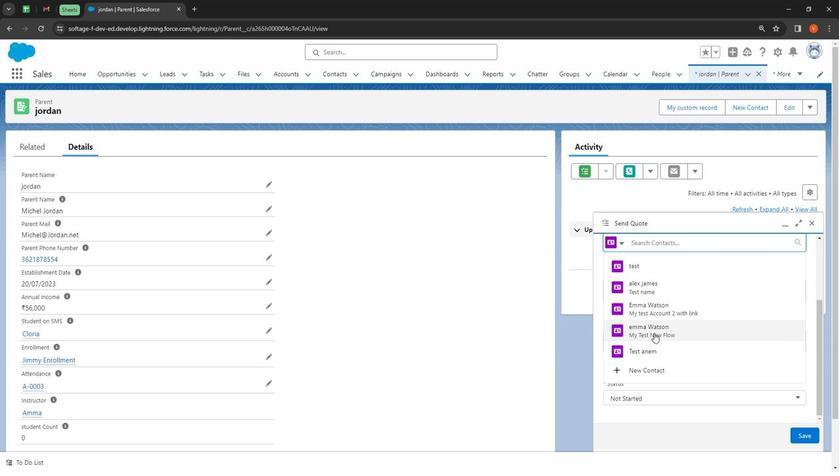
Action: Mouse pressed left at (653, 330)
Screenshot: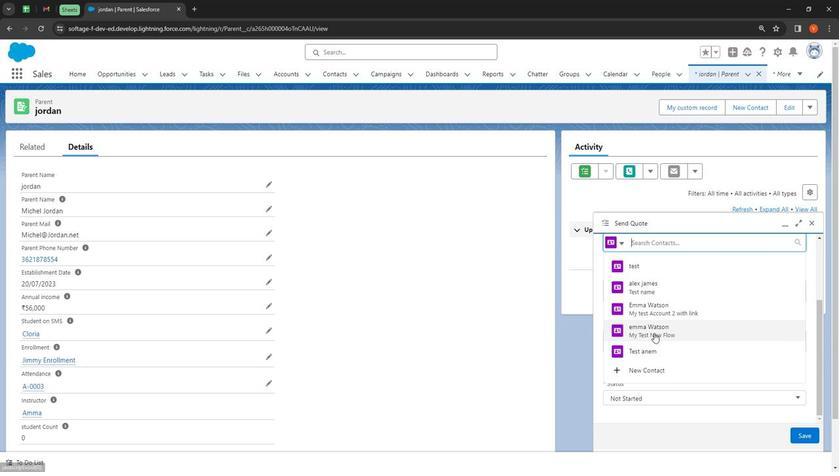 
Action: Mouse moved to (662, 381)
Screenshot: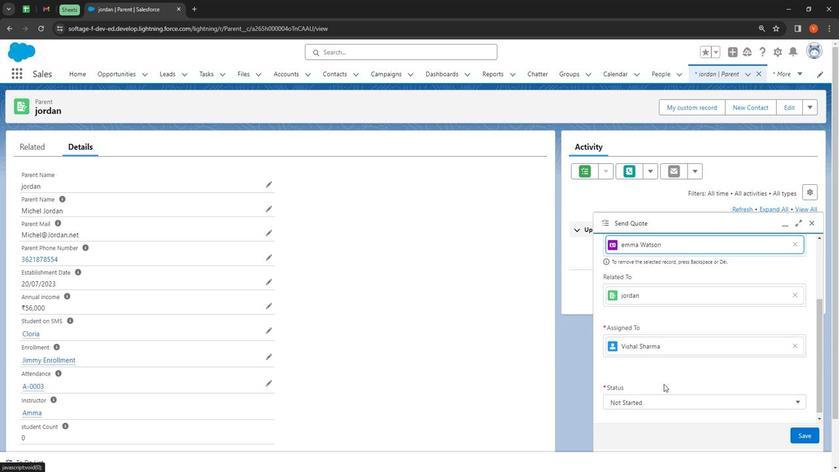 
Action: Mouse scrolled (662, 380) with delta (0, 0)
Screenshot: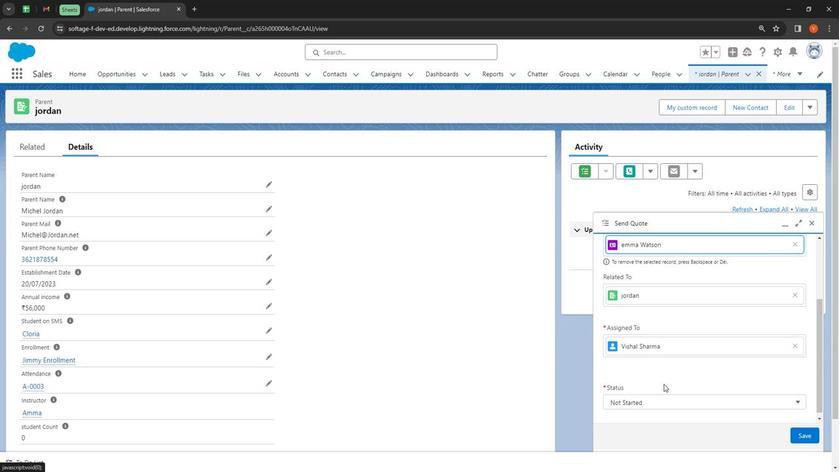 
Action: Mouse moved to (662, 380)
Screenshot: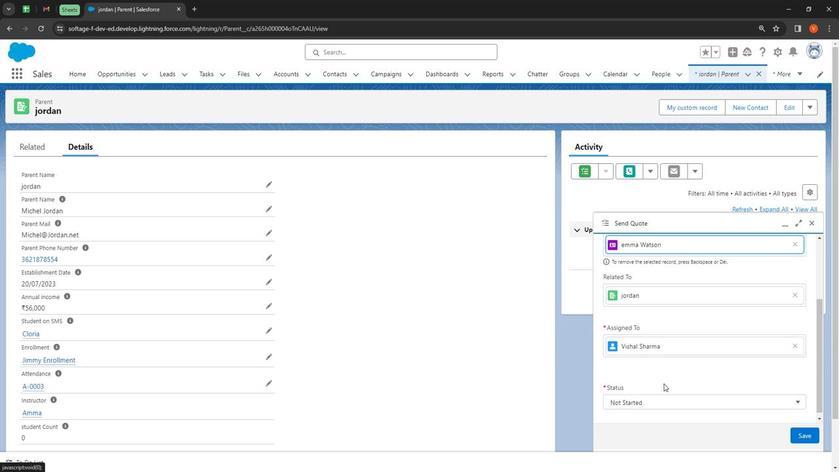
Action: Mouse scrolled (662, 380) with delta (0, 0)
Screenshot: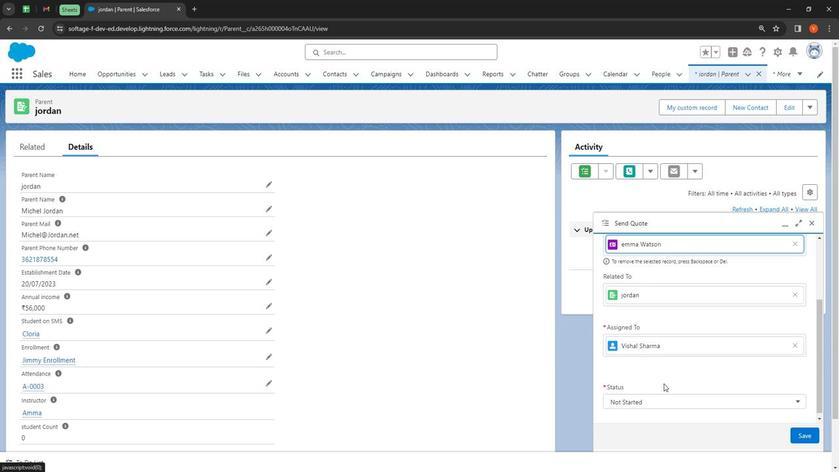 
Action: Mouse moved to (663, 391)
Screenshot: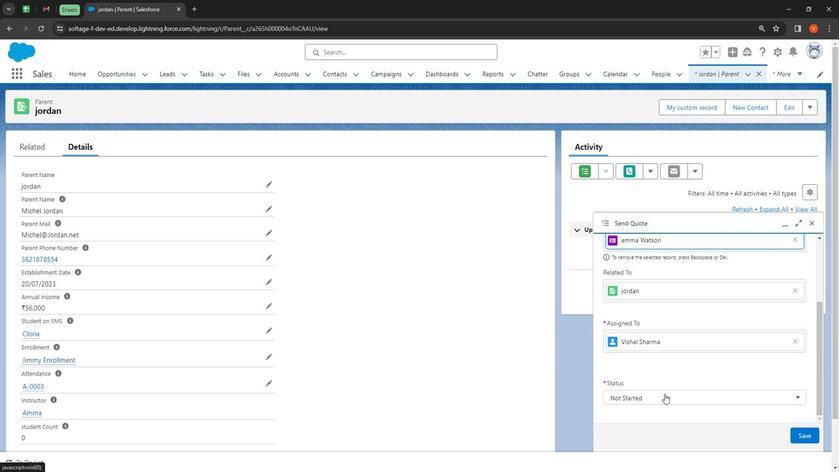
Action: Mouse pressed left at (663, 391)
Screenshot: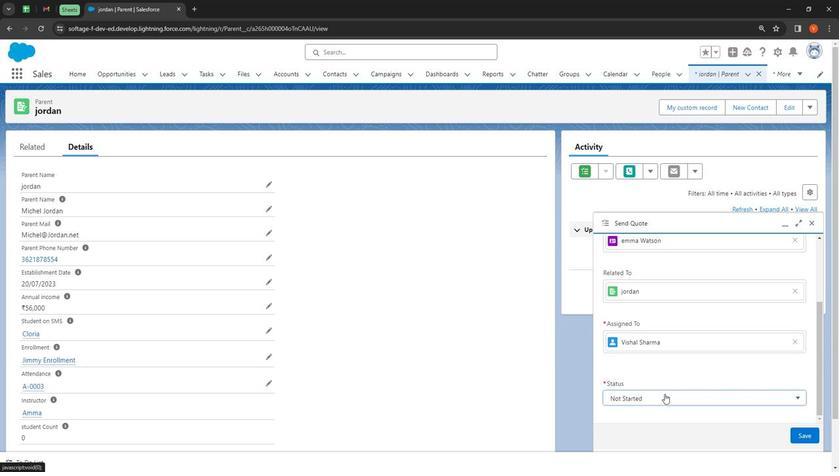 
Action: Mouse moved to (638, 319)
Screenshot: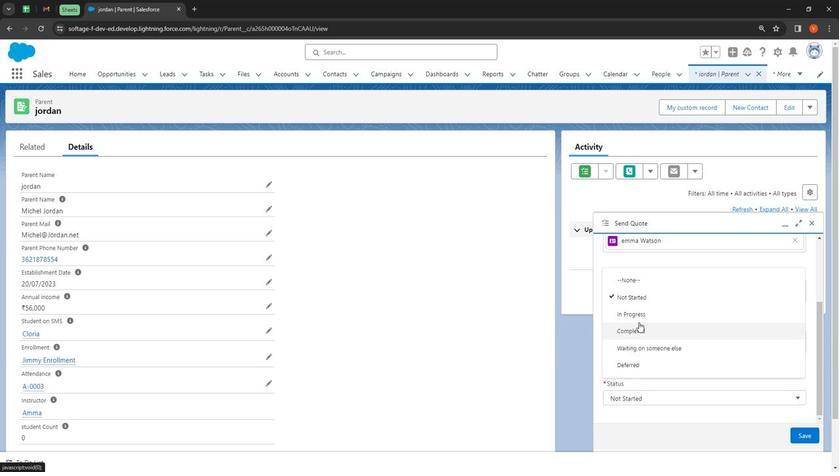 
Action: Mouse pressed left at (638, 319)
Screenshot: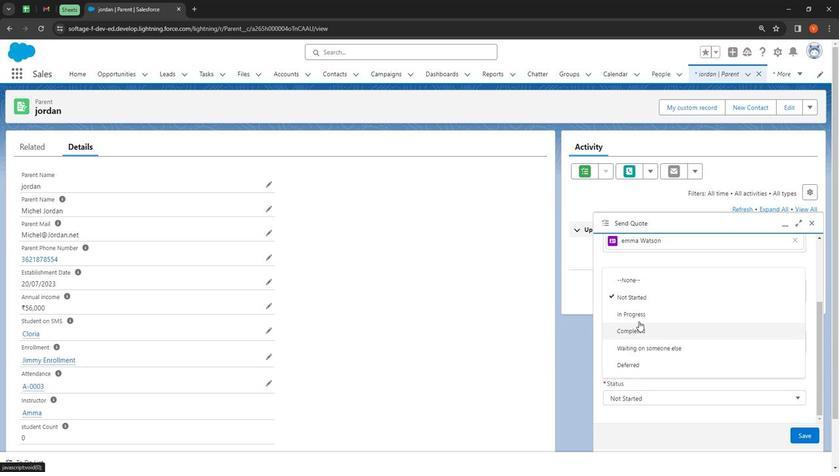 
Action: Mouse moved to (629, 306)
Screenshot: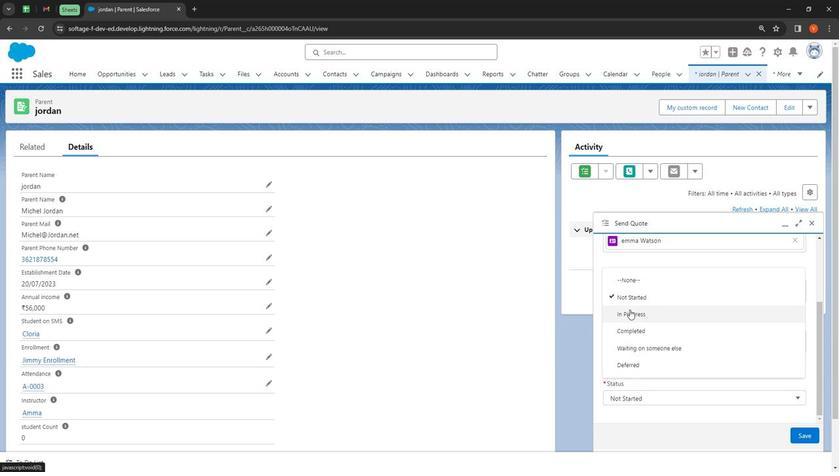 
Action: Mouse pressed left at (629, 306)
Screenshot: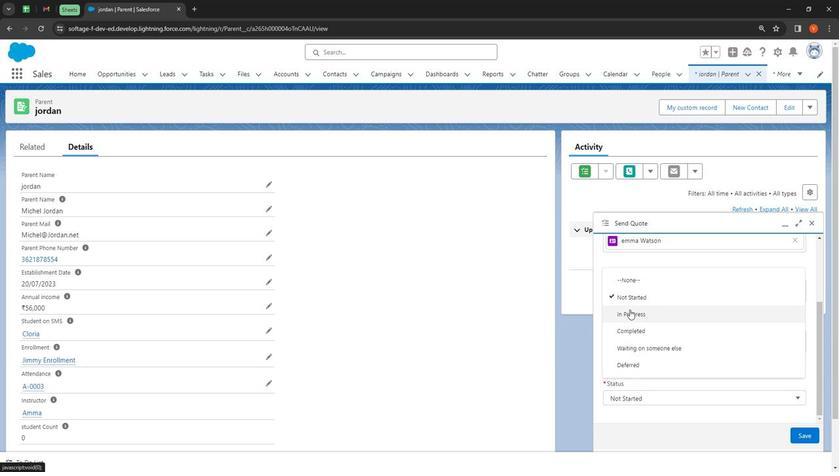 
Action: Mouse moved to (812, 434)
Screenshot: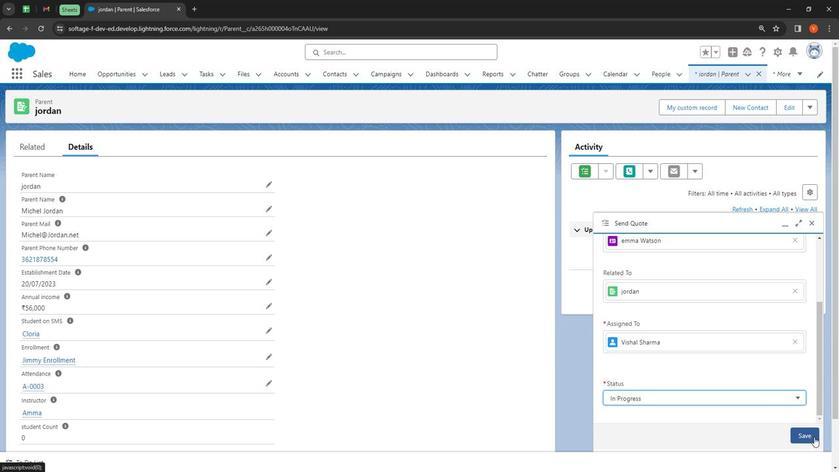 
Action: Mouse pressed left at (812, 434)
Screenshot: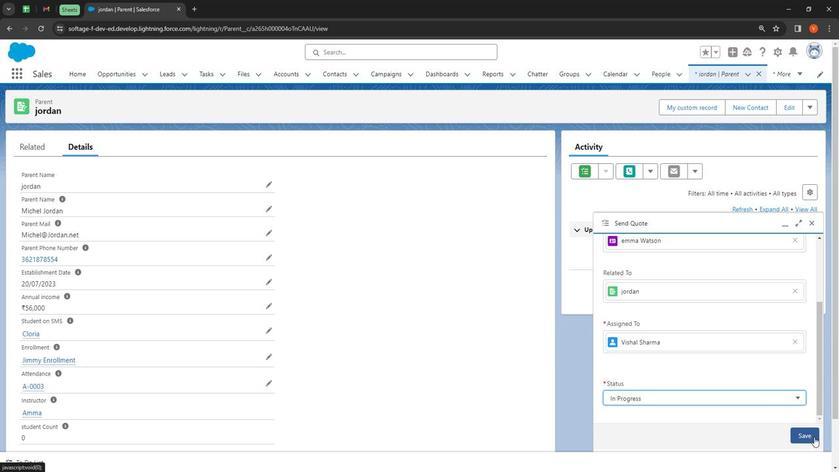 
Action: Mouse moved to (633, 167)
Screenshot: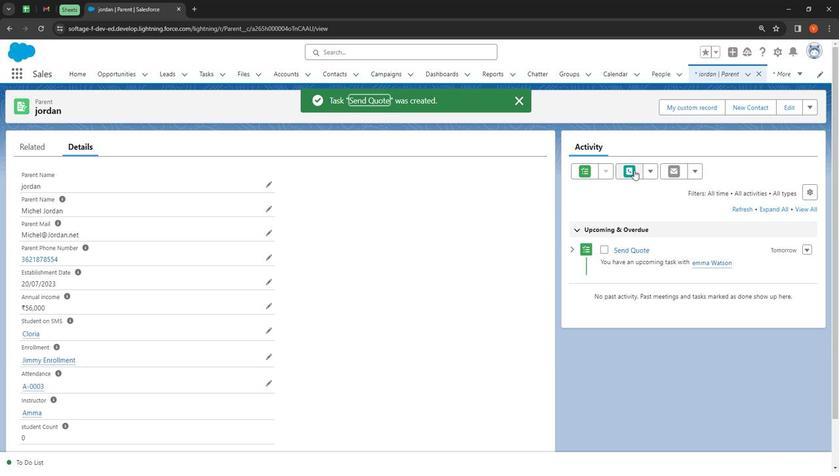 
Action: Mouse pressed left at (633, 167)
Screenshot: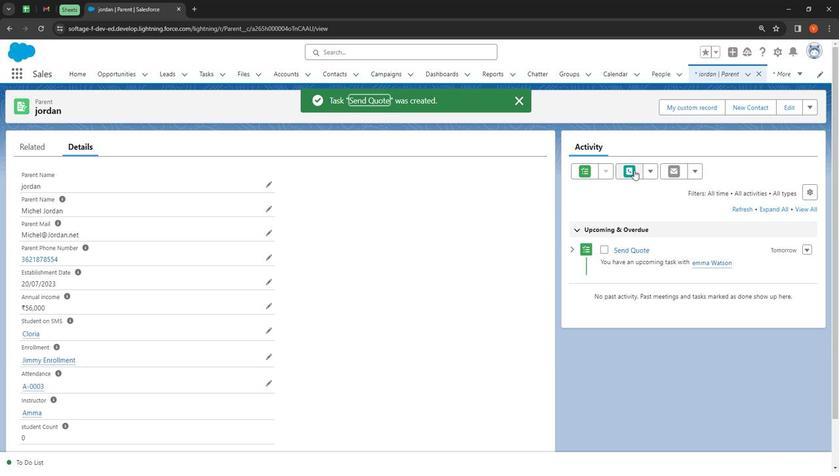 
Action: Mouse moved to (746, 250)
Screenshot: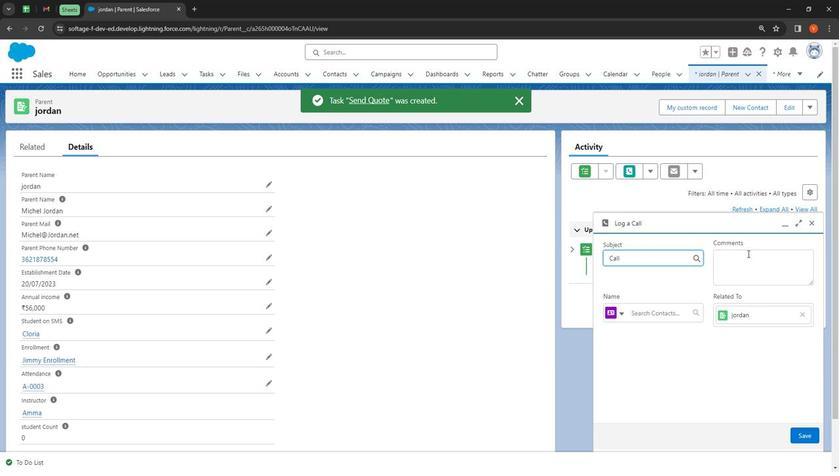
Action: Mouse pressed left at (746, 250)
Screenshot: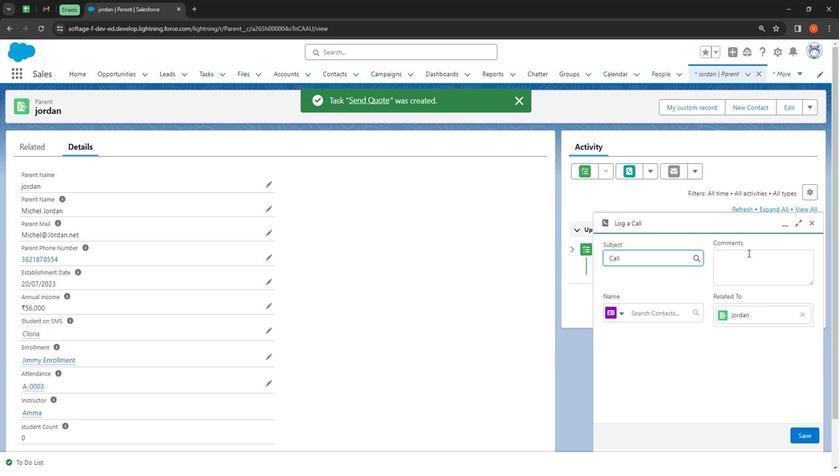 
Action: Key pressed <Key.shift><Key.shift>Log<Key.space>a<Key.space>call<Key.space>to<Key.space><Key.shift><Key.shift><Key.shift><Key.shift><Key.shift>System<Key.space><Key.shift>ADmin
Screenshot: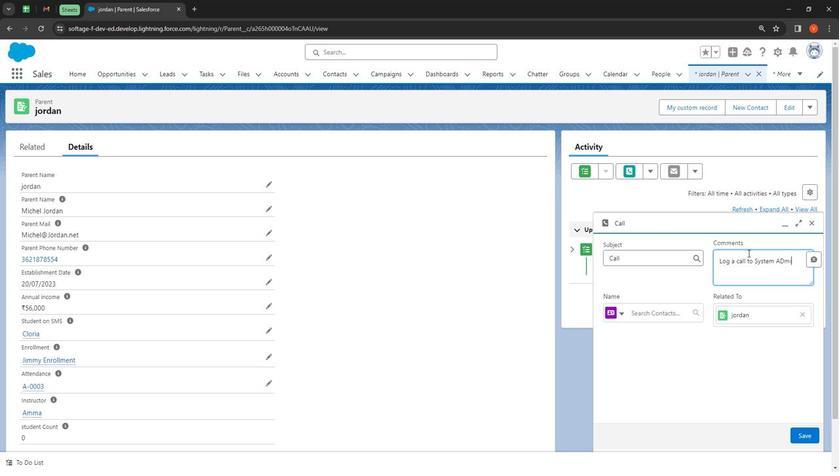 
Action: Mouse moved to (779, 257)
Screenshot: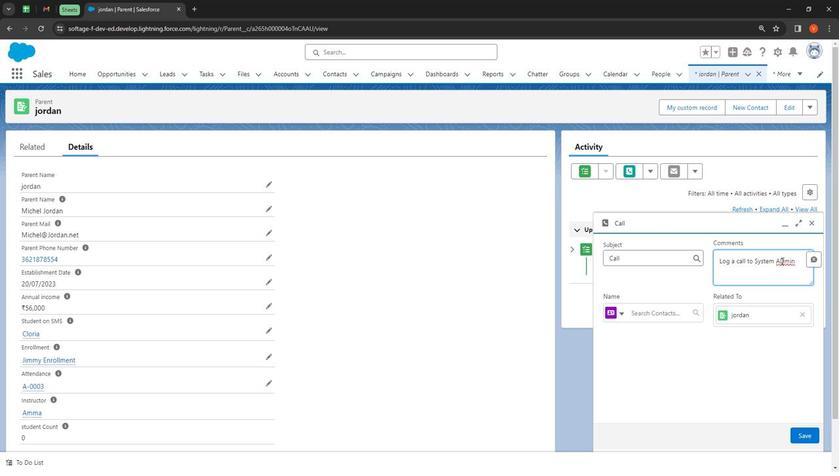 
Action: Mouse pressed right at (779, 257)
Screenshot: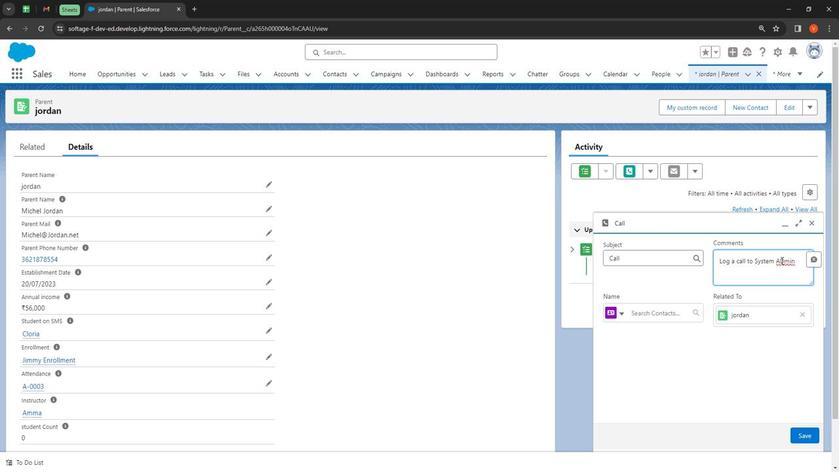 
Action: Mouse moved to (718, 268)
Screenshot: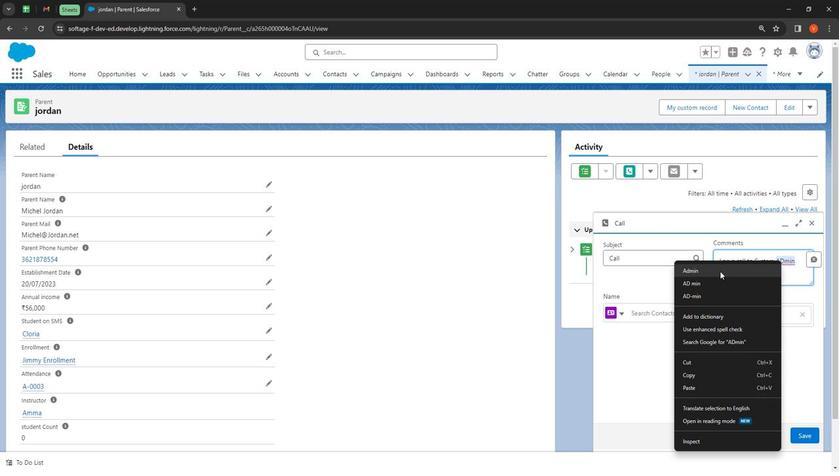 
Action: Mouse pressed left at (718, 268)
Screenshot: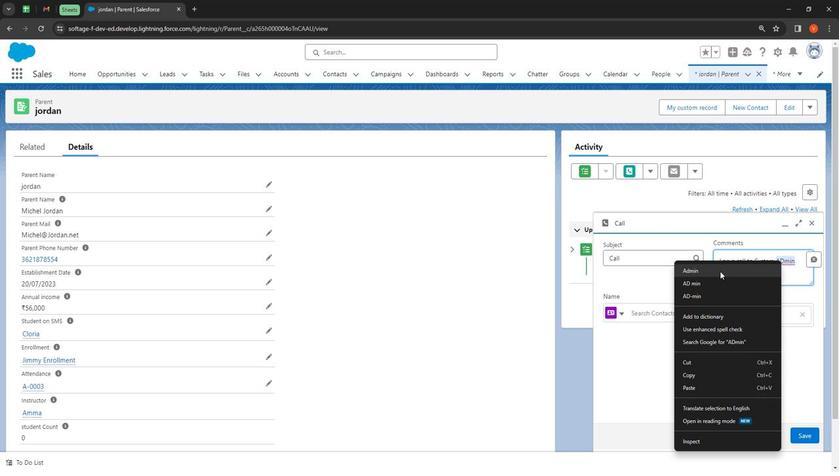 
Action: Mouse moved to (807, 432)
Screenshot: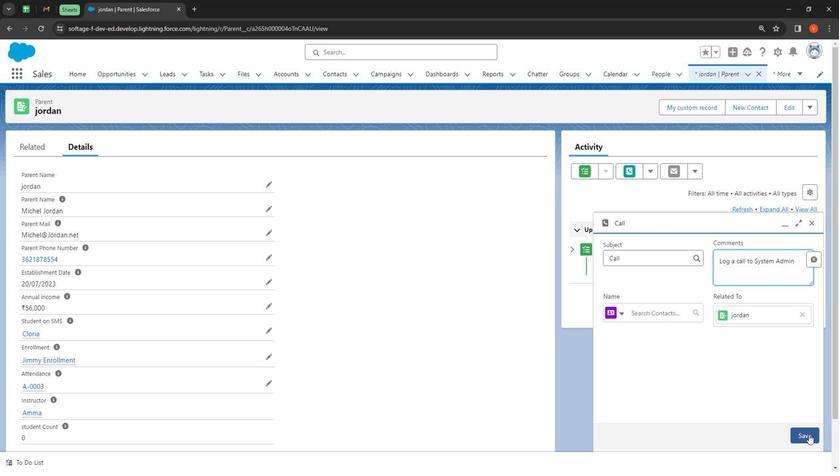 
Action: Mouse pressed left at (807, 432)
Screenshot: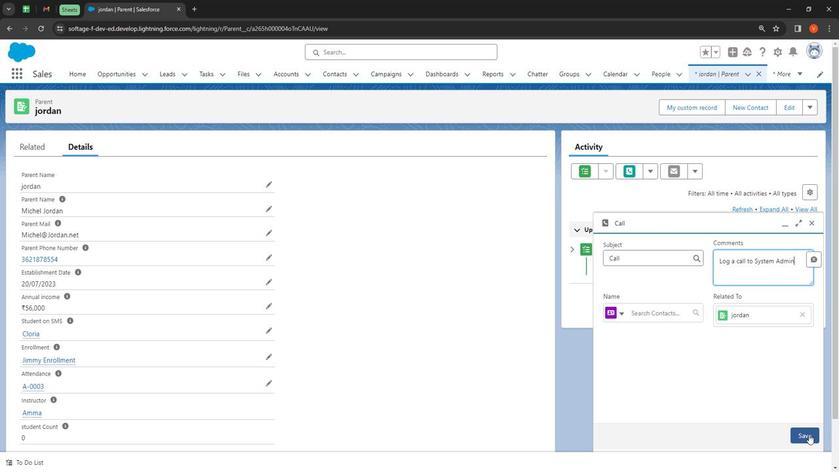 
Action: Mouse moved to (811, 301)
Screenshot: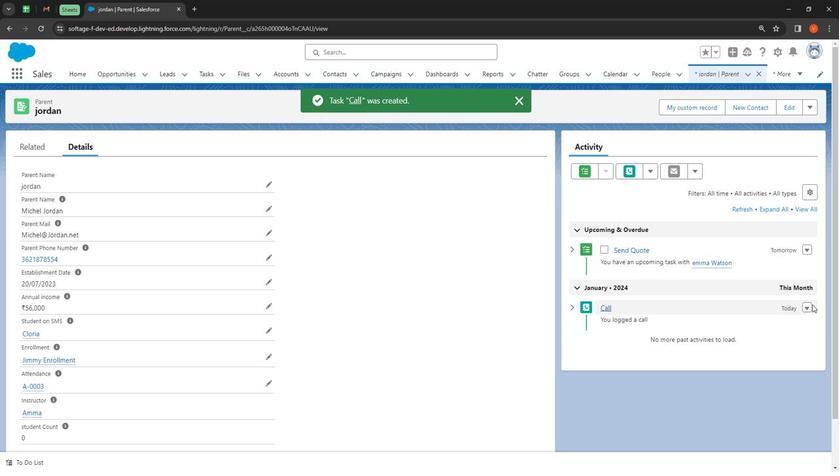 
Action: Mouse pressed left at (811, 301)
Screenshot: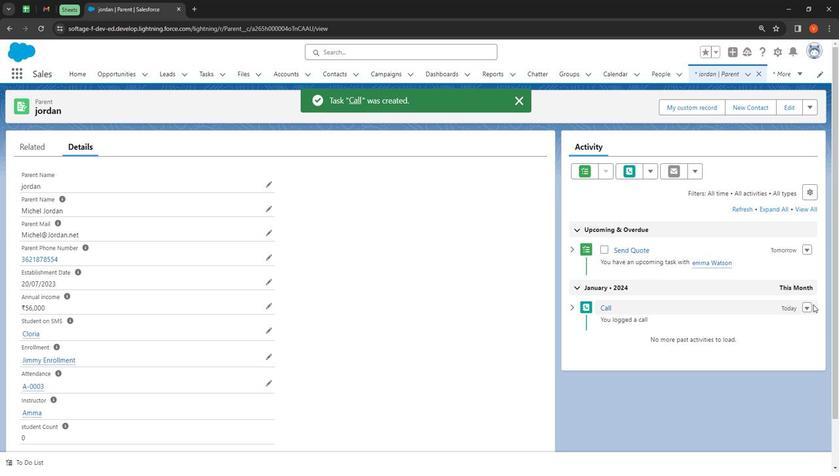
Action: Mouse moved to (808, 303)
Screenshot: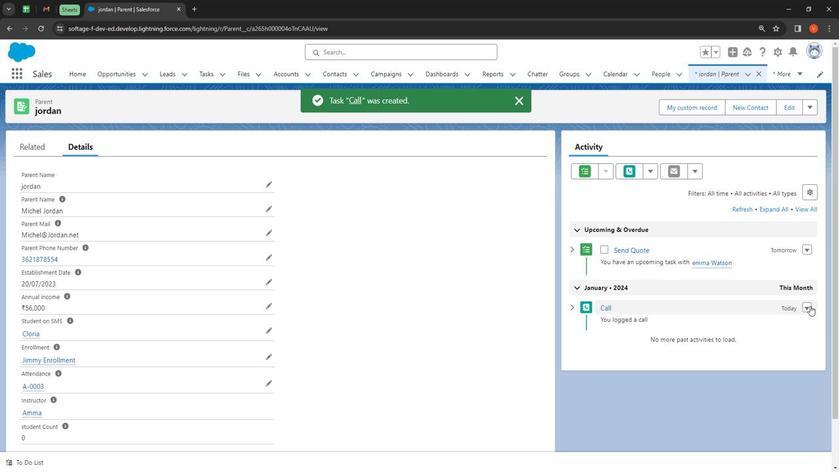 
Action: Mouse pressed left at (808, 303)
Screenshot: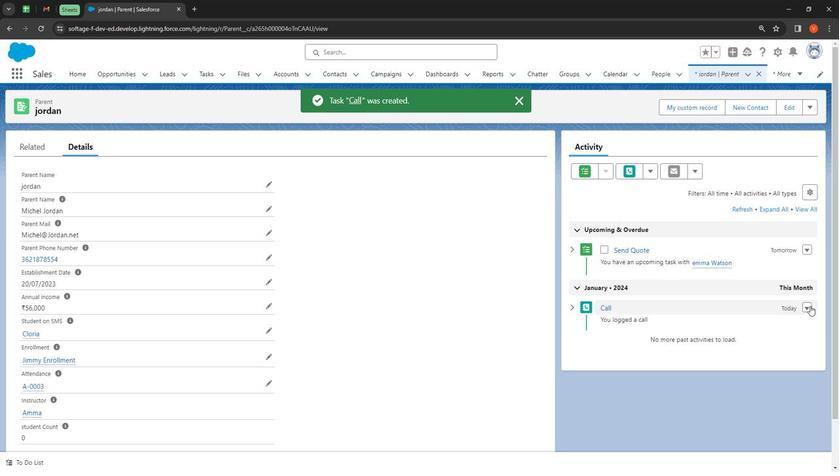 
Action: Mouse moved to (763, 411)
Screenshot: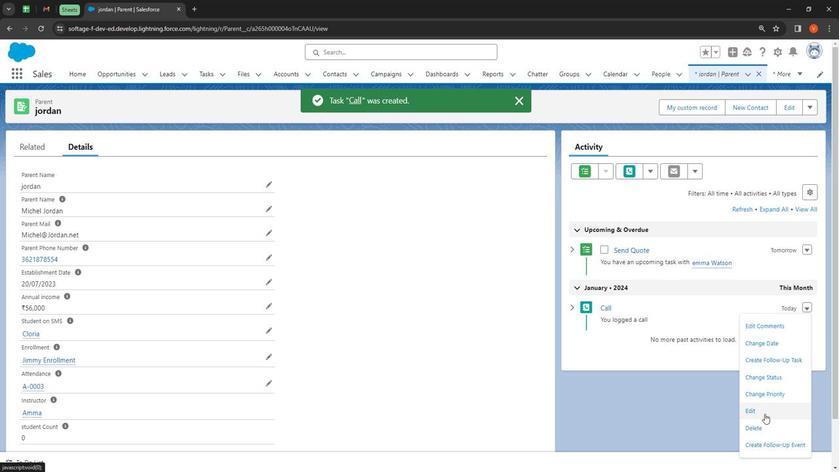 
Action: Mouse pressed left at (763, 411)
Screenshot: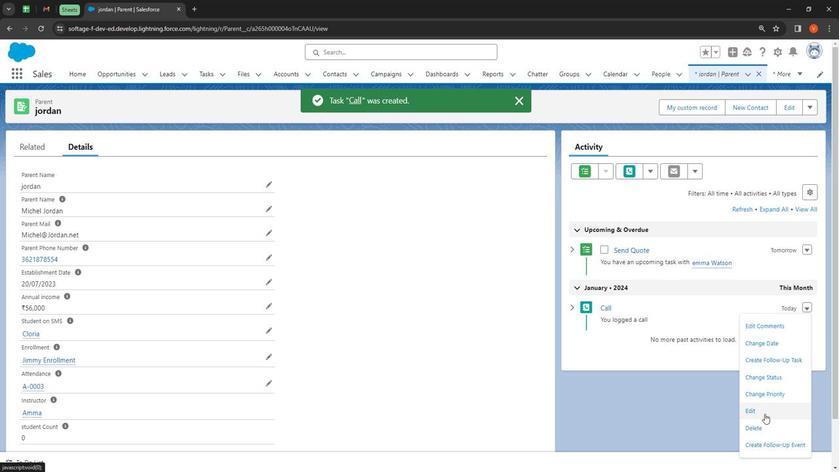 
Action: Mouse moved to (479, 190)
Screenshot: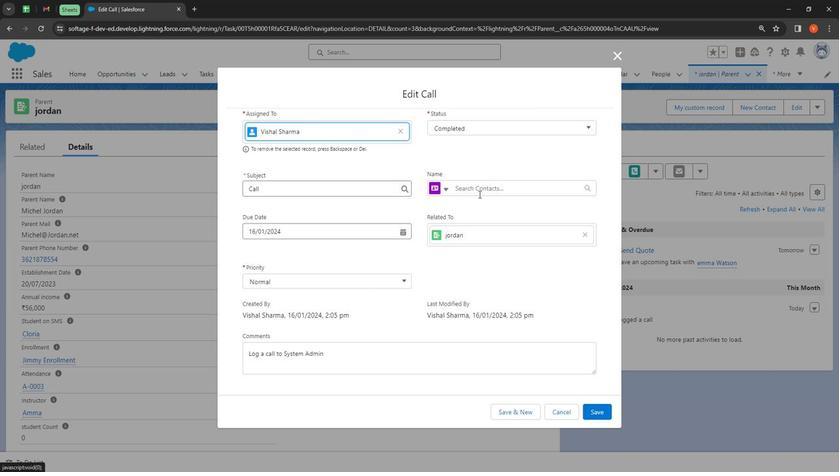 
Action: Mouse pressed left at (479, 190)
Screenshot: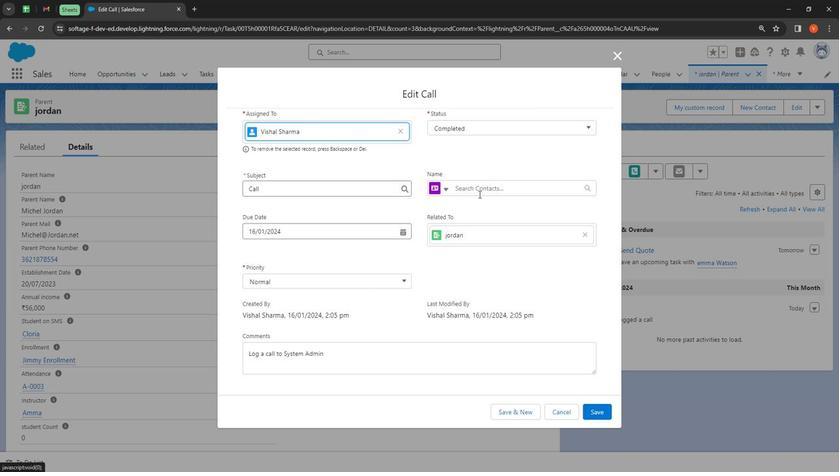 
Action: Mouse moved to (466, 273)
Screenshot: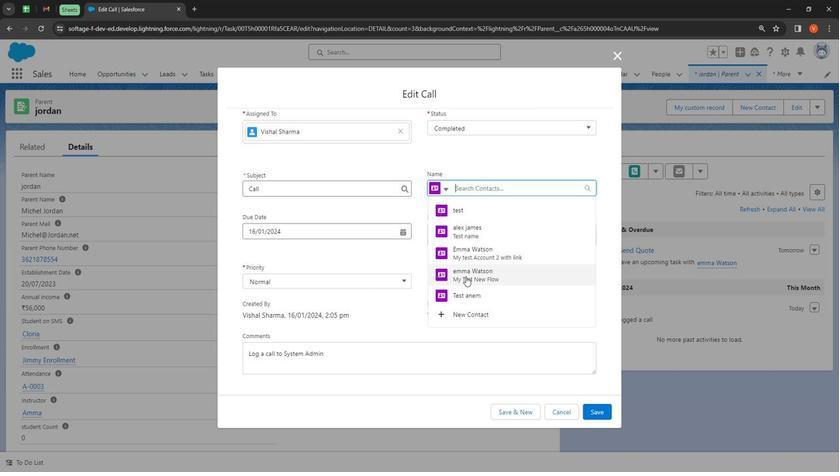 
Action: Mouse pressed left at (466, 273)
Screenshot: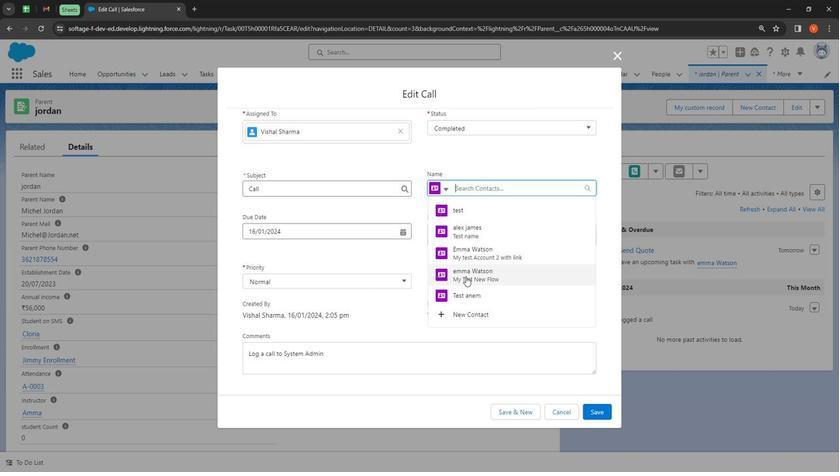 
Action: Mouse moved to (583, 411)
Screenshot: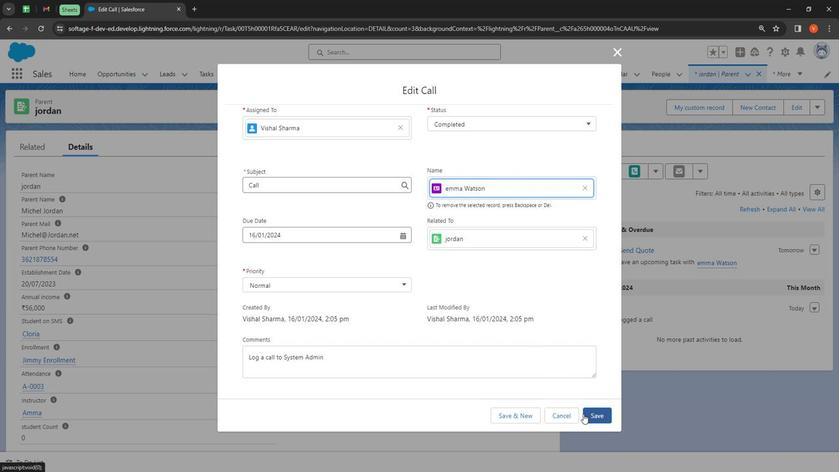 
Action: Mouse pressed left at (583, 411)
Screenshot: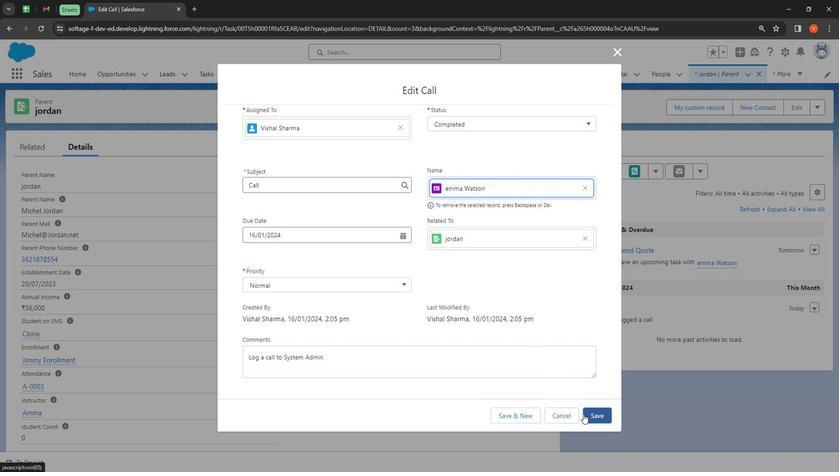 
Action: Mouse moved to (723, 77)
Screenshot: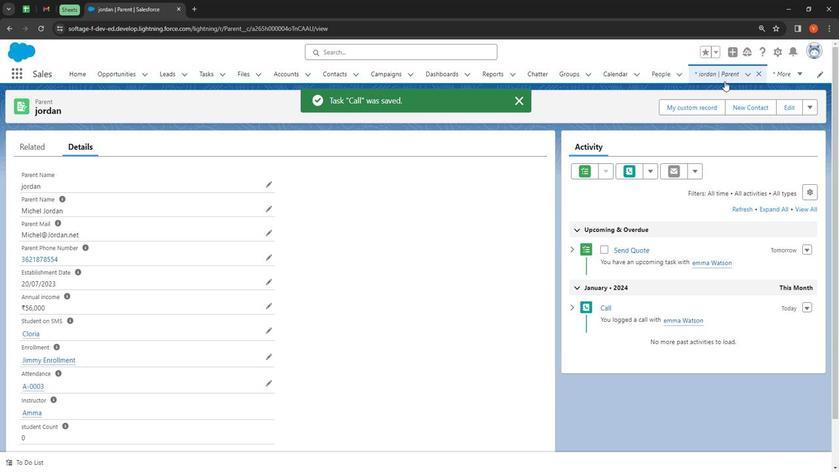 
Action: Mouse pressed left at (723, 77)
Screenshot: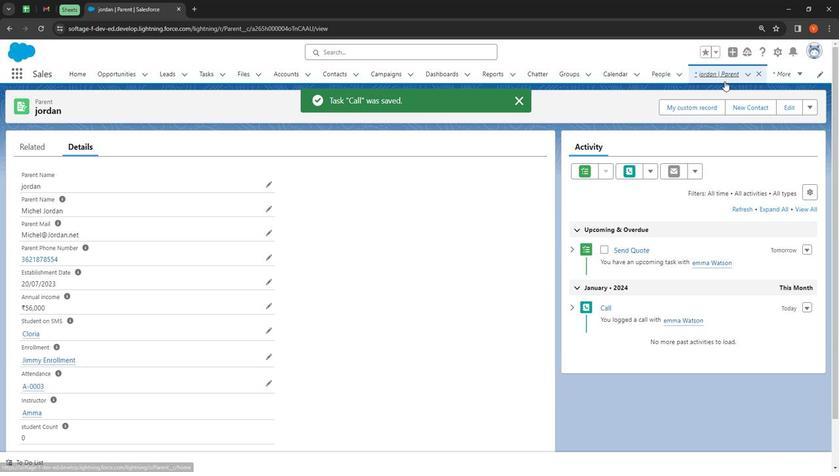 
Action: Mouse moved to (762, 104)
Screenshot: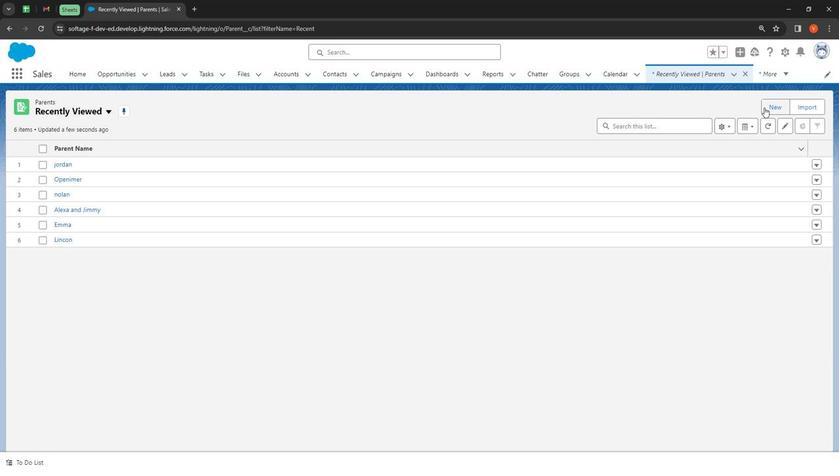 
Action: Mouse pressed left at (762, 104)
Screenshot: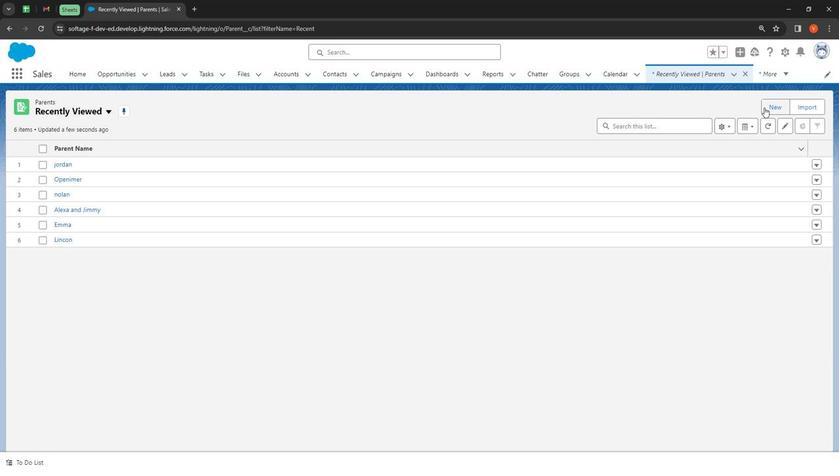 
Action: Mouse moved to (304, 154)
Screenshot: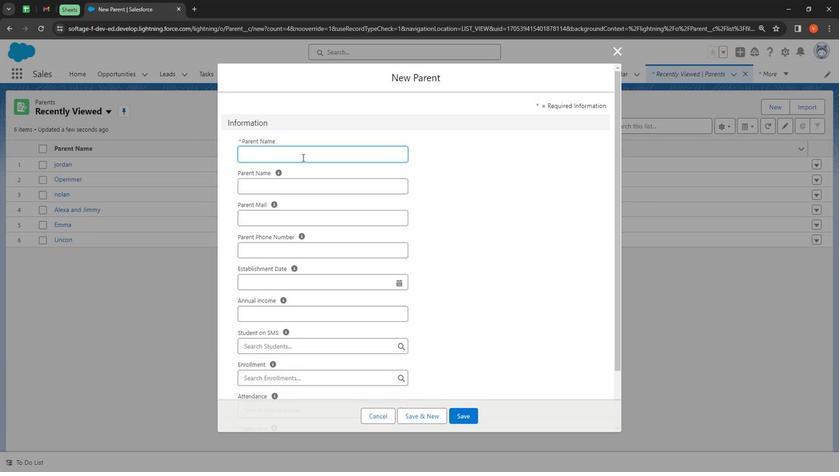 
Action: Mouse pressed left at (304, 154)
Screenshot: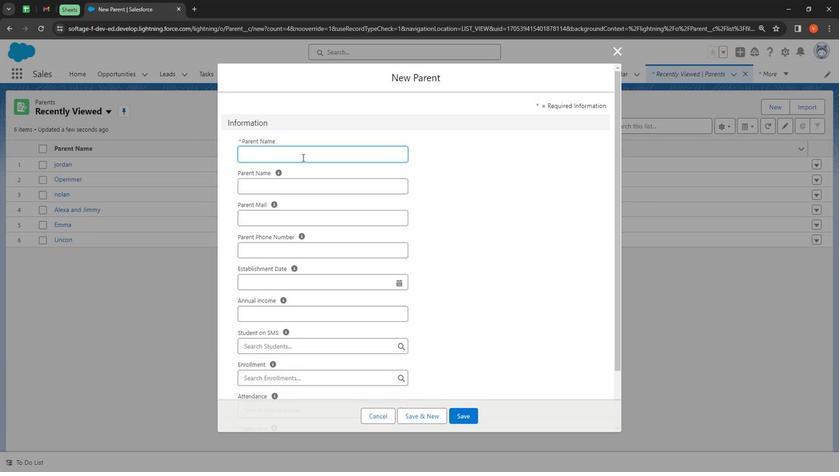 
Action: Key pressed <Key.shift>Cris<Key.tab><Key.shift><Key.tab><Key.shift>Cris<Key.space><Key.shift>James
Screenshot: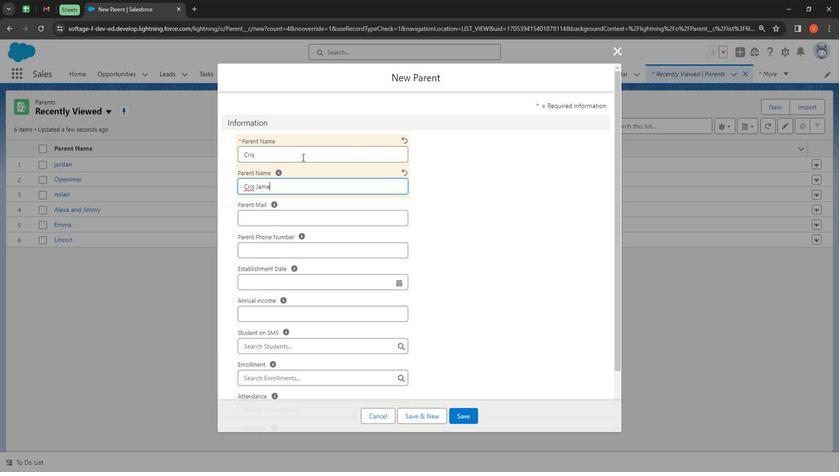 
Action: Mouse moved to (252, 184)
Screenshot: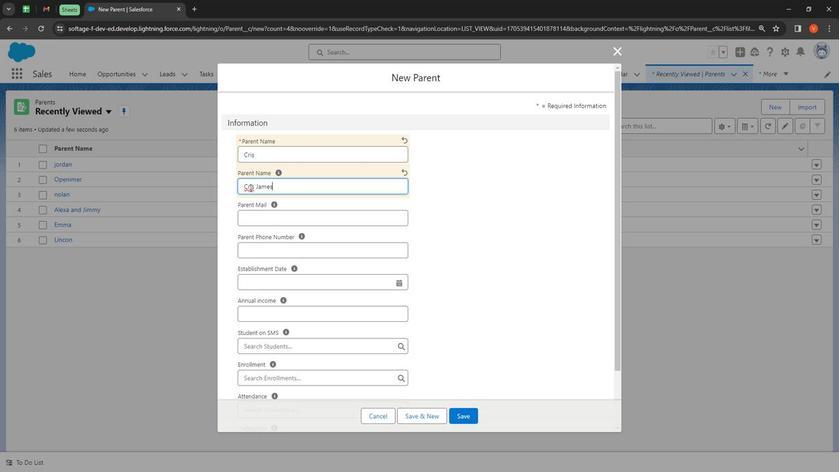 
Action: Mouse pressed right at (252, 184)
Screenshot: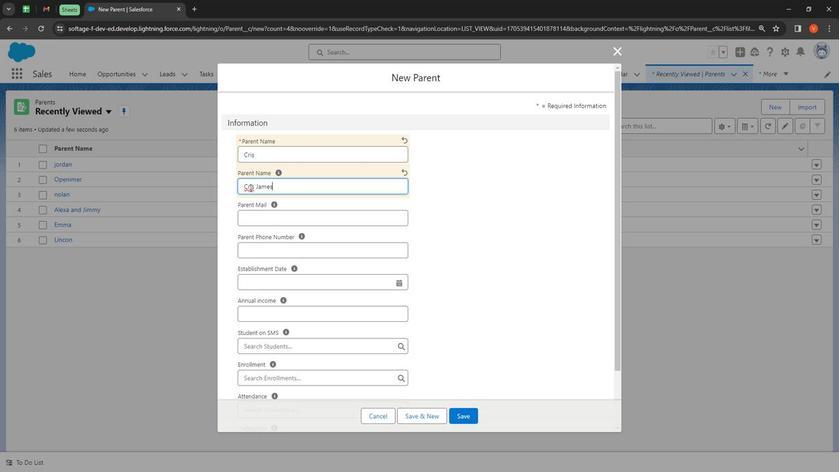 
Action: Mouse moved to (285, 209)
Screenshot: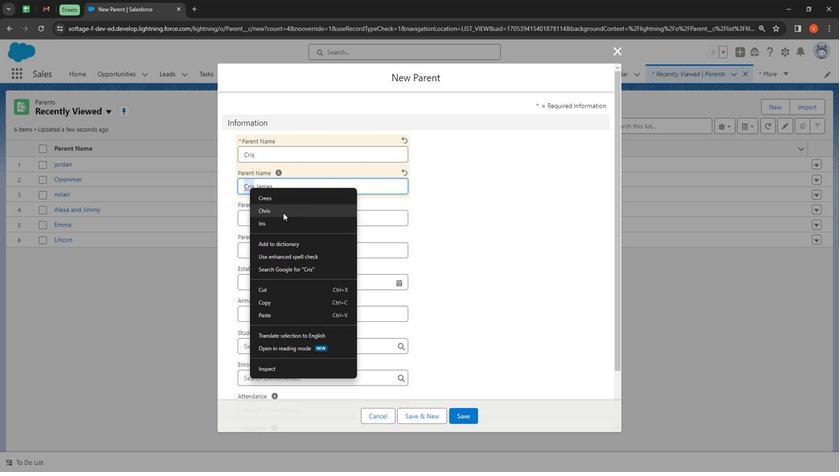 
Action: Mouse pressed left at (285, 209)
Screenshot: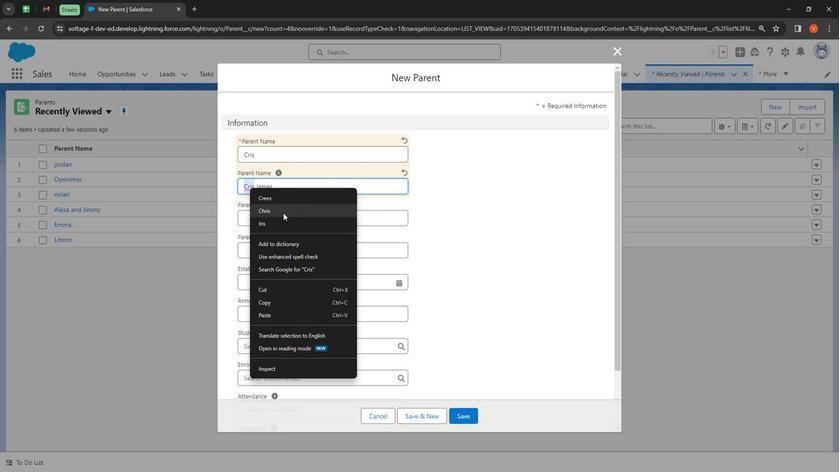 
Action: Mouse moved to (248, 150)
Screenshot: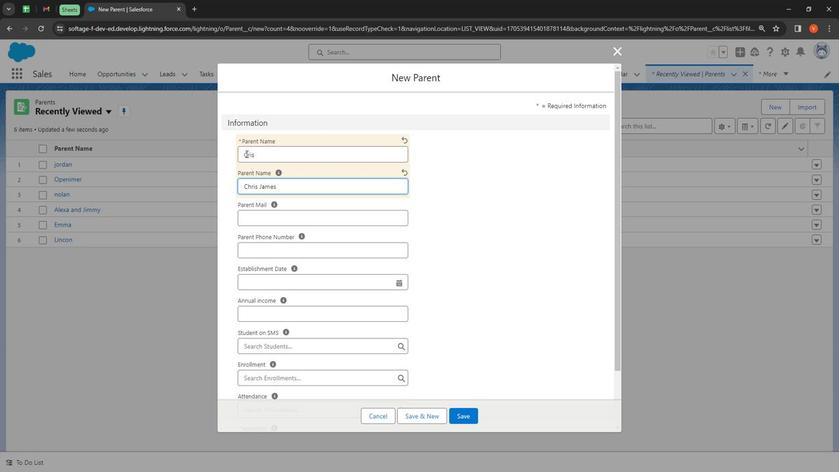 
Action: Mouse pressed left at (248, 150)
Screenshot: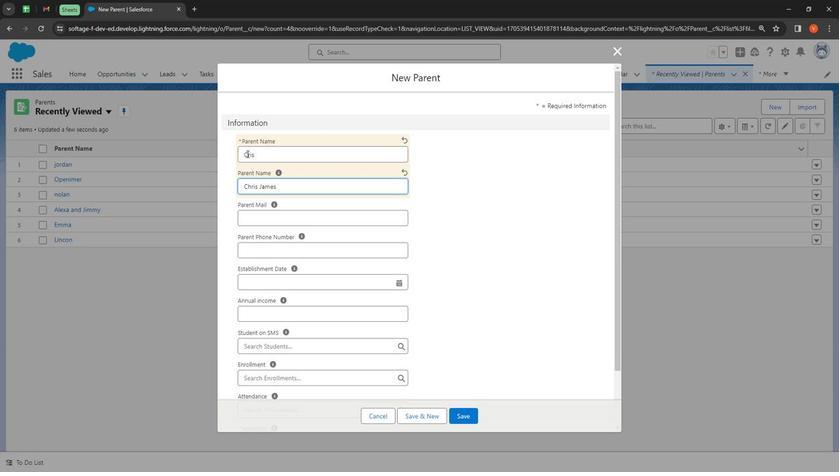 
Action: Mouse moved to (268, 183)
Screenshot: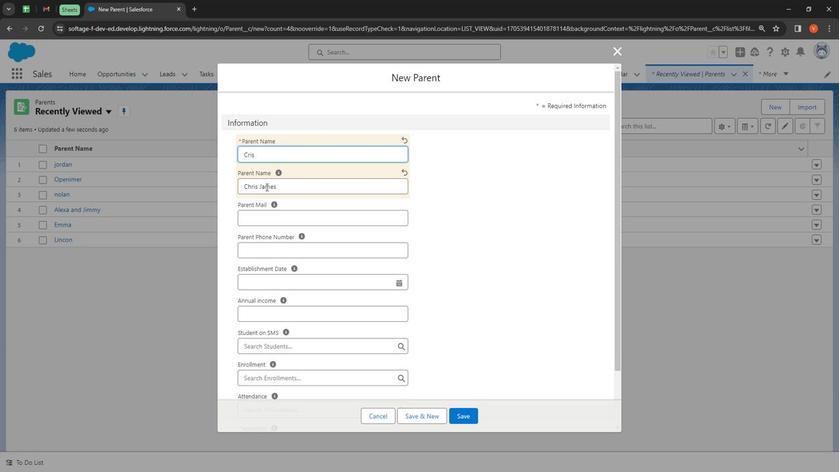 
Action: Key pressed h
Screenshot: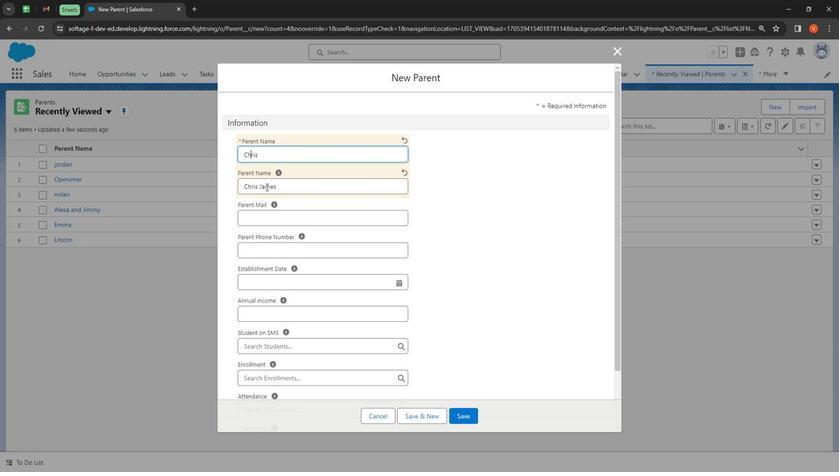 
Action: Mouse moved to (312, 198)
Screenshot: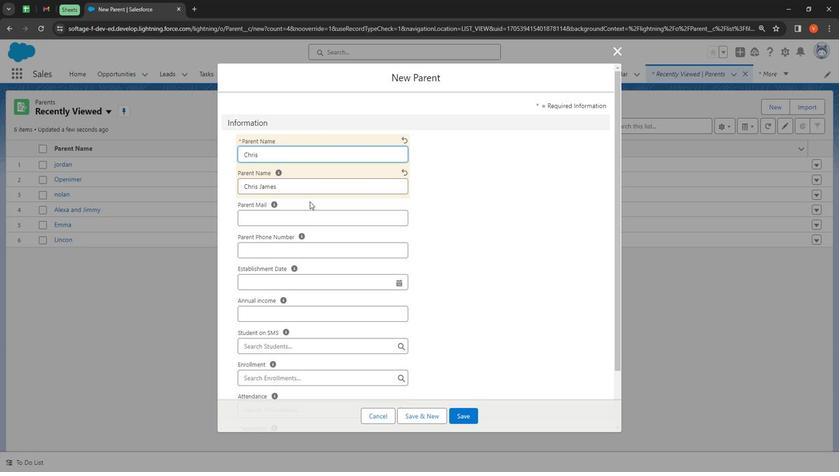 
Action: Mouse pressed left at (312, 198)
Screenshot: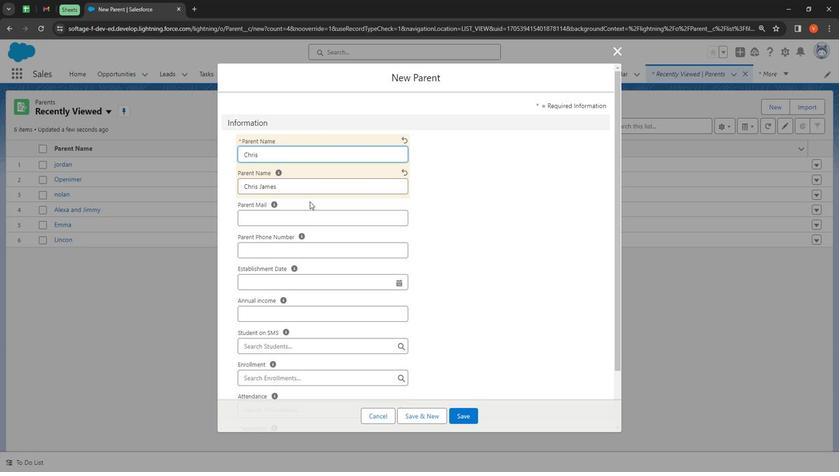 
Action: Mouse moved to (279, 206)
Screenshot: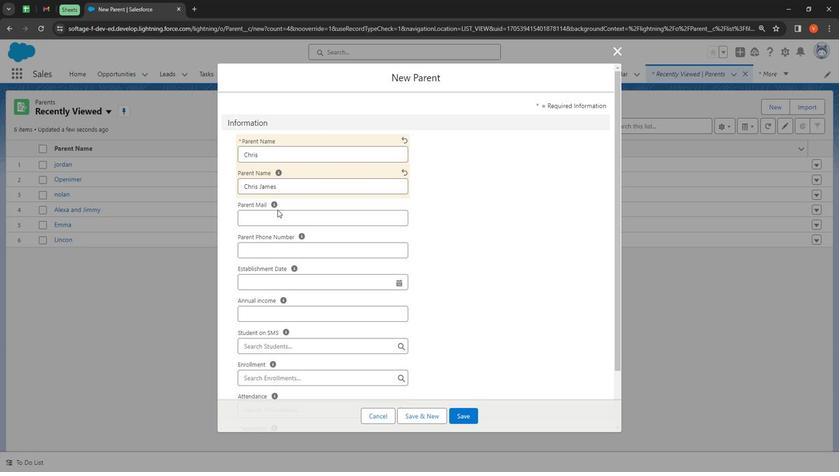 
Action: Mouse pressed left at (279, 206)
Screenshot: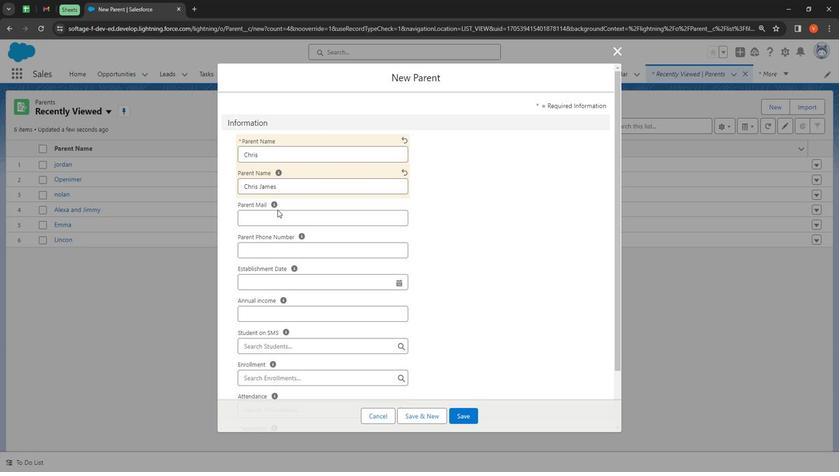 
Action: Mouse moved to (279, 213)
Screenshot: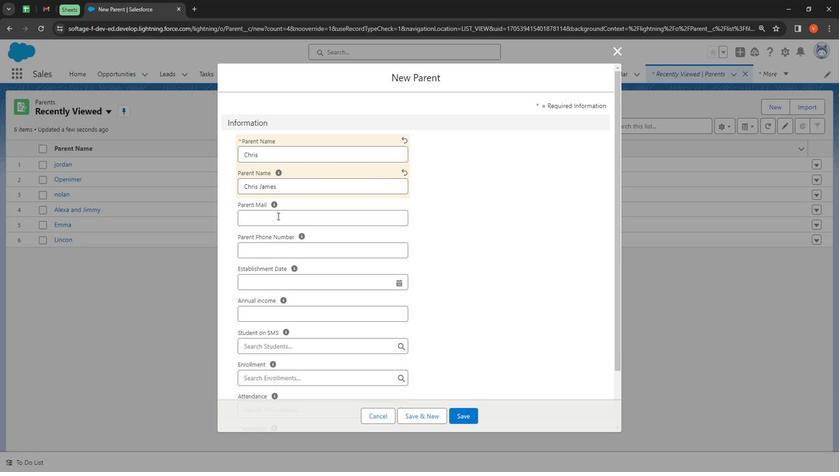 
Action: Mouse pressed left at (279, 213)
Screenshot: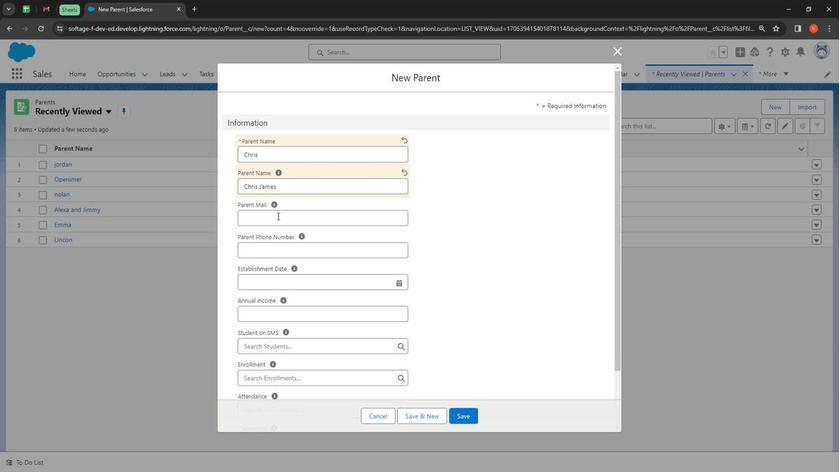 
Action: Key pressed <Key.shift>
Screenshot: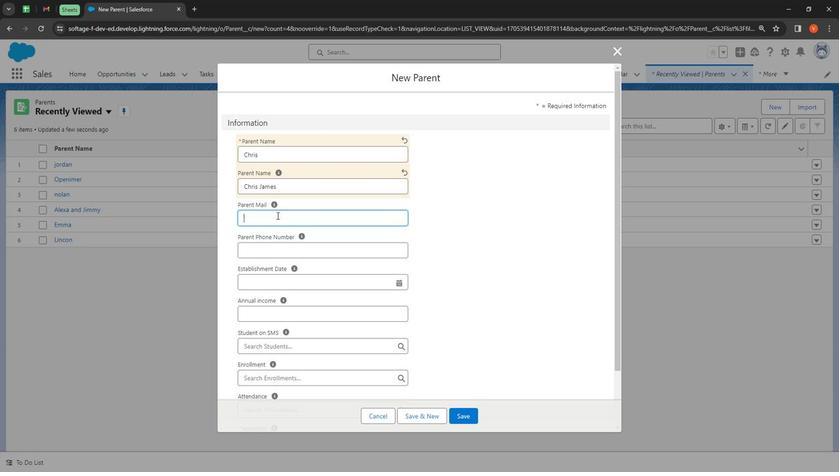 
Action: Mouse moved to (279, 212)
Screenshot: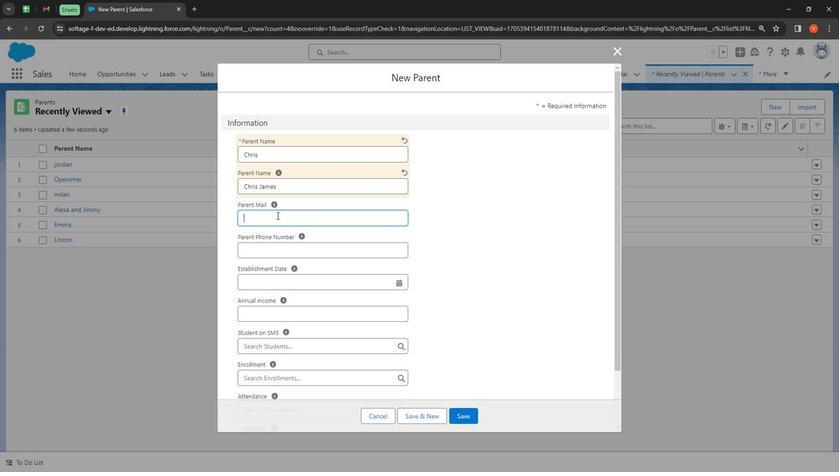 
Action: Key pressed Chris<Key.shift>@jam.es
Screenshot: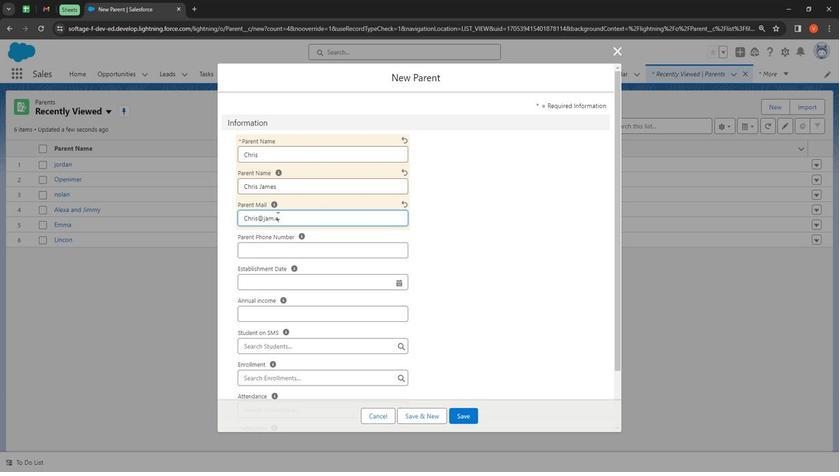 
Action: Mouse moved to (281, 251)
Screenshot: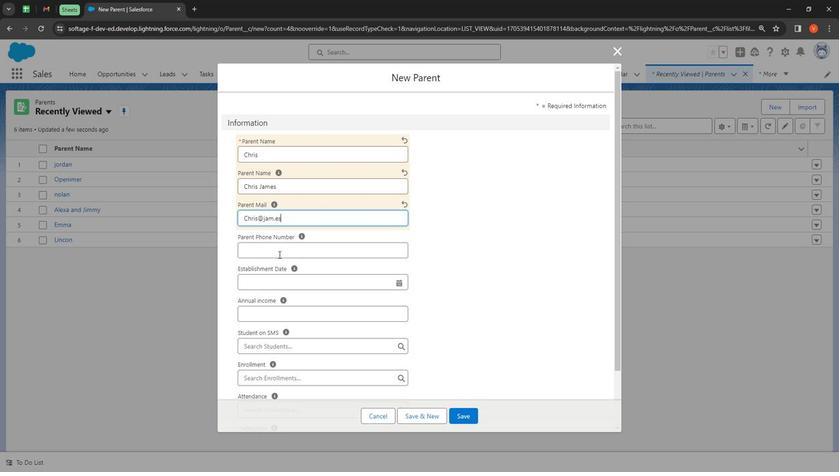 
Action: Mouse pressed left at (281, 251)
Screenshot: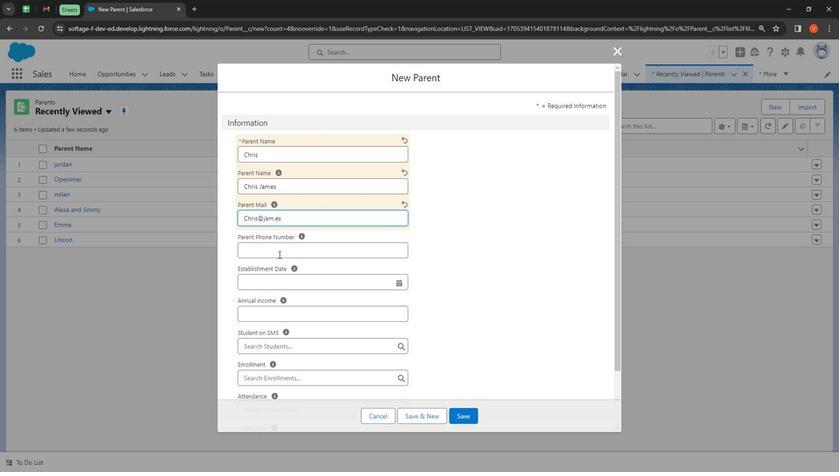 
Action: Mouse moved to (281, 252)
Screenshot: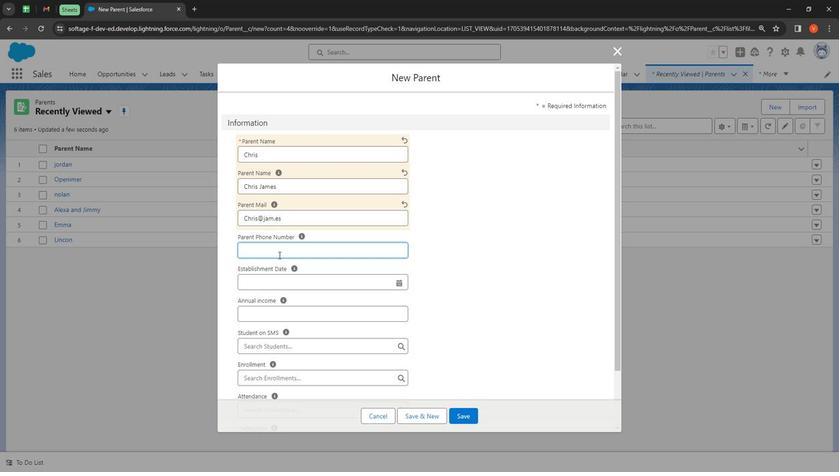 
Action: Key pressed 74588962341
Screenshot: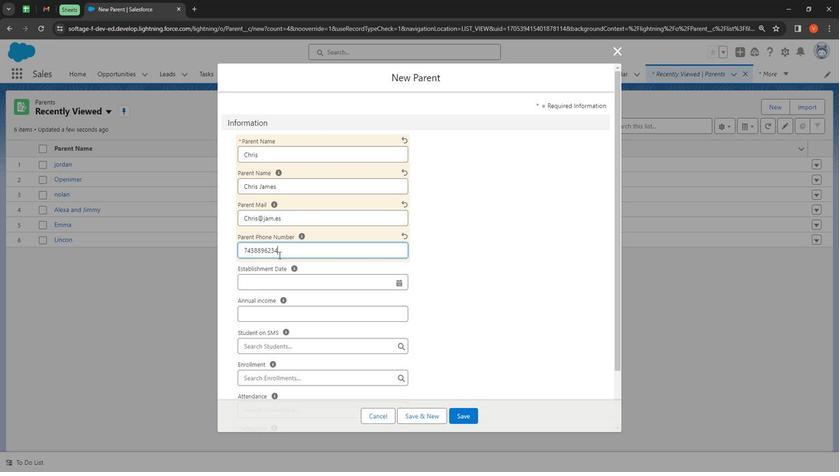 
Action: Mouse moved to (305, 284)
Screenshot: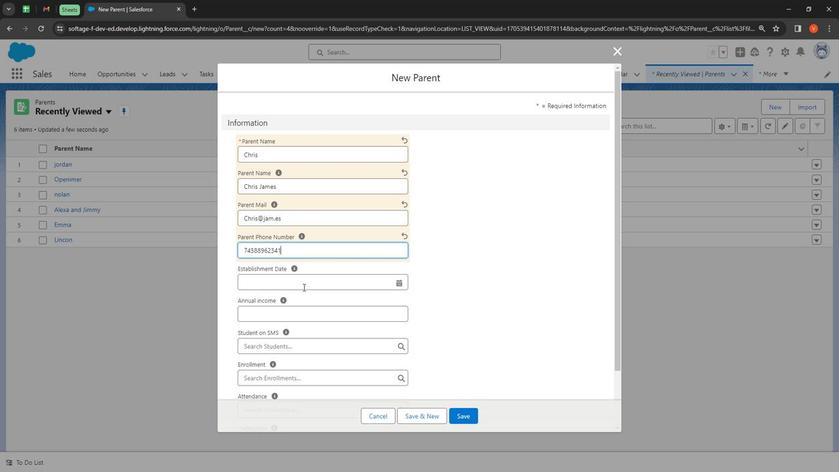 
Action: Mouse pressed left at (305, 284)
Screenshot: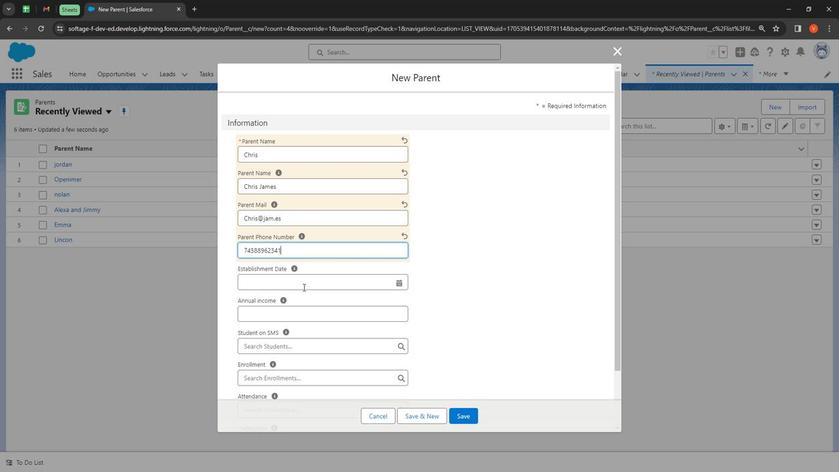 
Action: Mouse moved to (378, 358)
Screenshot: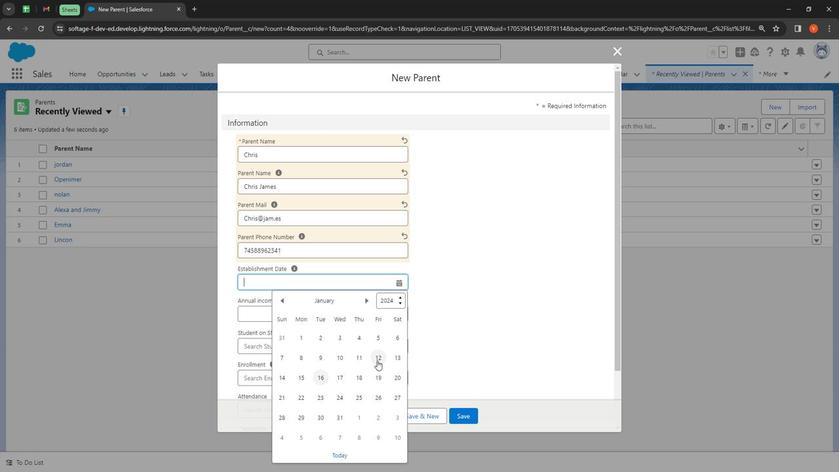 
Action: Mouse pressed left at (378, 358)
Screenshot: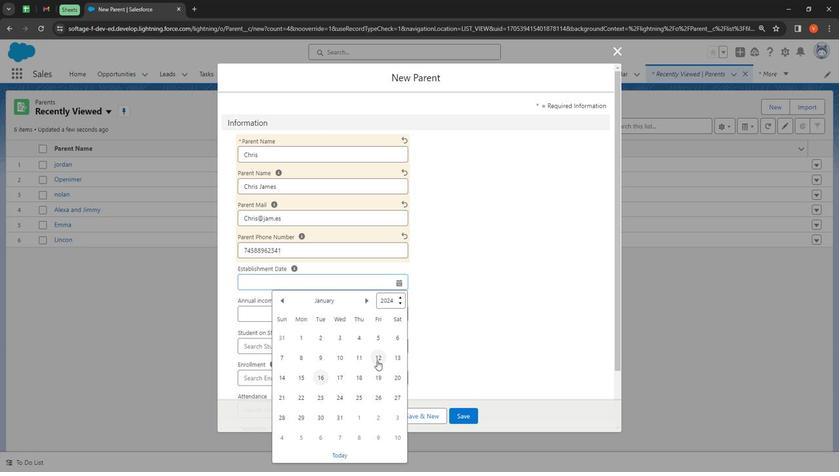 
Action: Mouse moved to (254, 300)
Screenshot: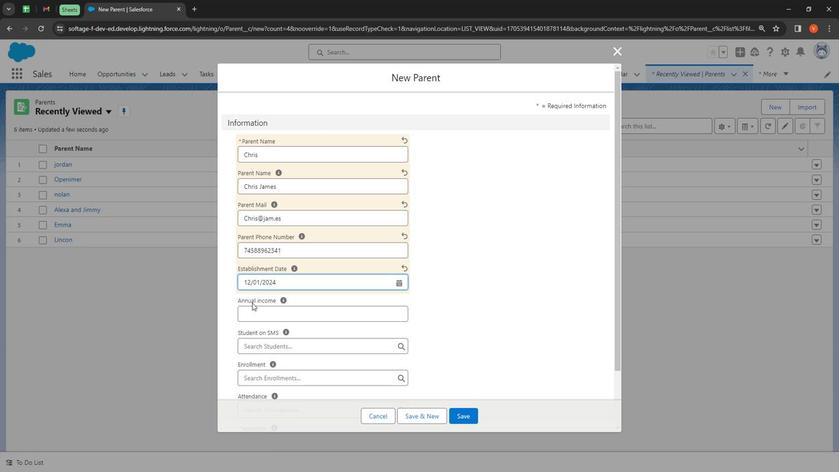 
Action: Mouse pressed left at (254, 300)
Screenshot: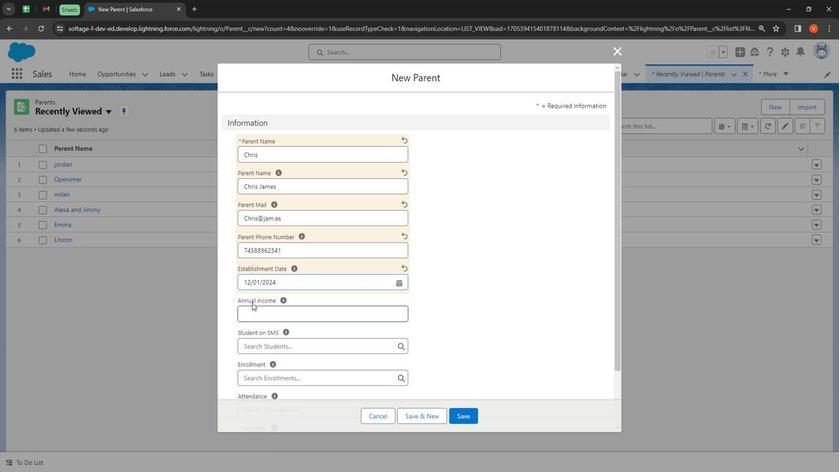
Action: Mouse moved to (257, 303)
Screenshot: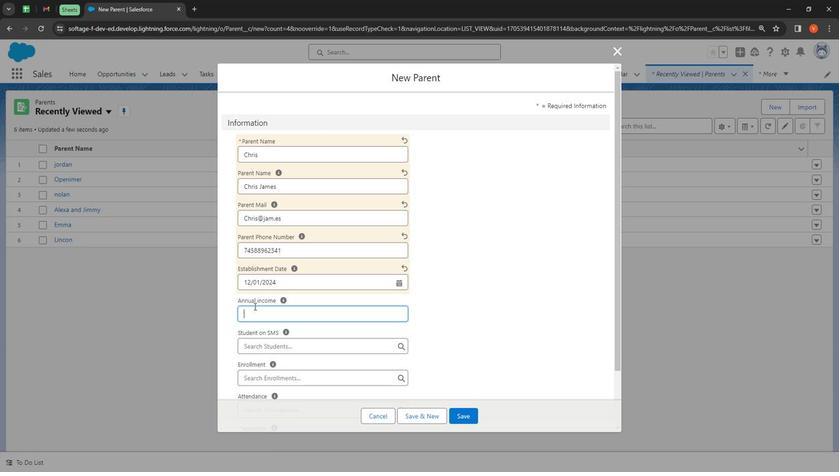 
Action: Mouse pressed left at (257, 303)
Screenshot: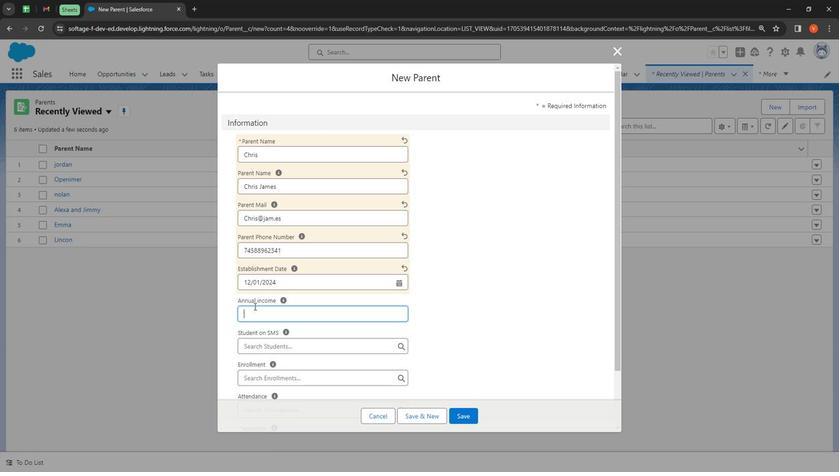 
Action: Key pressed 90000
Screenshot: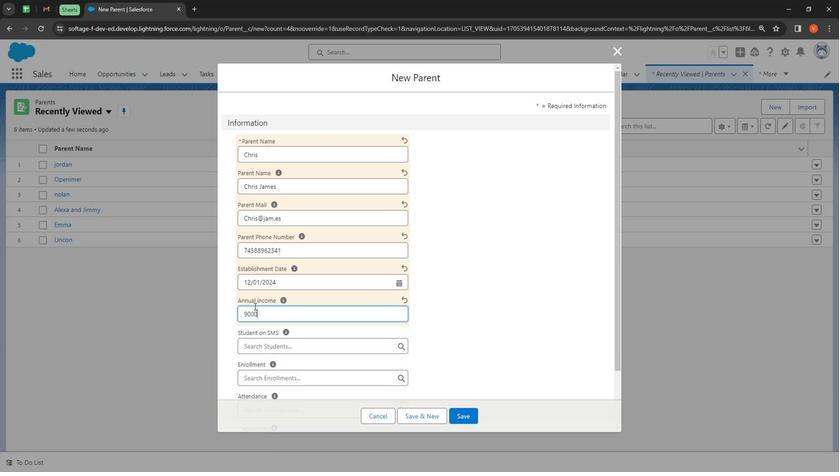 
Action: Mouse moved to (291, 350)
Screenshot: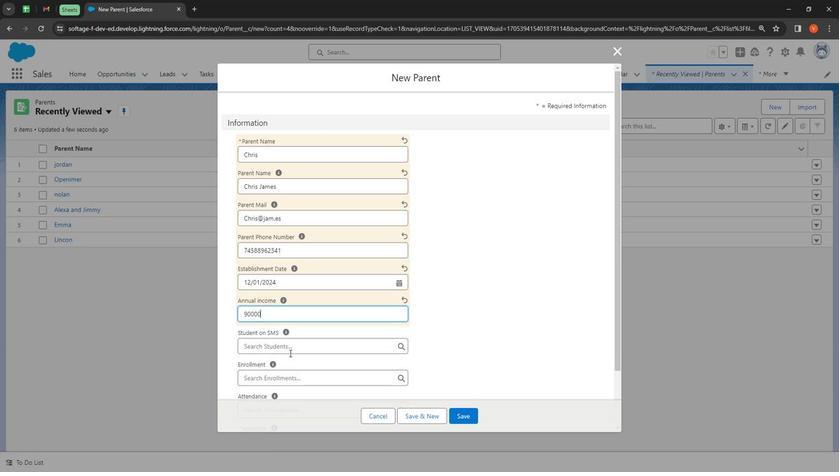 
Action: Mouse pressed left at (291, 350)
Screenshot: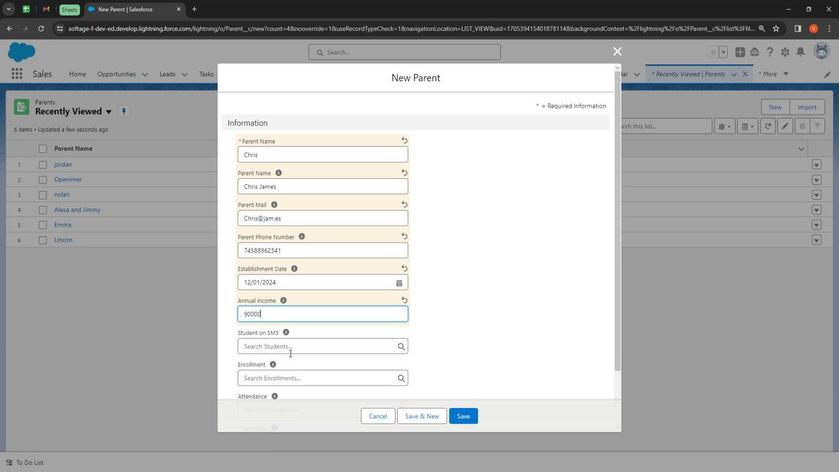 
Action: Mouse moved to (293, 423)
